 Task: Look for space in Banja Luka, Bosnia and Herzegovina from 8th June, 2023 to 19th June, 2023 for 1 adult in price range Rs.5000 to Rs.12000. Place can be shared room with 1  bedroom having 1 bed and 1 bathroom. Property type can be hotel. Amenities needed are: heating, . Booking option can be shelf check-in. Required host language is English.
Action: Mouse moved to (515, 148)
Screenshot: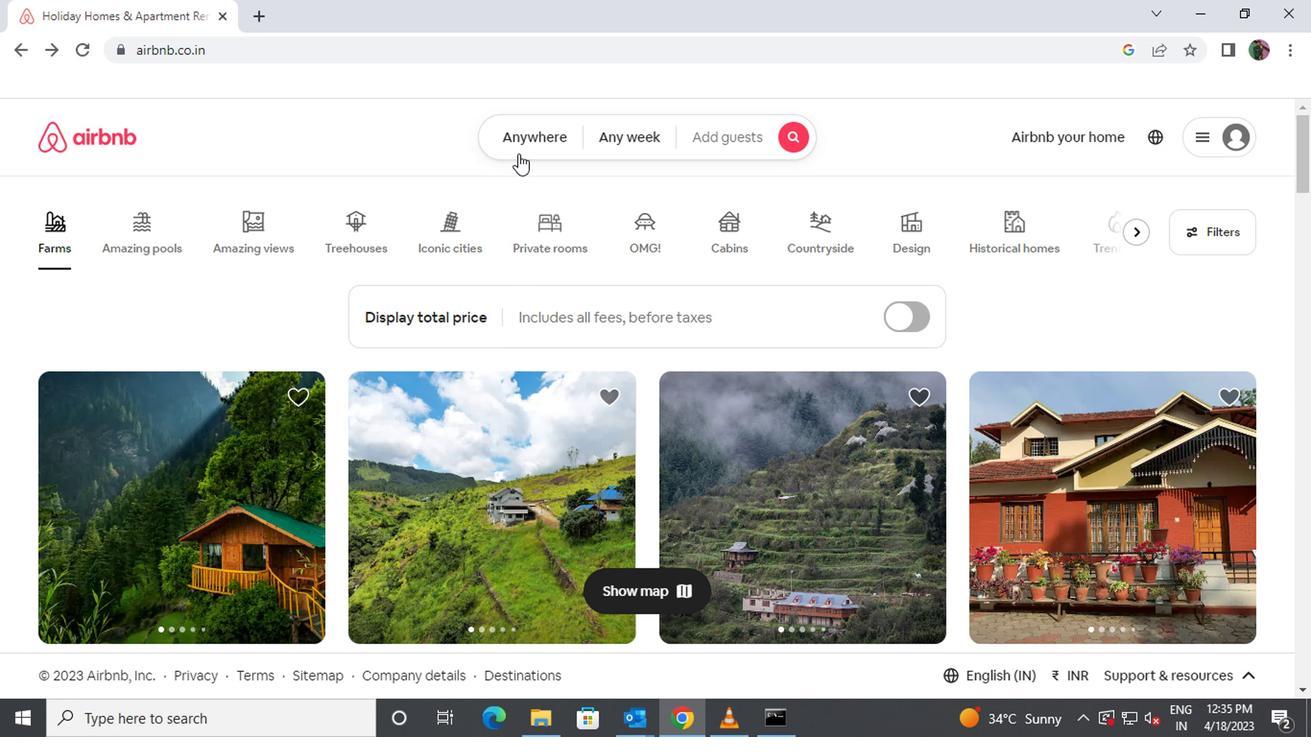 
Action: Mouse pressed left at (515, 148)
Screenshot: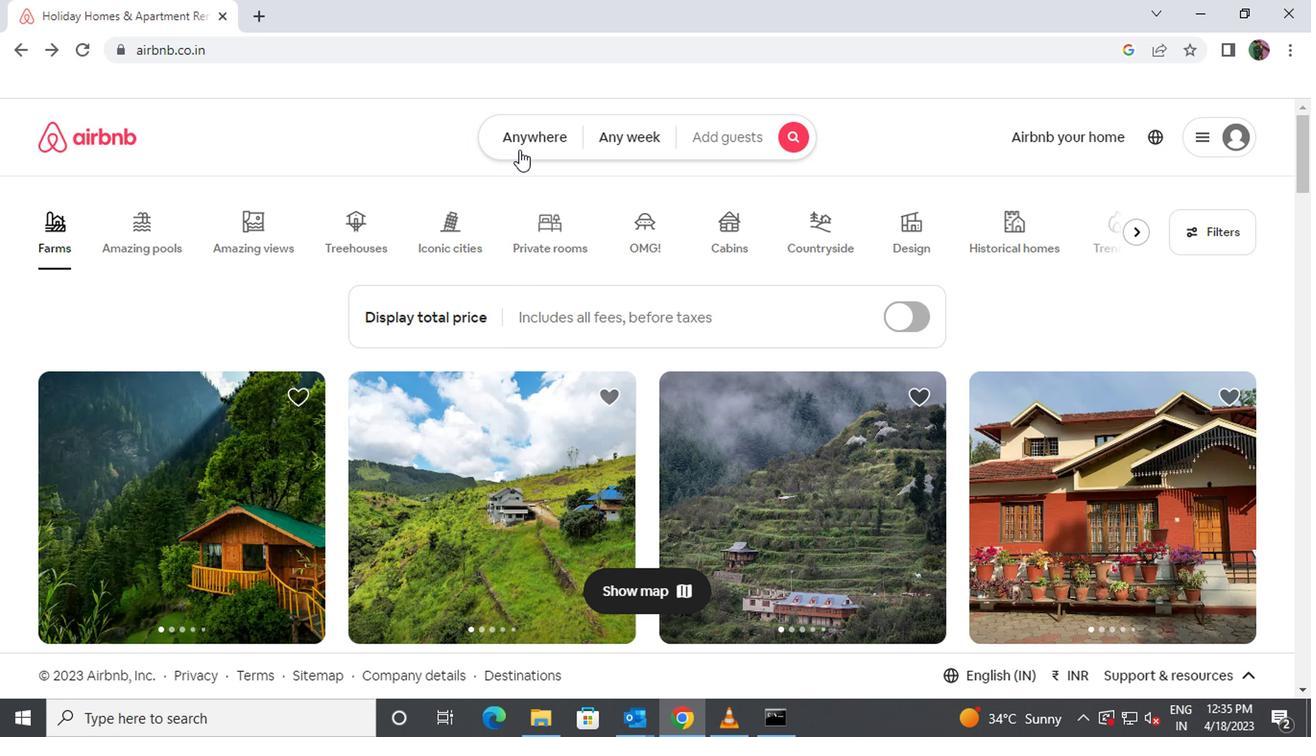 
Action: Mouse moved to (392, 214)
Screenshot: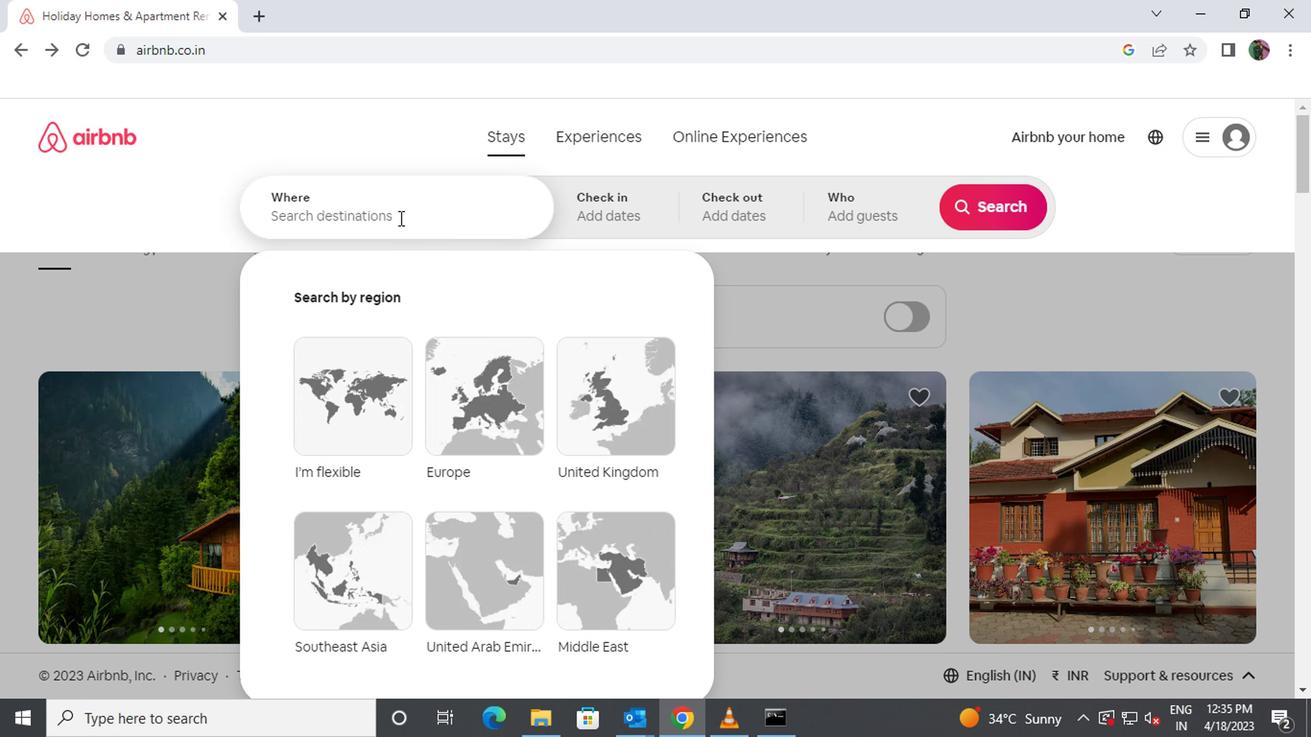 
Action: Mouse pressed left at (392, 214)
Screenshot: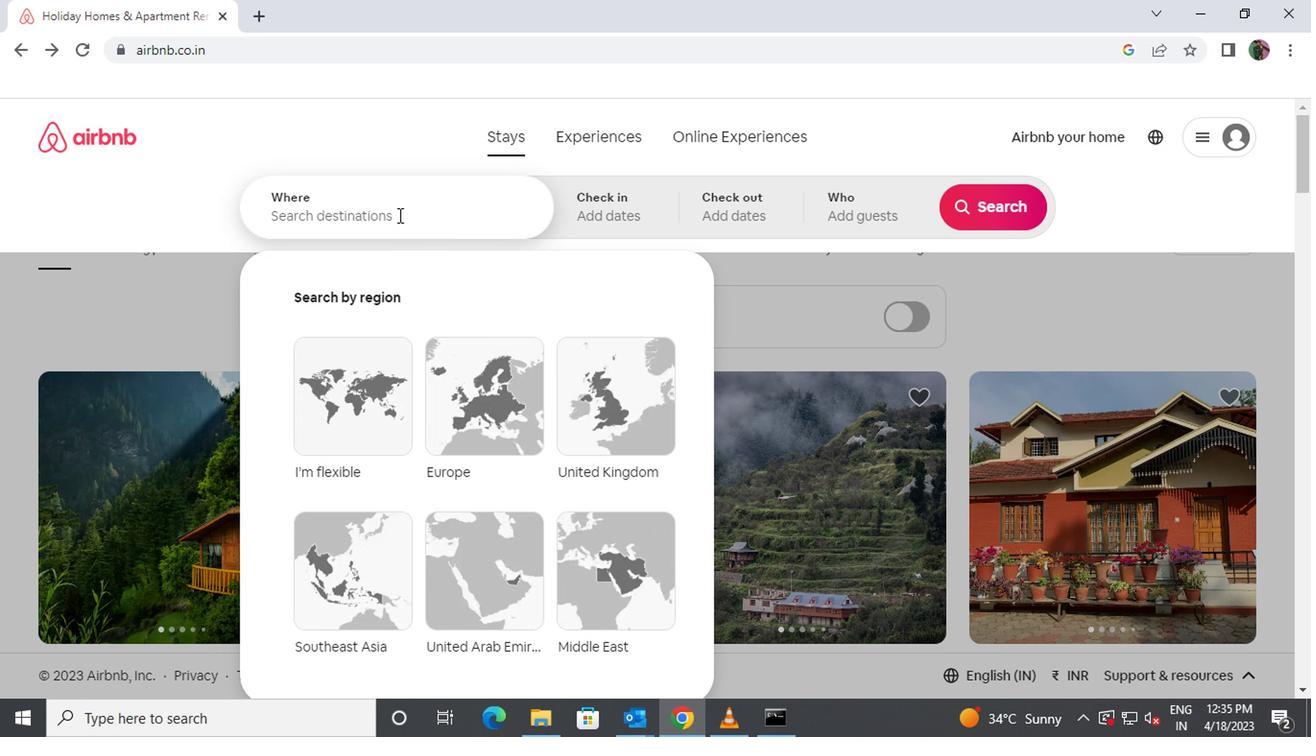 
Action: Key pressed banja<Key.space>luka
Screenshot: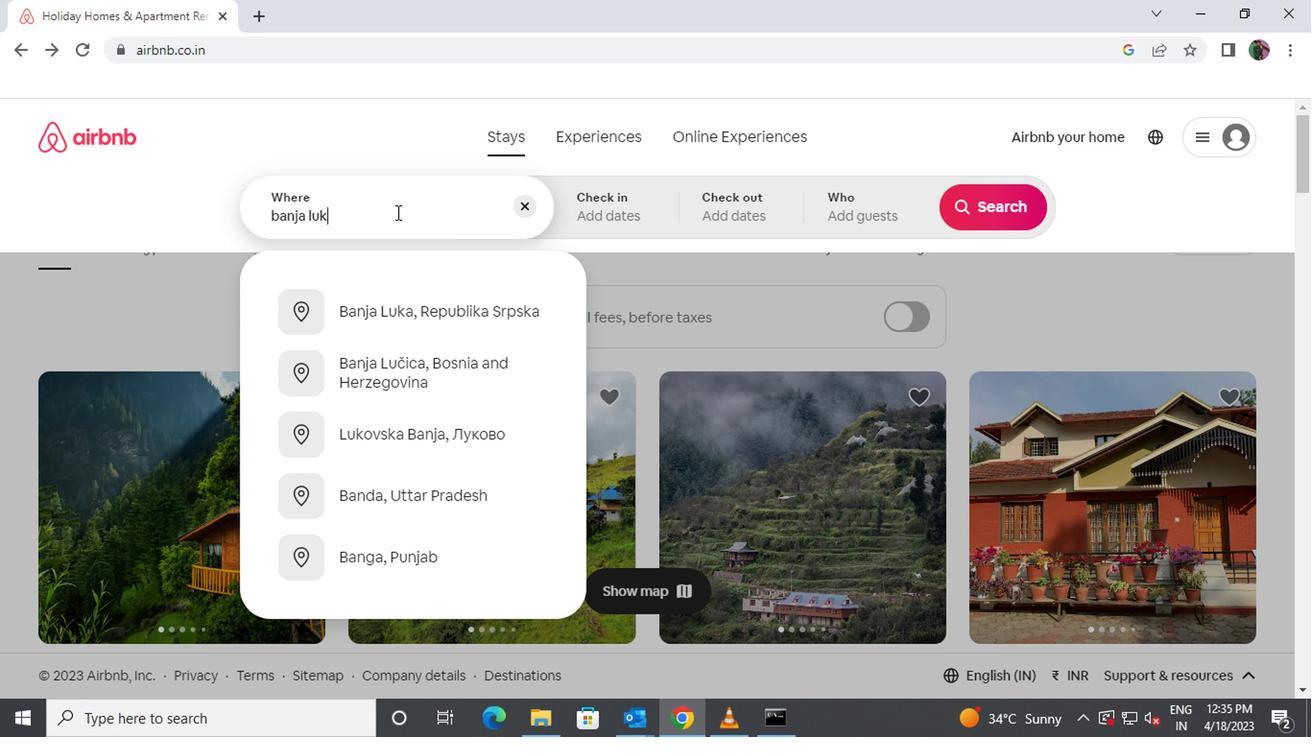 
Action: Mouse moved to (377, 314)
Screenshot: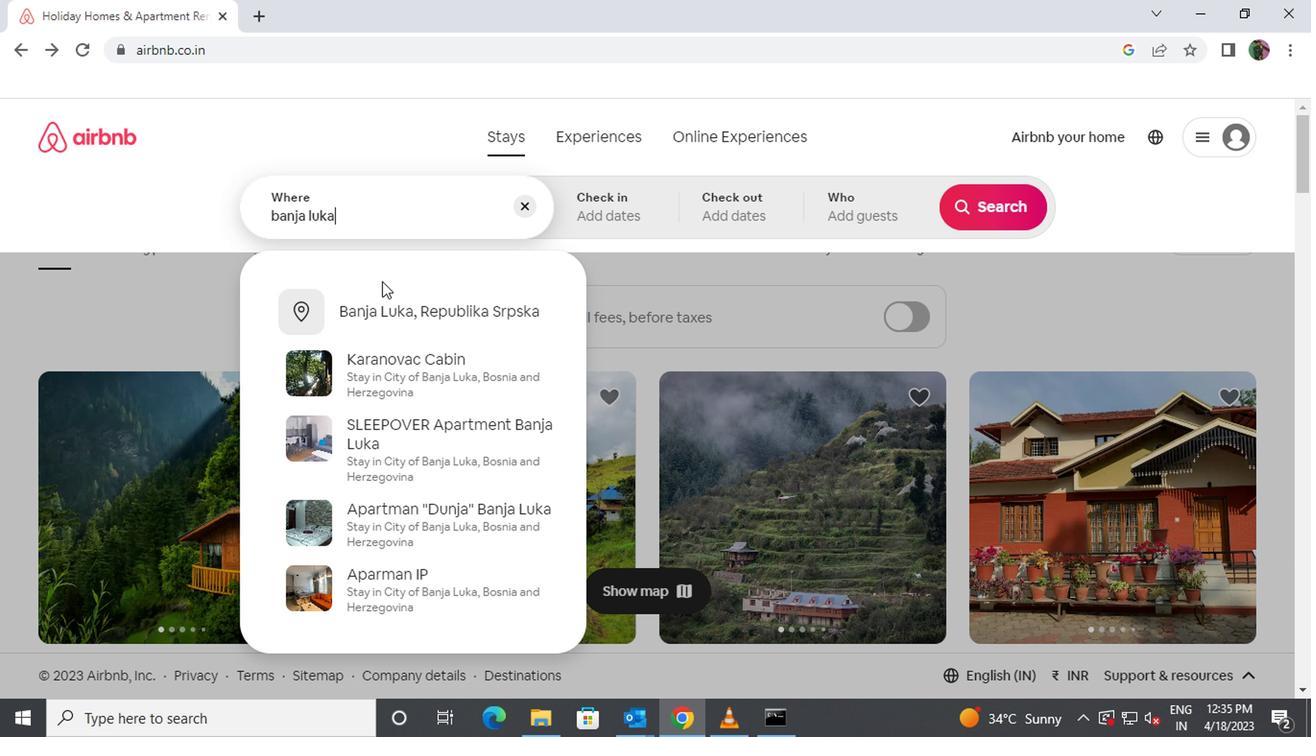 
Action: Mouse pressed left at (377, 314)
Screenshot: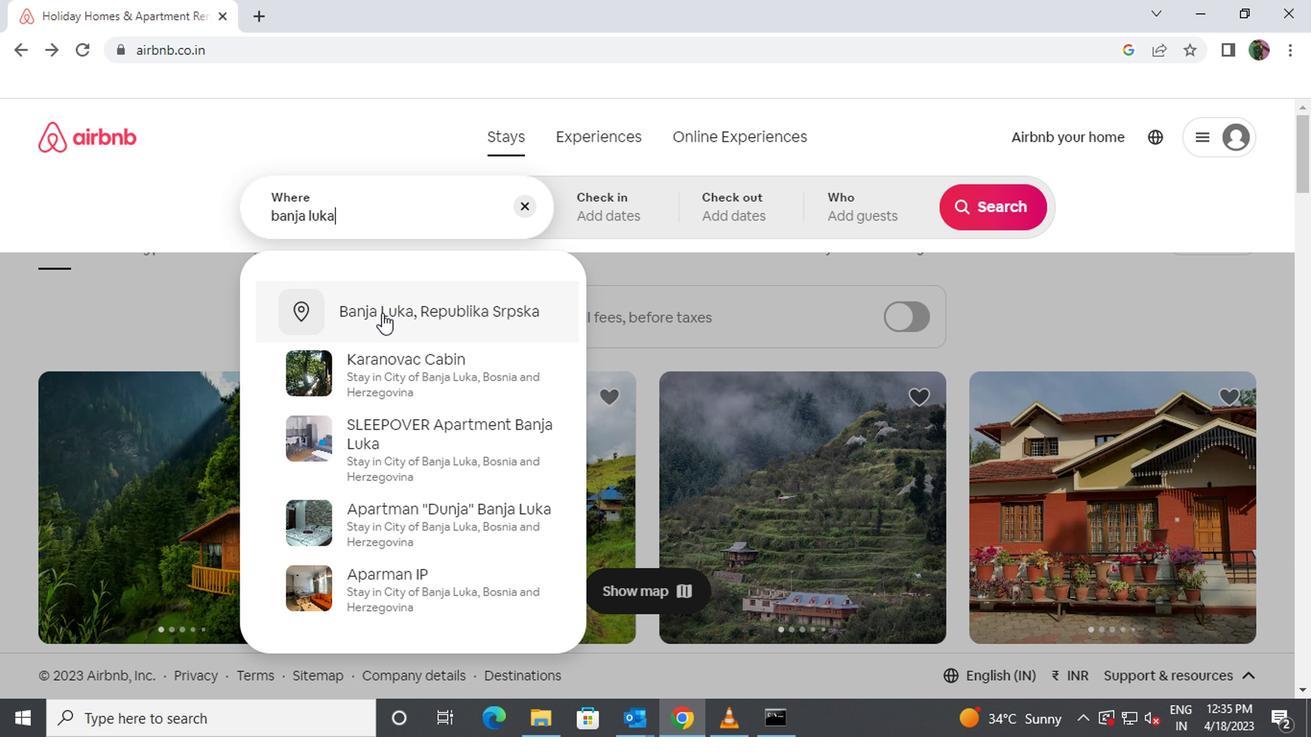 
Action: Mouse moved to (970, 362)
Screenshot: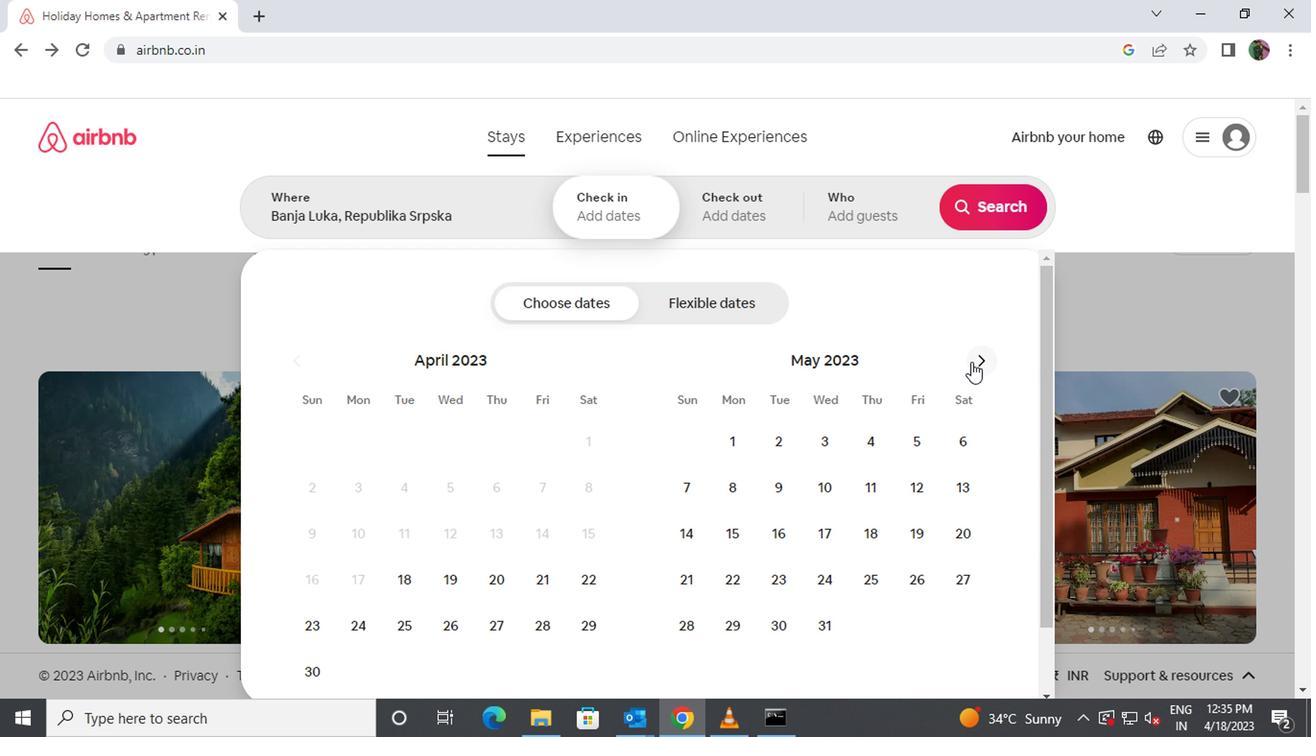 
Action: Mouse pressed left at (970, 362)
Screenshot: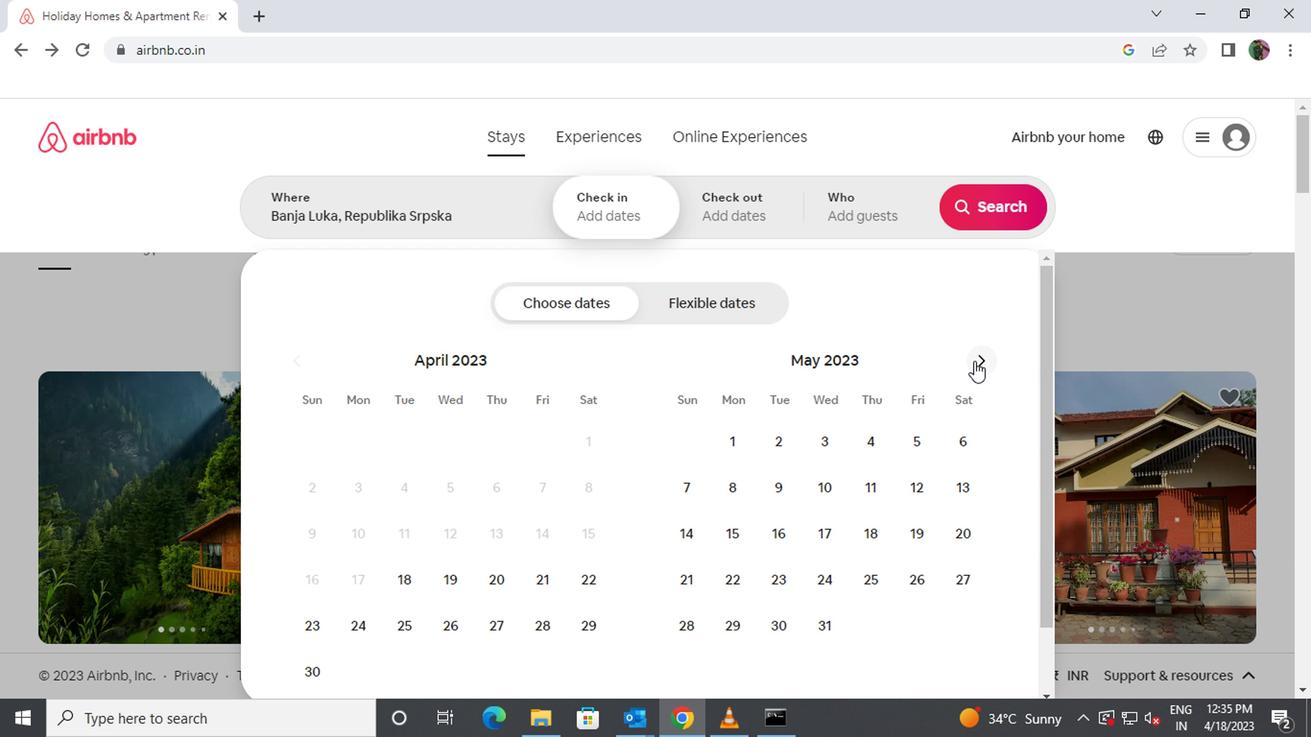 
Action: Mouse moved to (872, 482)
Screenshot: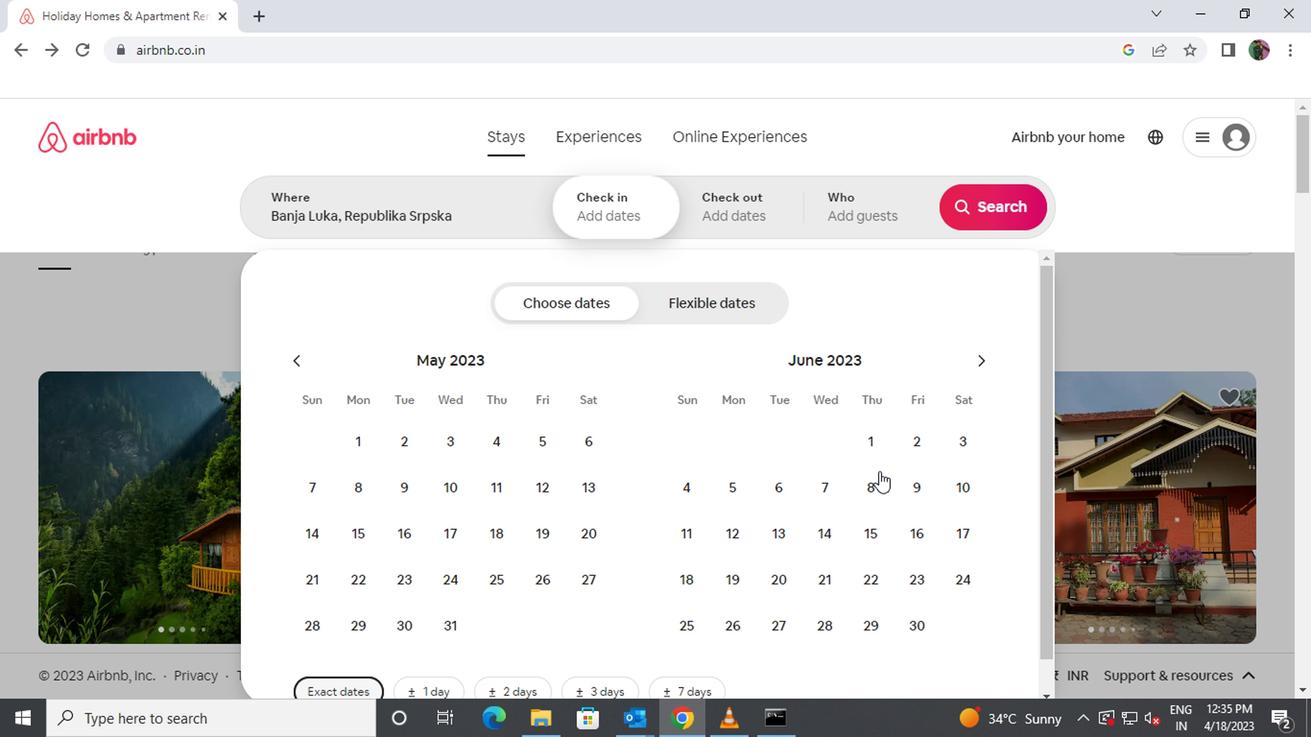 
Action: Mouse pressed left at (872, 482)
Screenshot: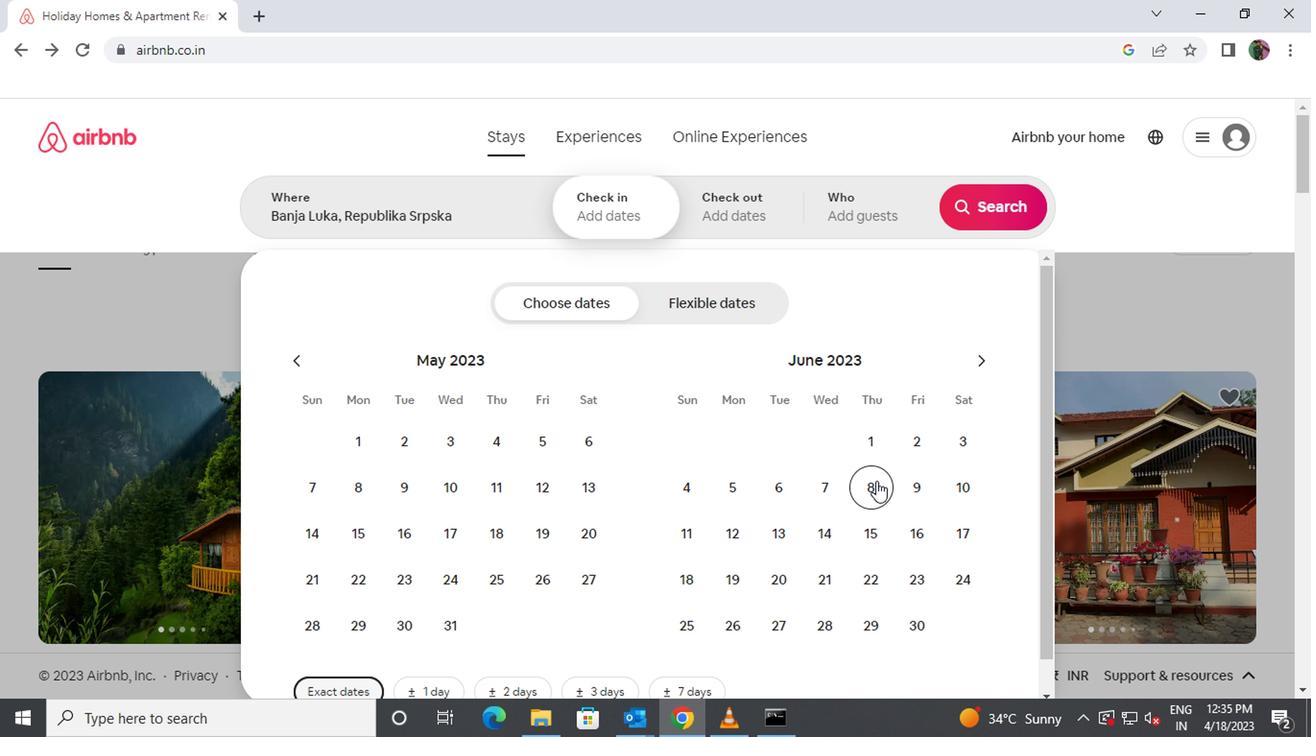 
Action: Mouse moved to (724, 573)
Screenshot: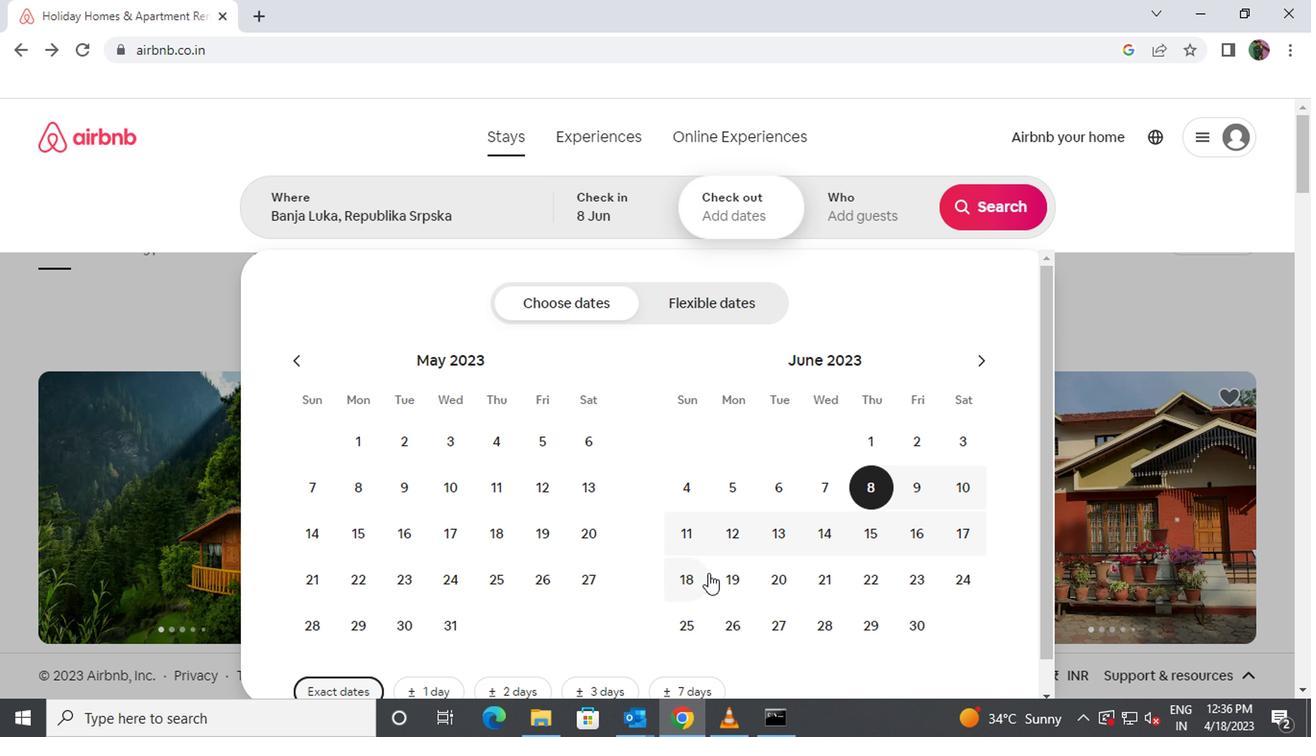 
Action: Mouse pressed left at (724, 573)
Screenshot: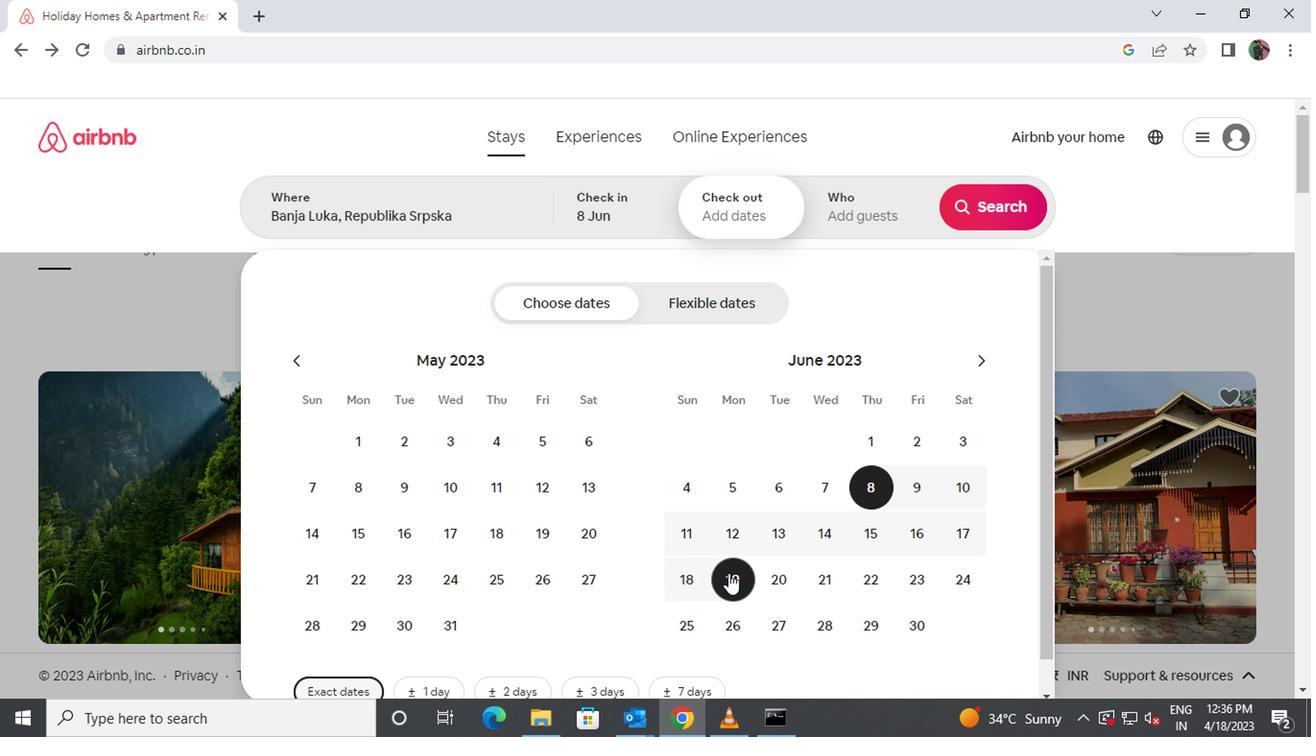 
Action: Mouse moved to (836, 209)
Screenshot: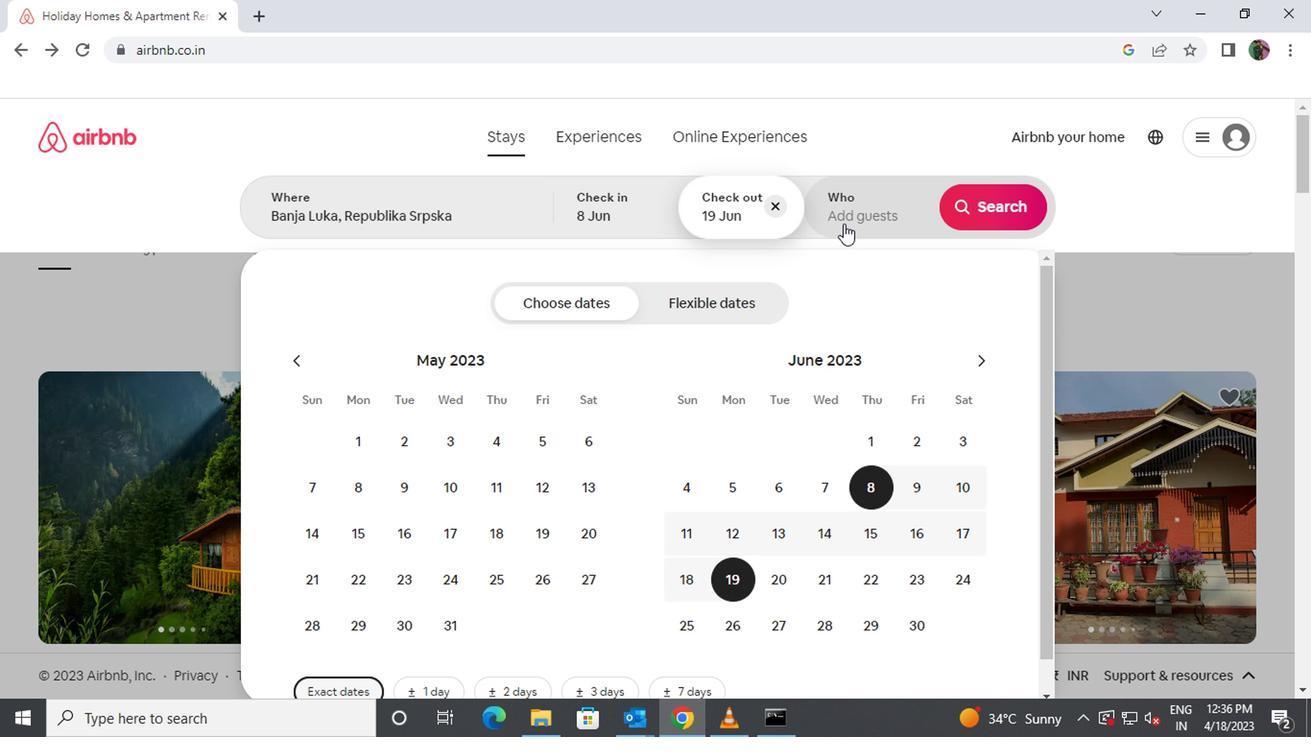 
Action: Mouse pressed left at (836, 209)
Screenshot: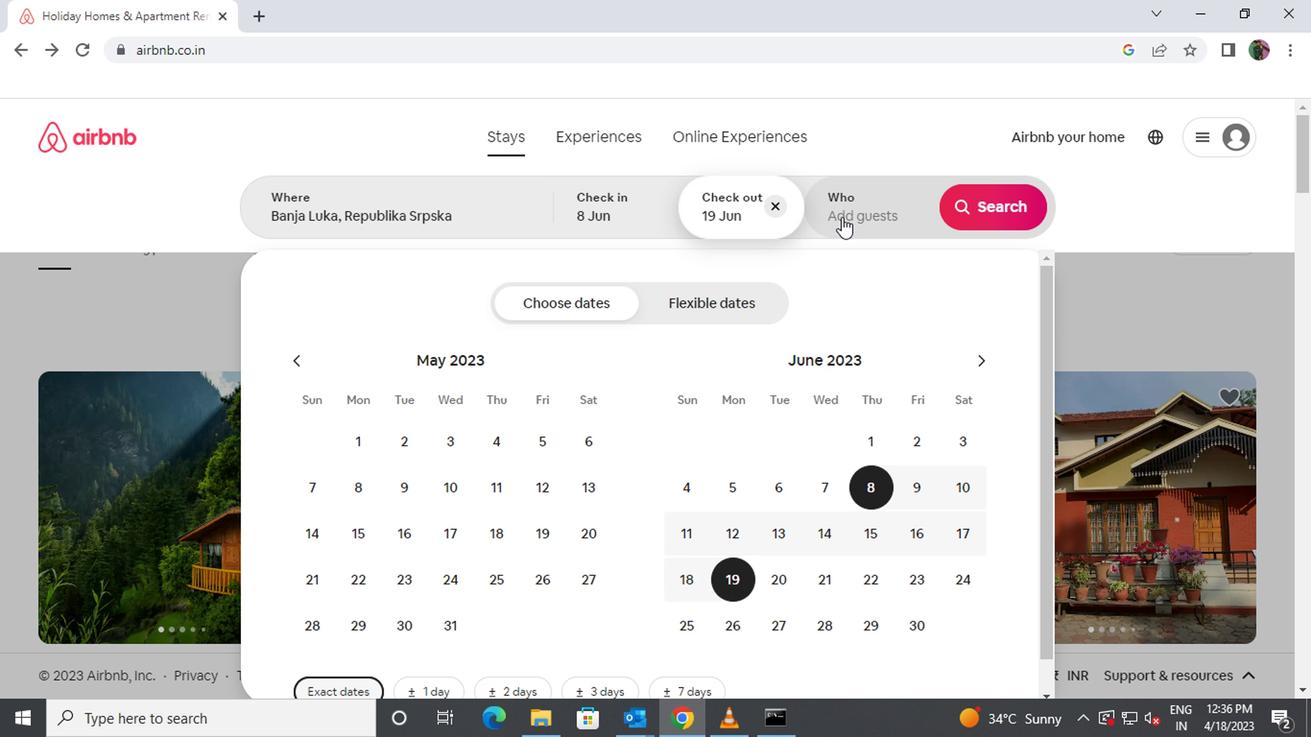 
Action: Mouse moved to (991, 312)
Screenshot: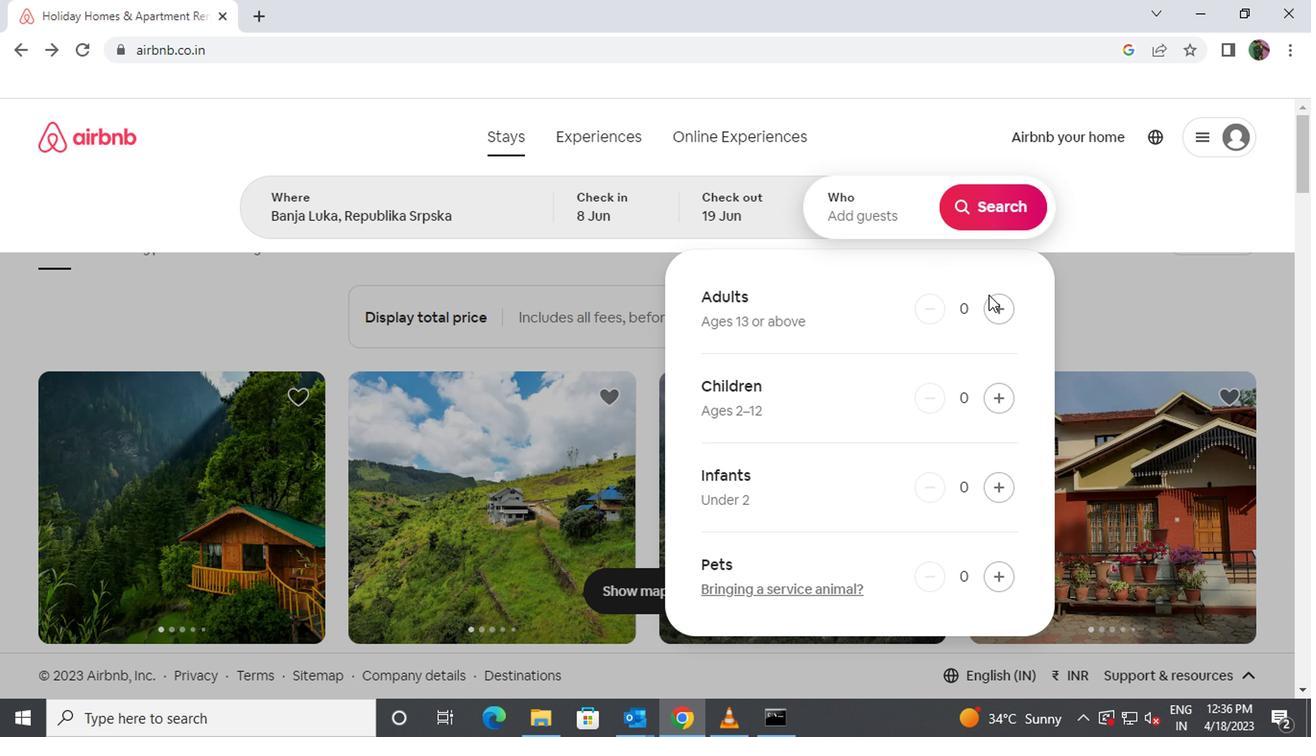 
Action: Mouse pressed left at (991, 312)
Screenshot: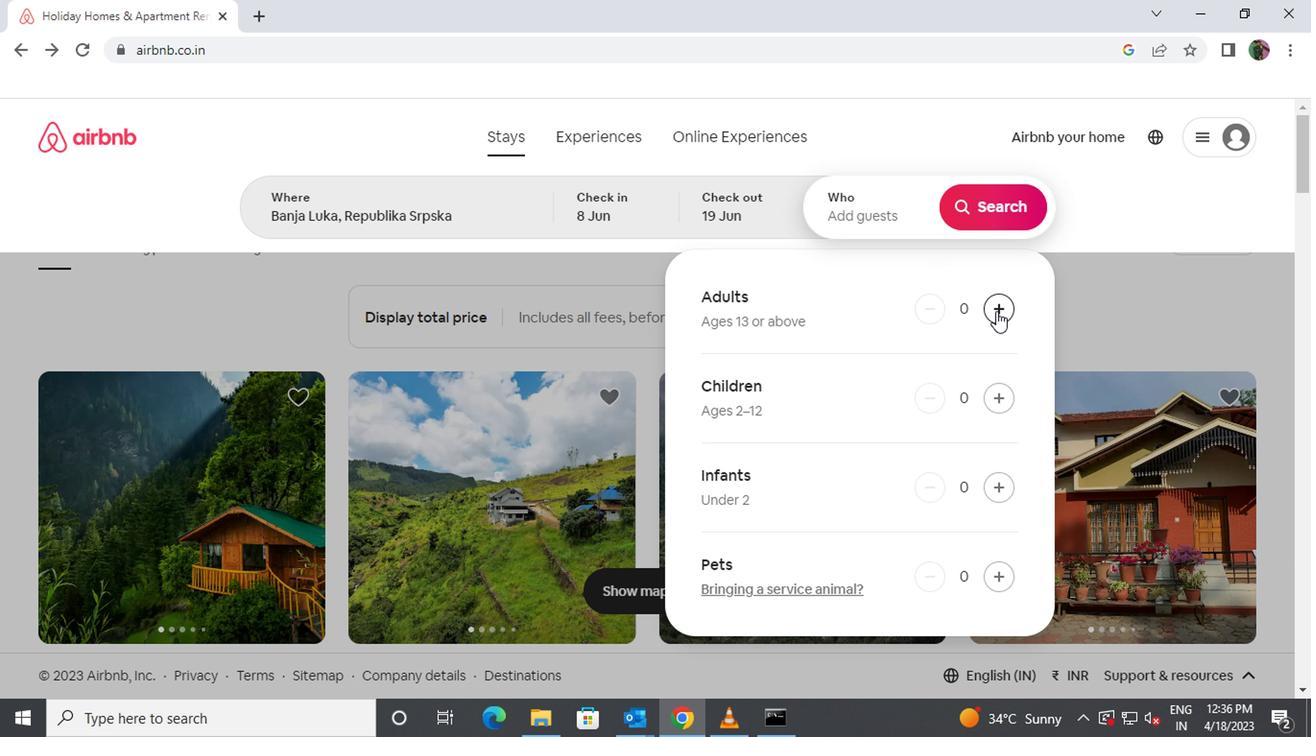 
Action: Mouse moved to (976, 217)
Screenshot: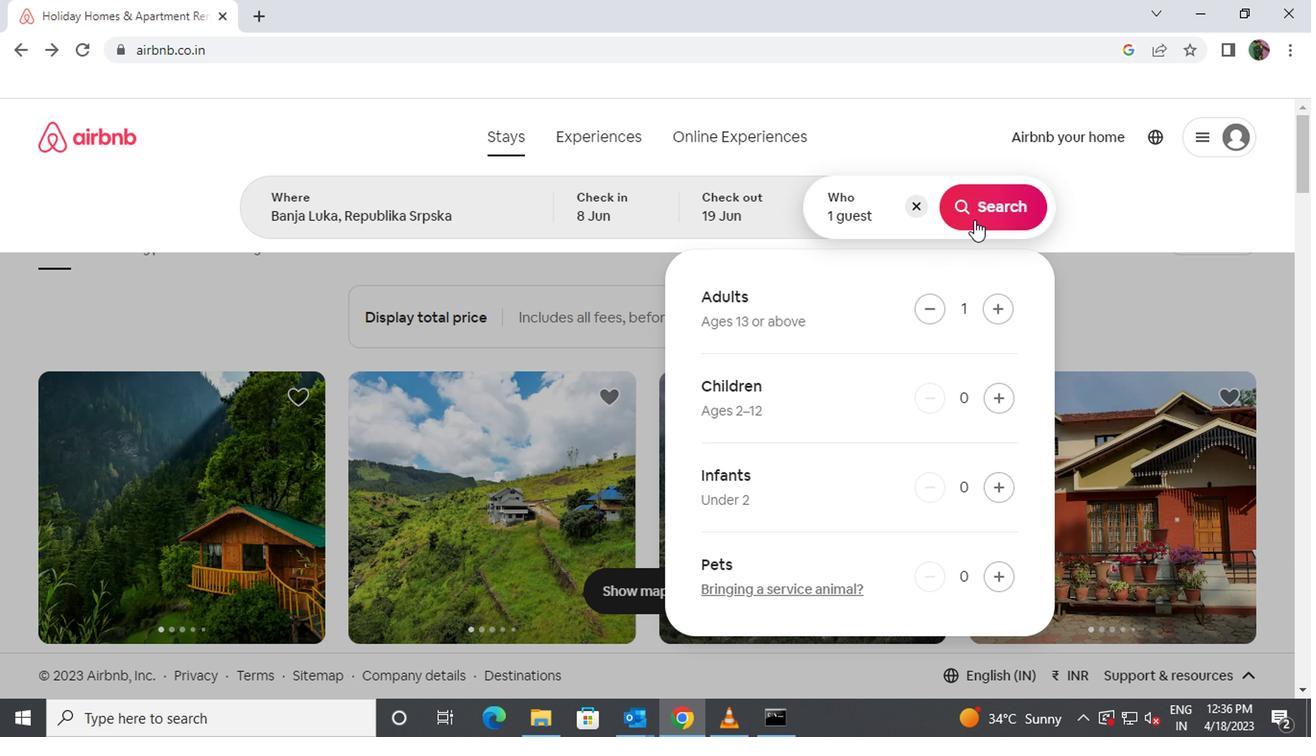 
Action: Mouse pressed left at (976, 217)
Screenshot: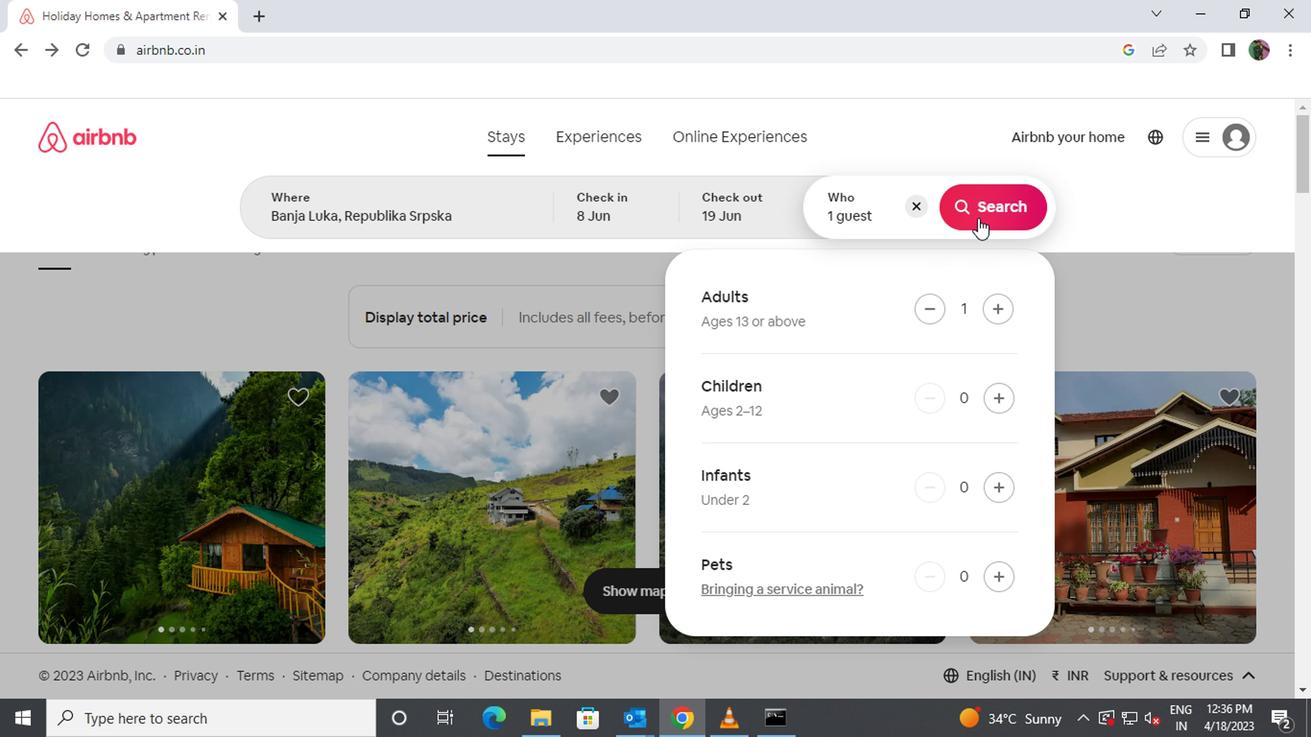 
Action: Mouse moved to (1202, 213)
Screenshot: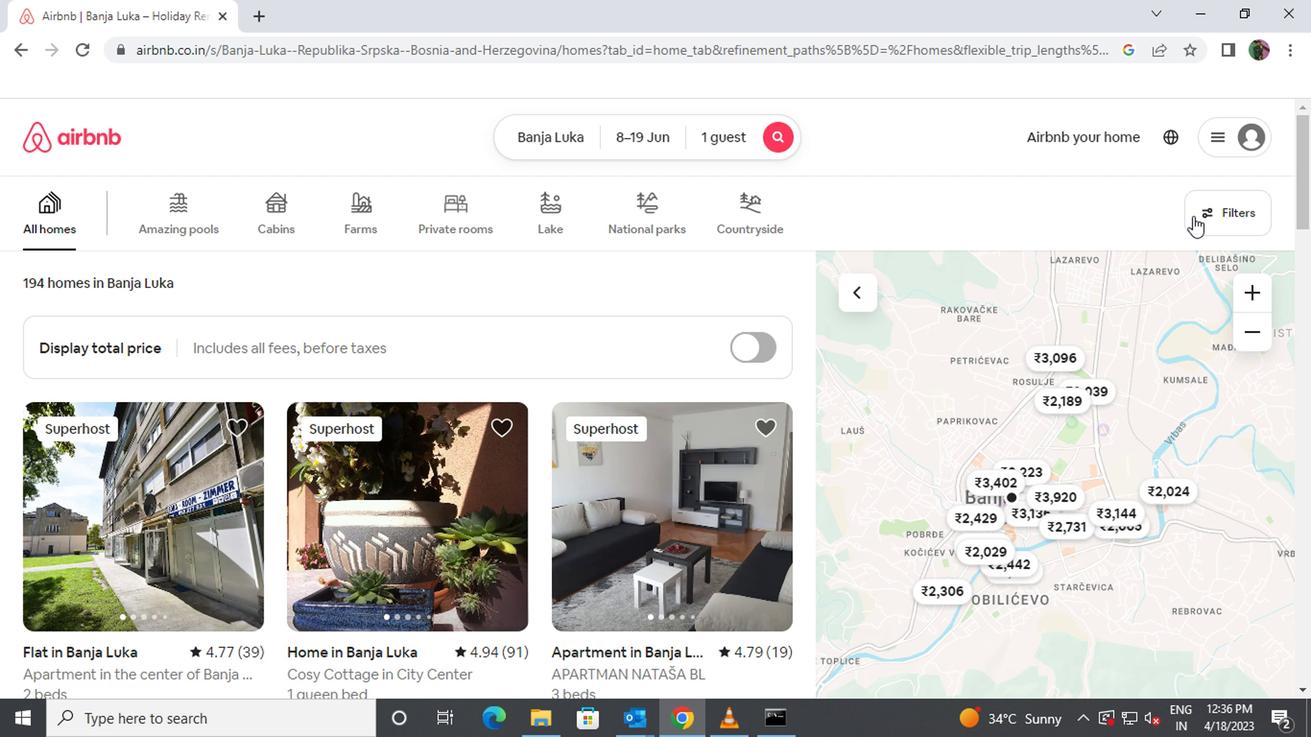 
Action: Mouse pressed left at (1202, 213)
Screenshot: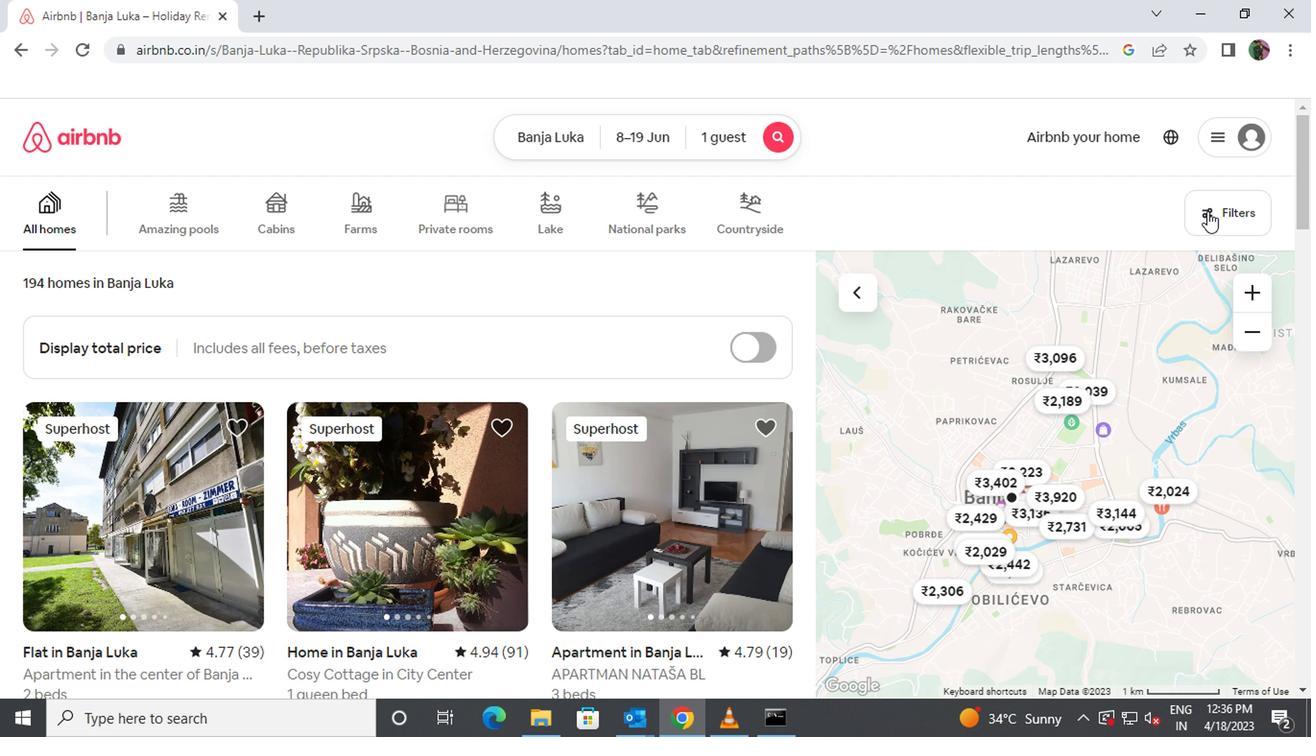 
Action: Mouse moved to (429, 463)
Screenshot: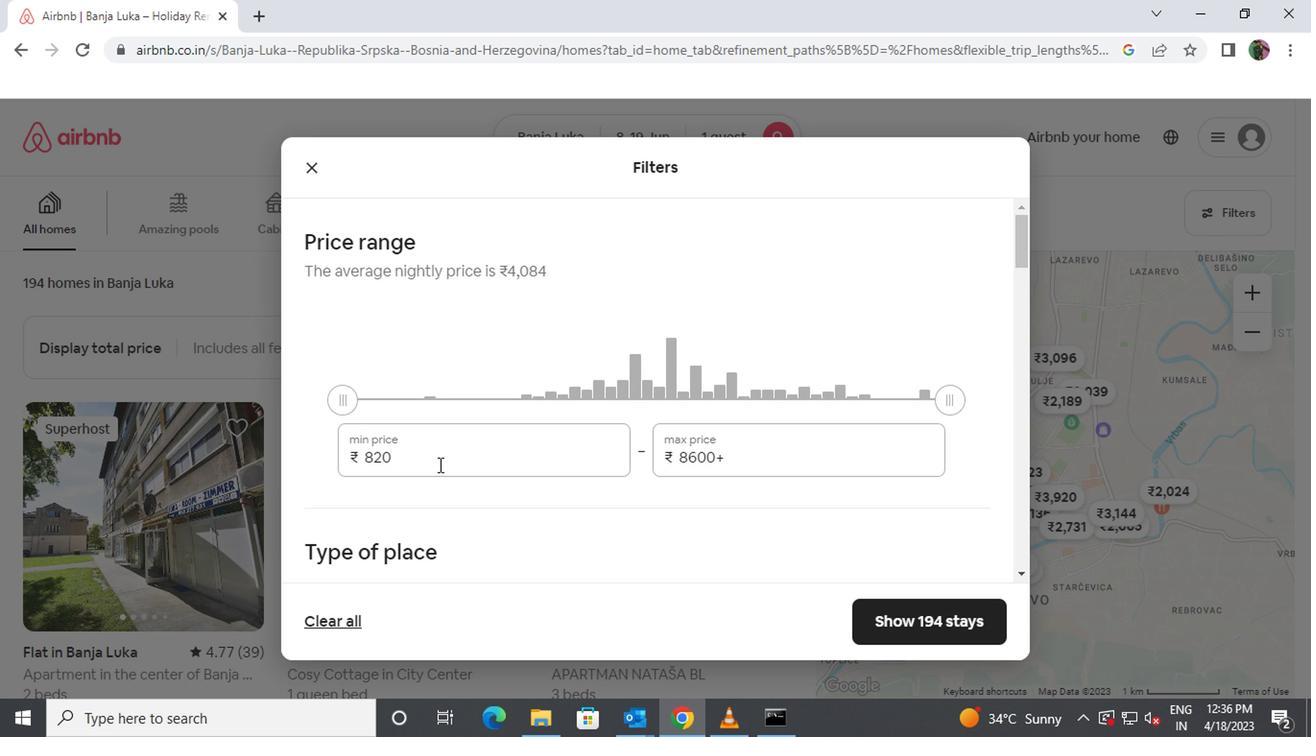 
Action: Mouse pressed left at (429, 463)
Screenshot: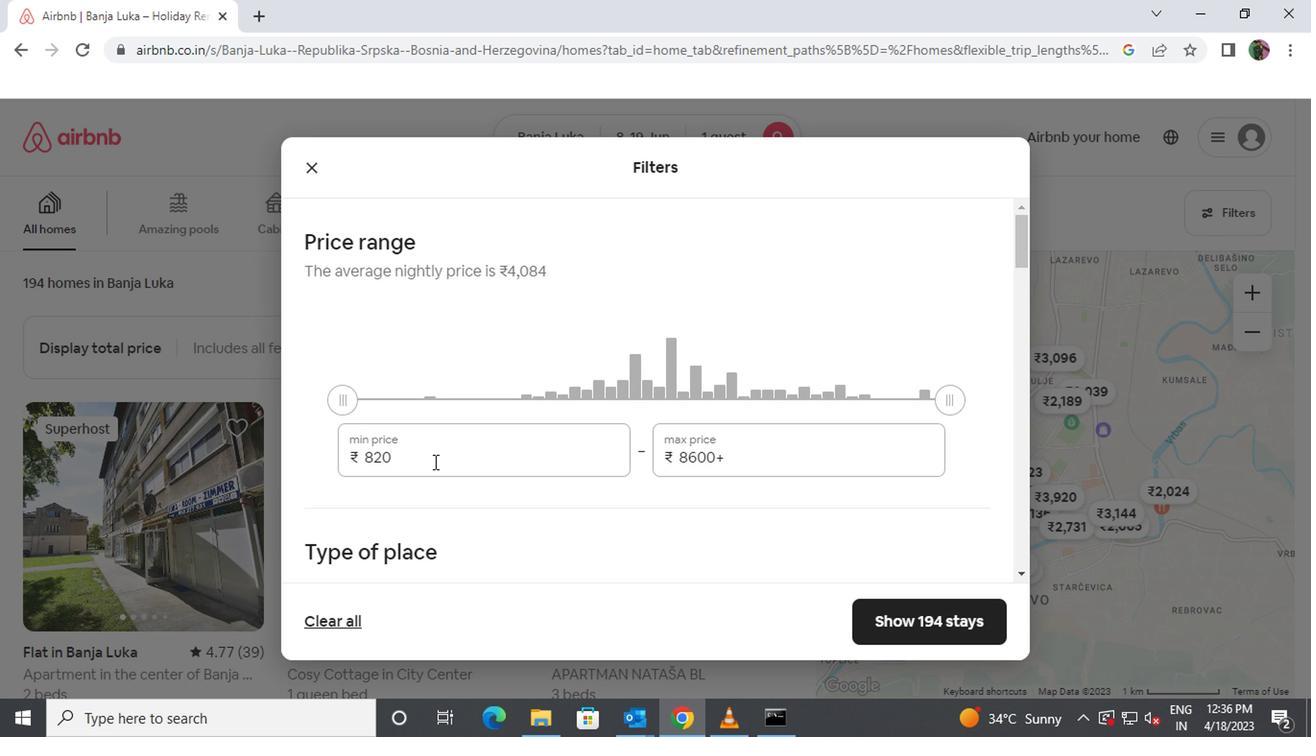 
Action: Mouse moved to (357, 467)
Screenshot: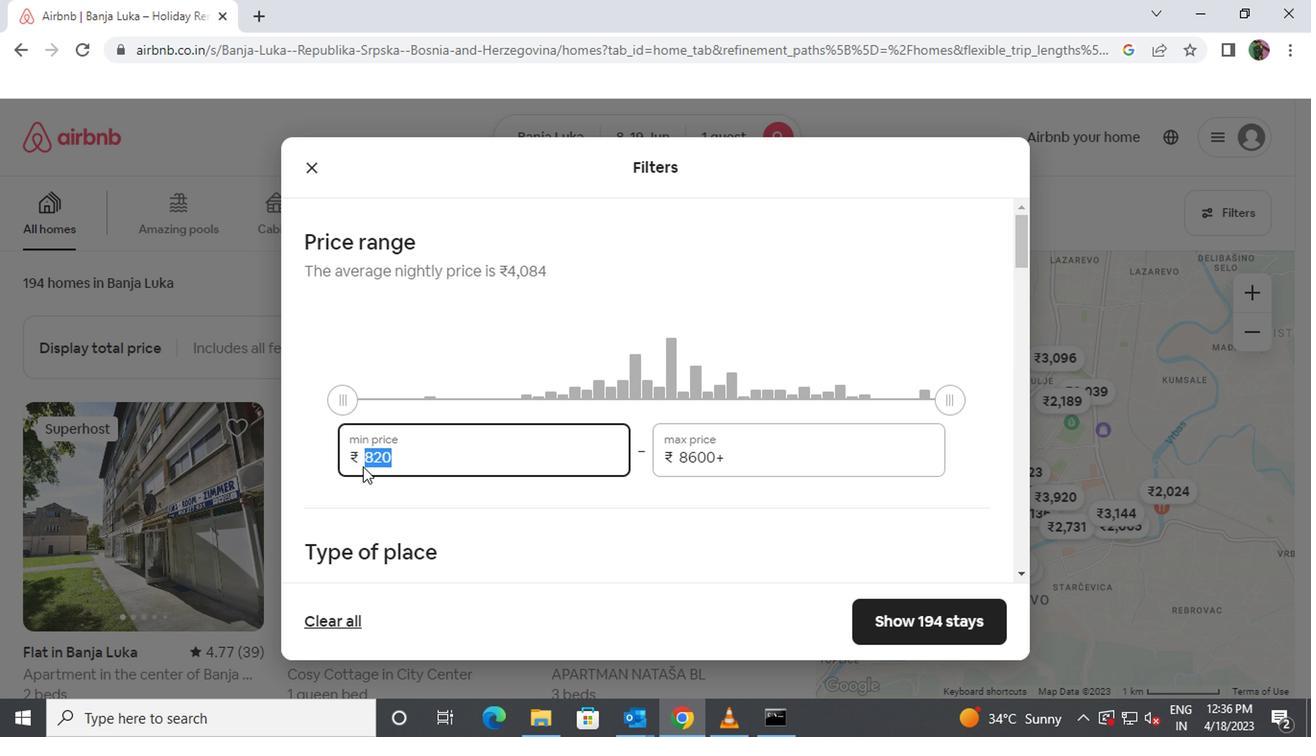 
Action: Key pressed 5000
Screenshot: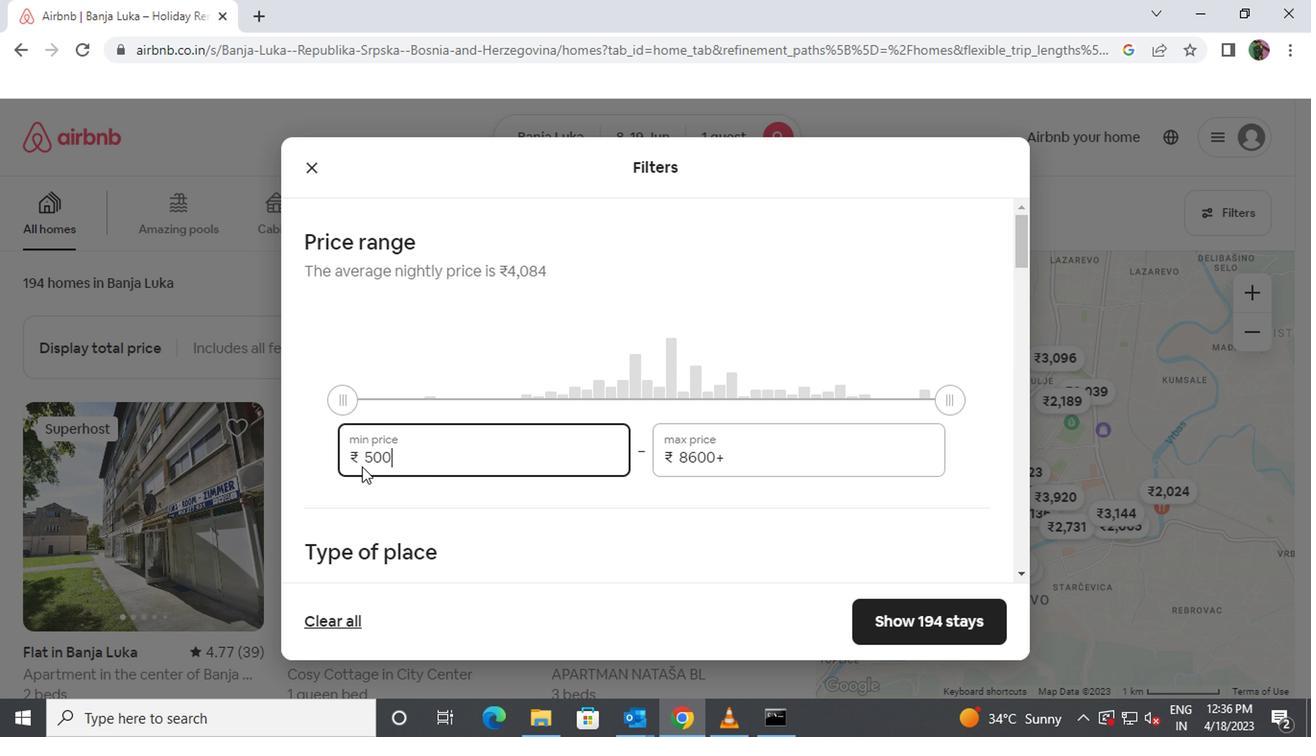 
Action: Mouse moved to (730, 463)
Screenshot: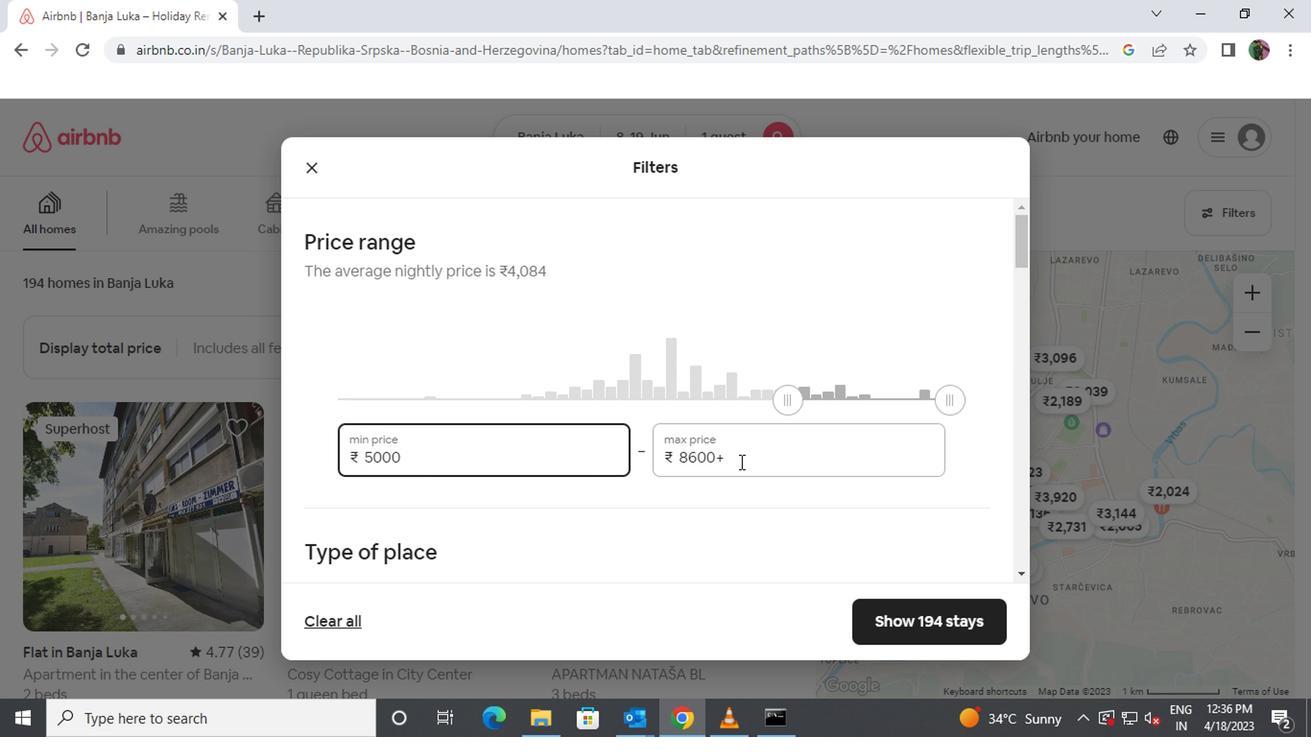 
Action: Mouse pressed left at (730, 463)
Screenshot: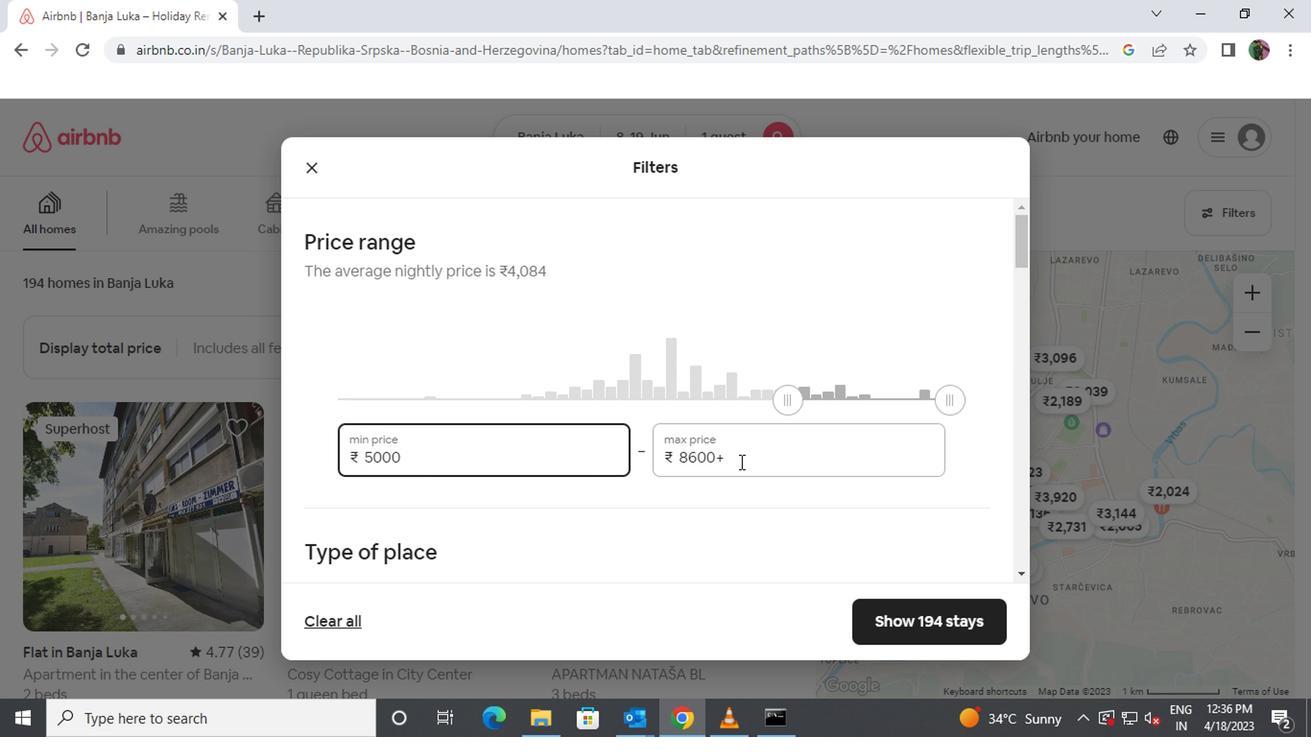 
Action: Mouse moved to (676, 473)
Screenshot: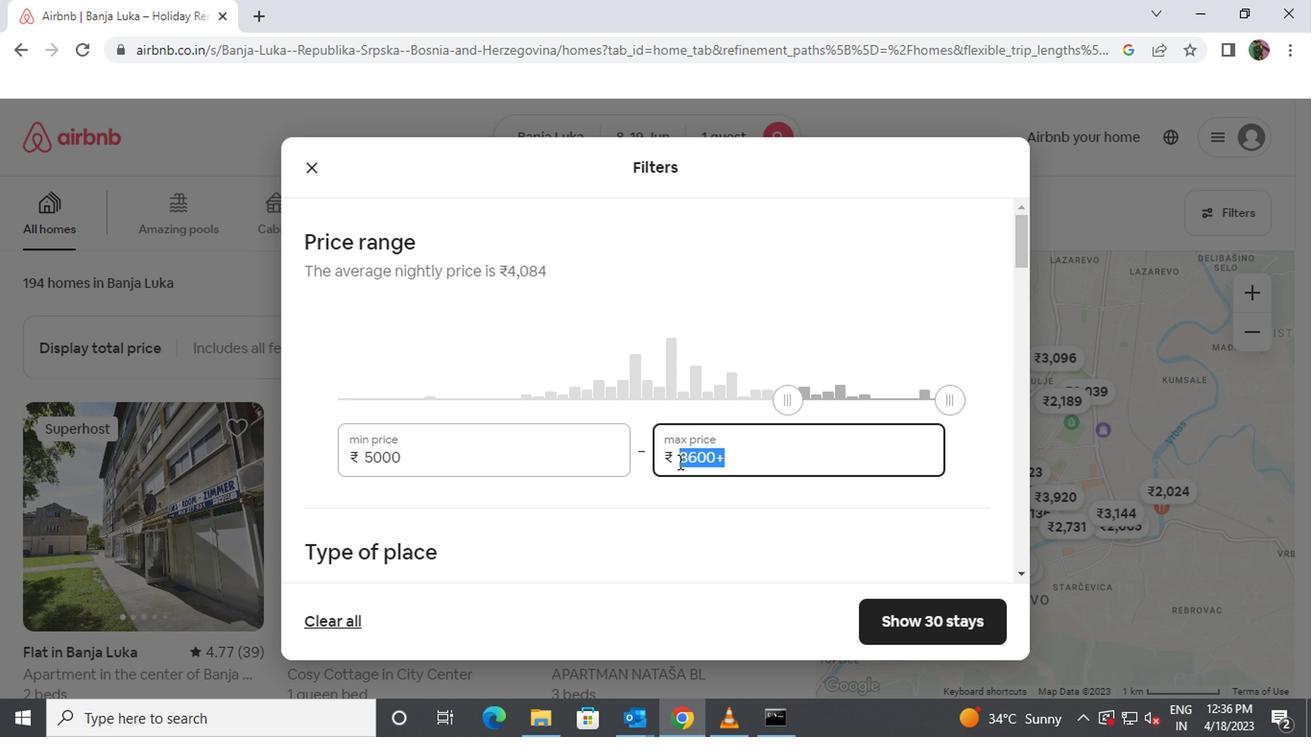 
Action: Key pressed 12000
Screenshot: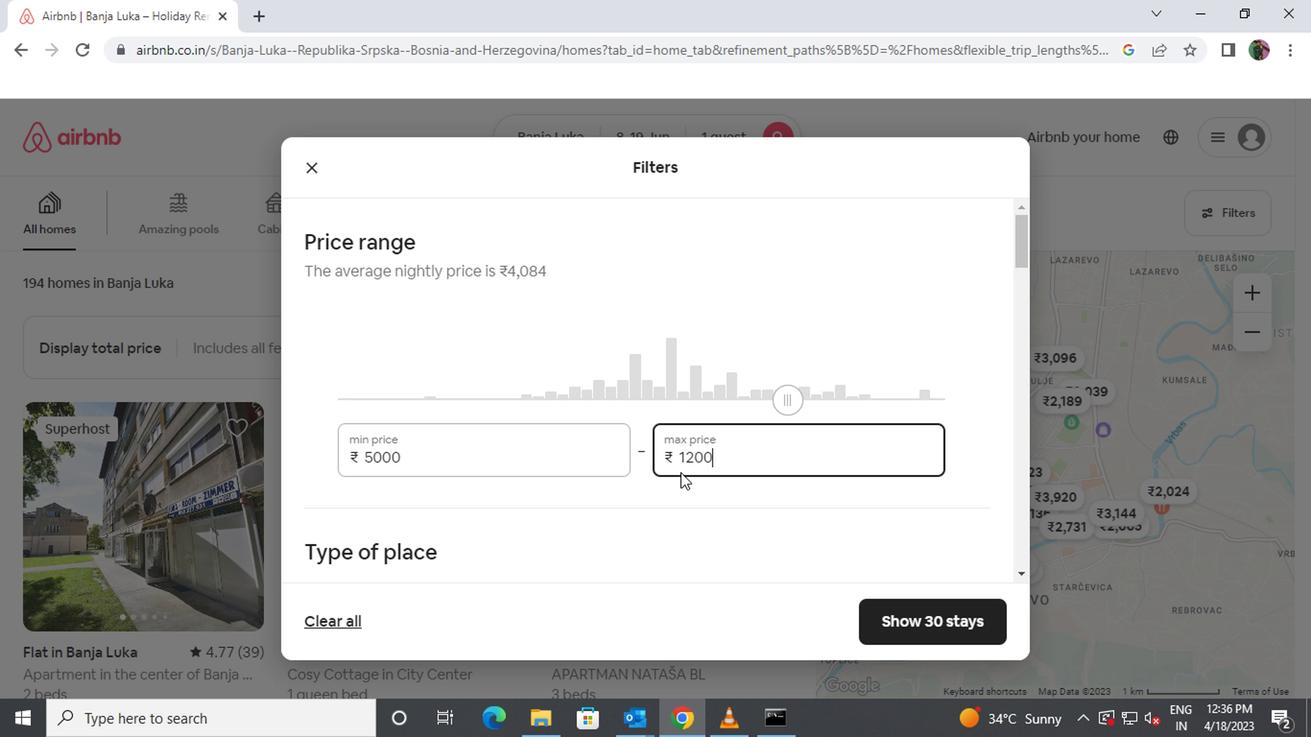 
Action: Mouse moved to (675, 474)
Screenshot: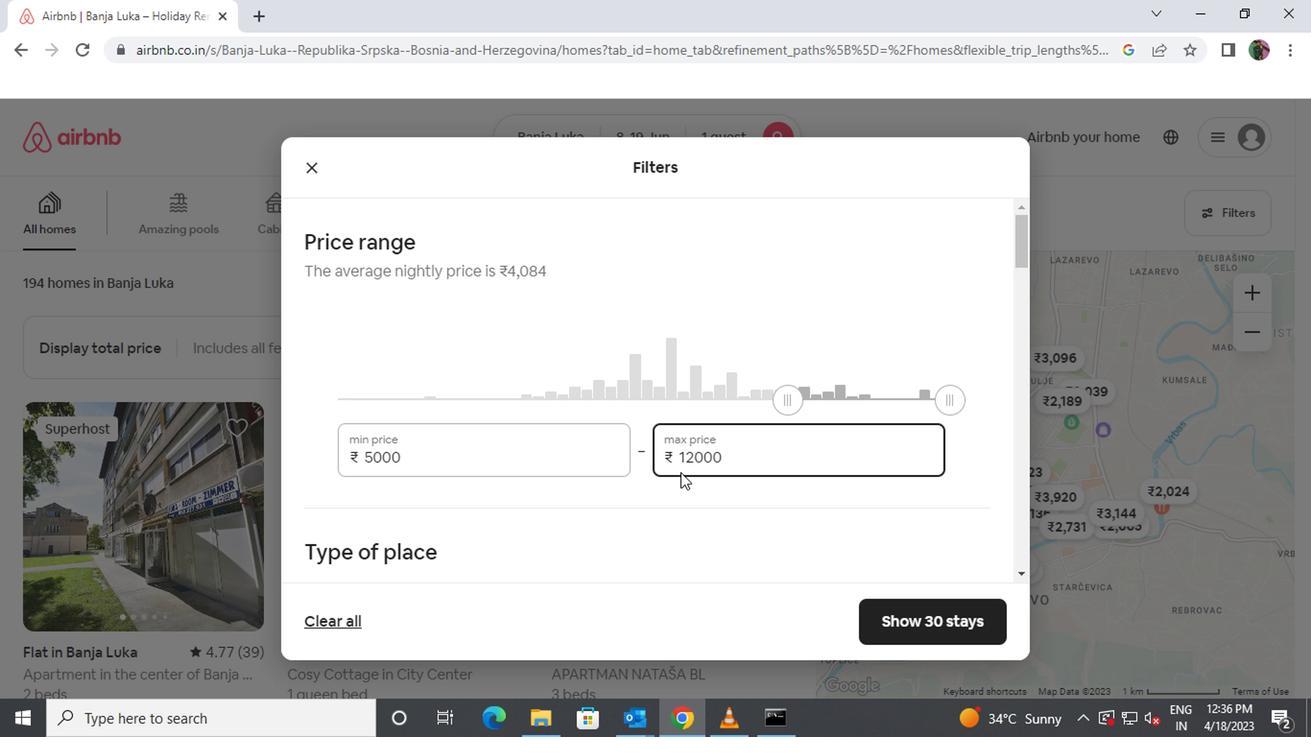 
Action: Mouse scrolled (675, 473) with delta (0, -1)
Screenshot: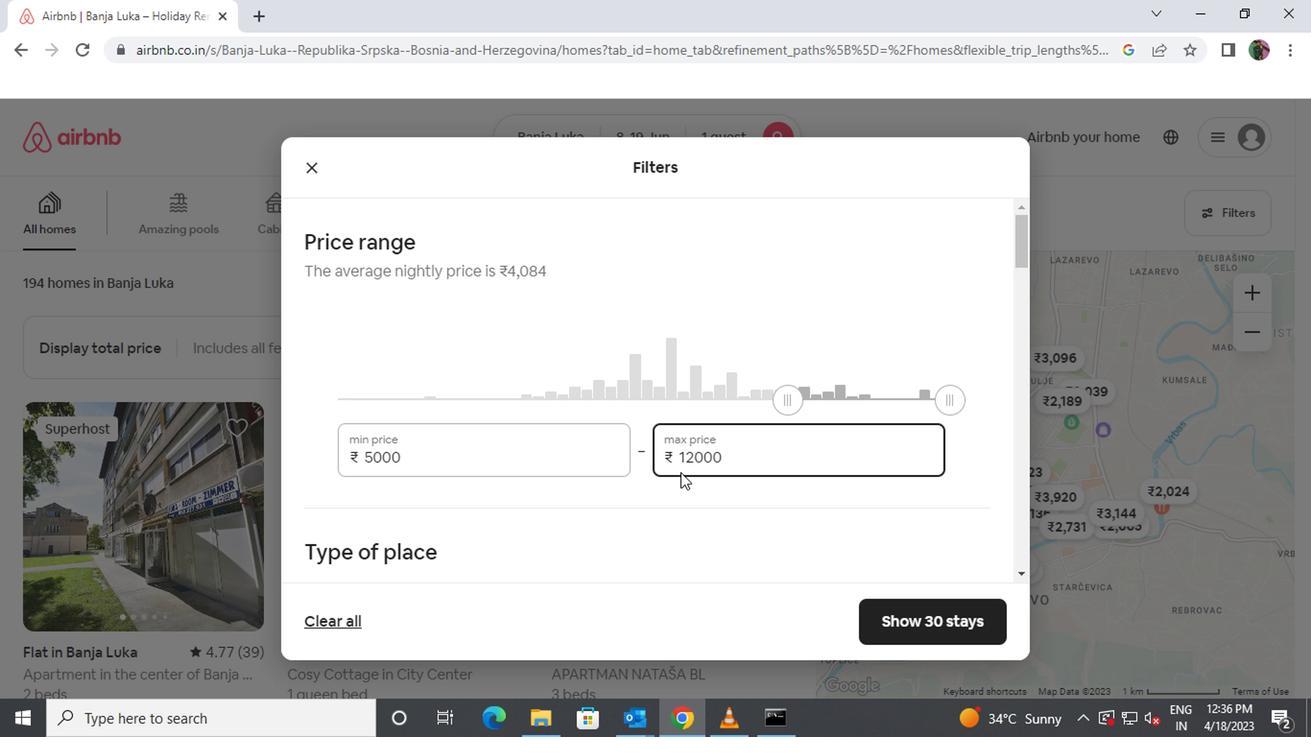 
Action: Mouse moved to (675, 474)
Screenshot: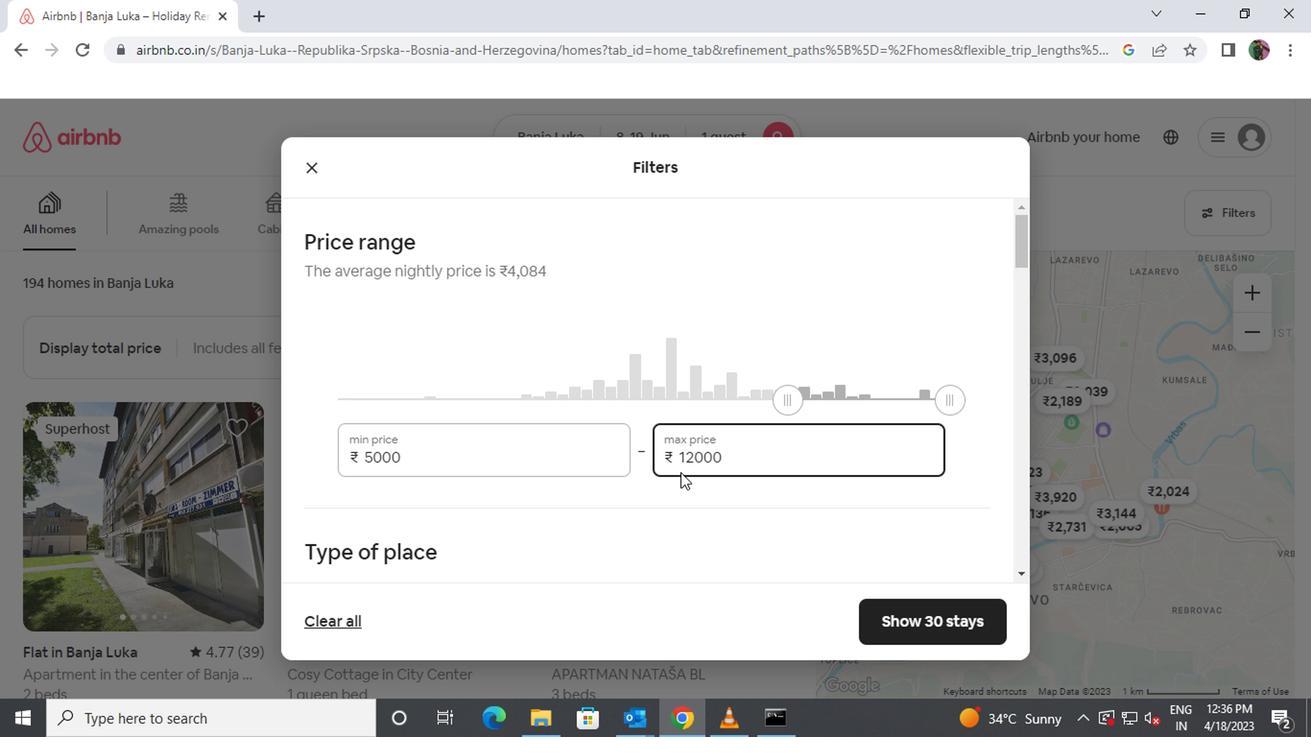 
Action: Mouse scrolled (675, 473) with delta (0, -1)
Screenshot: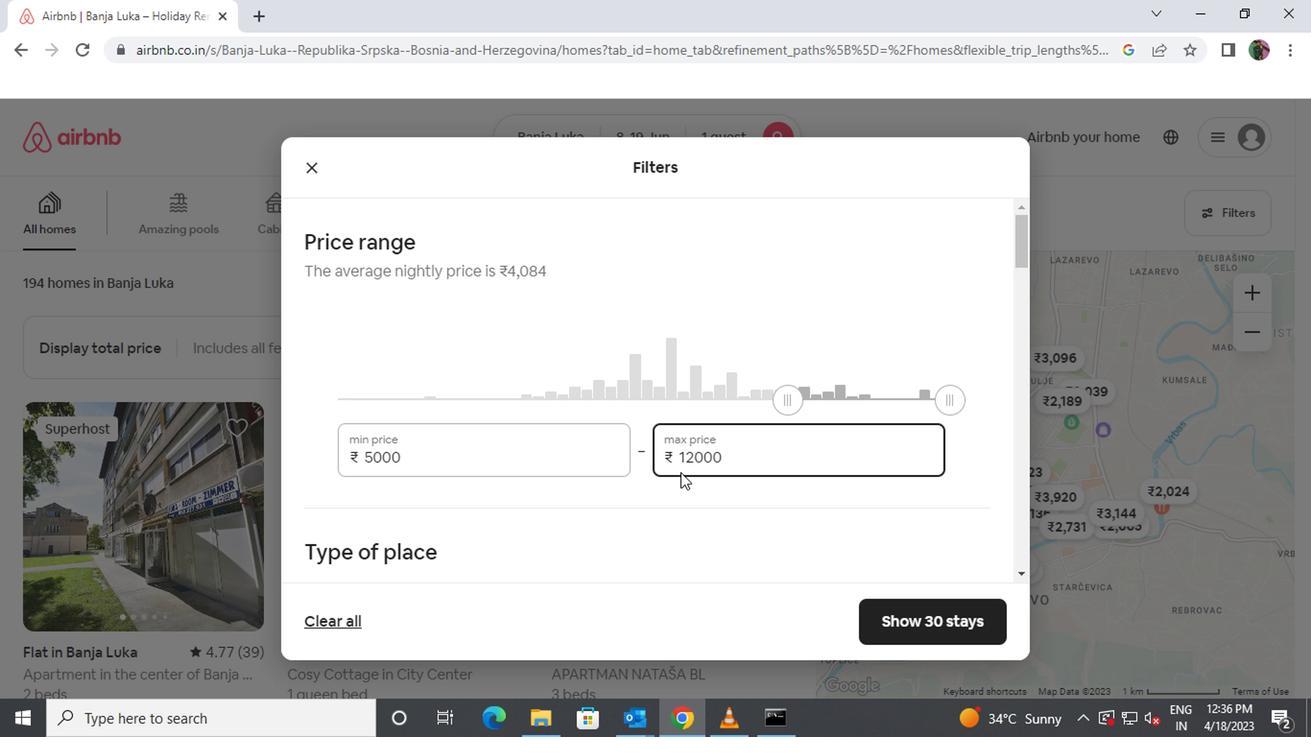 
Action: Mouse moved to (317, 495)
Screenshot: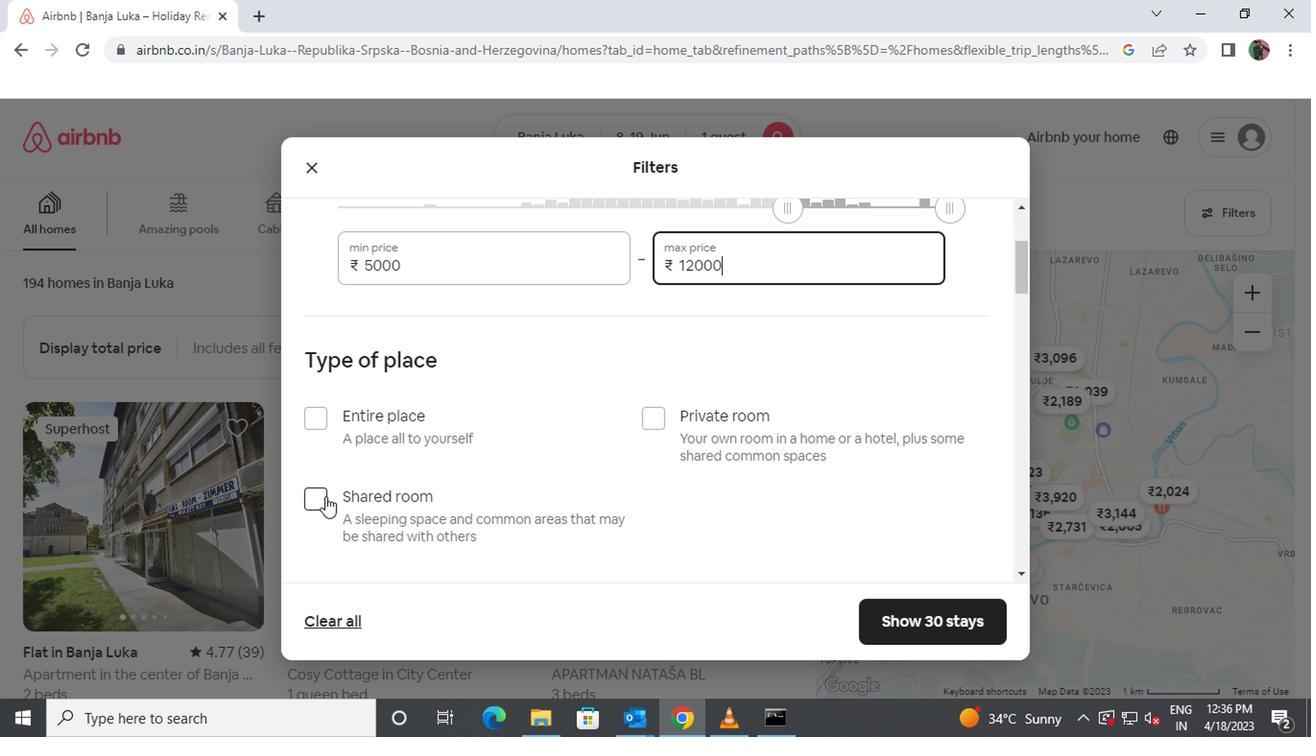 
Action: Mouse pressed left at (317, 495)
Screenshot: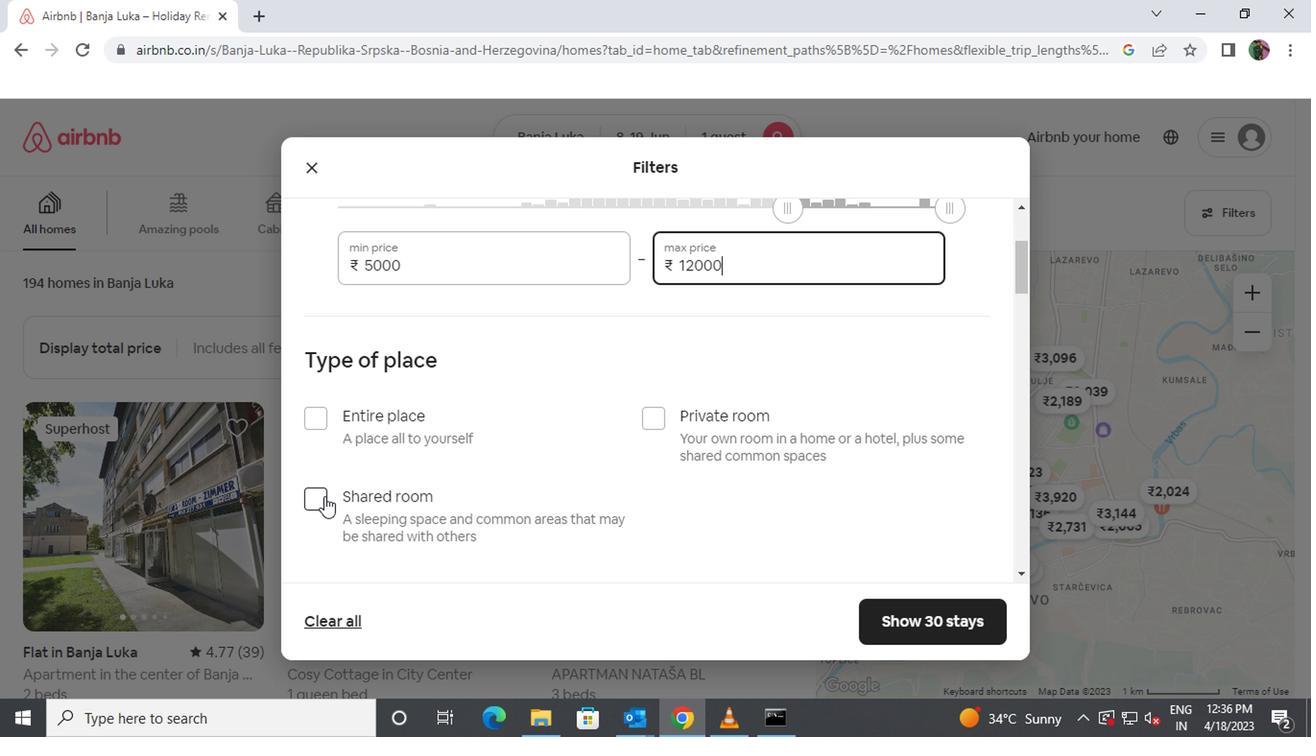 
Action: Mouse moved to (583, 491)
Screenshot: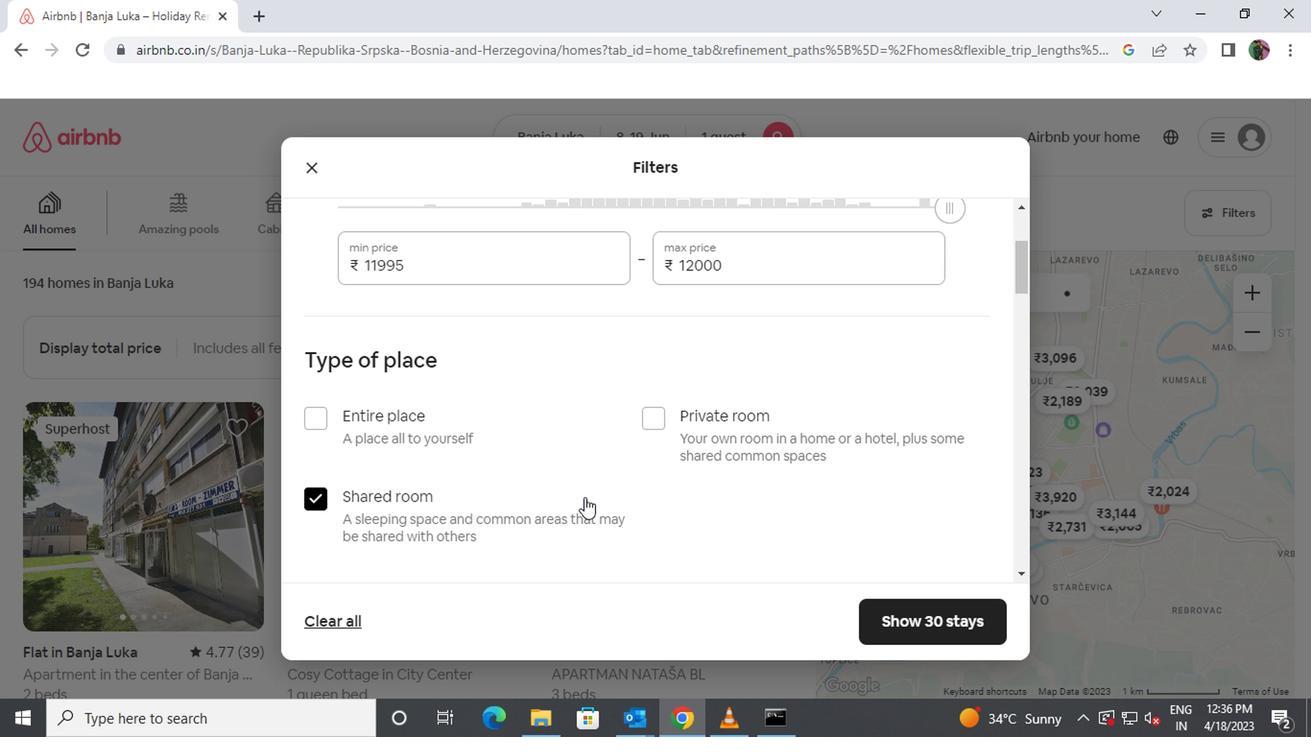 
Action: Mouse scrolled (583, 491) with delta (0, 0)
Screenshot: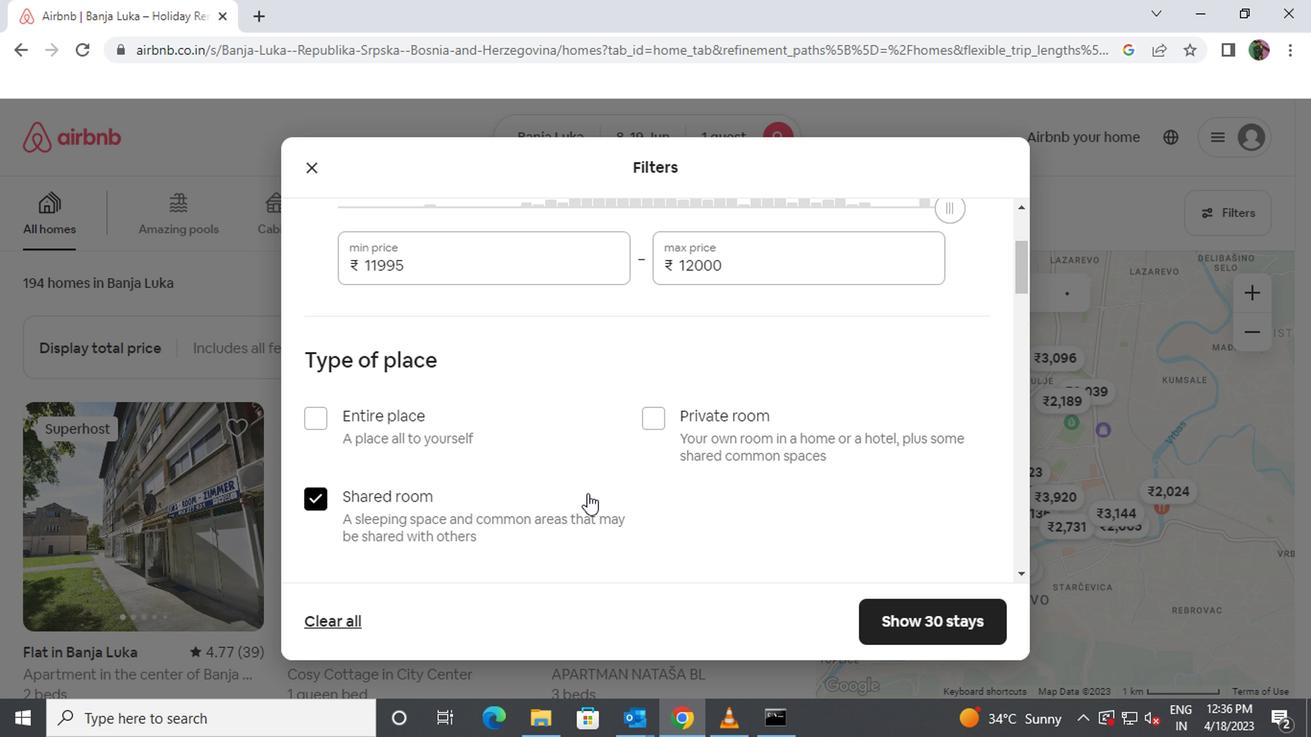 
Action: Mouse scrolled (583, 491) with delta (0, 0)
Screenshot: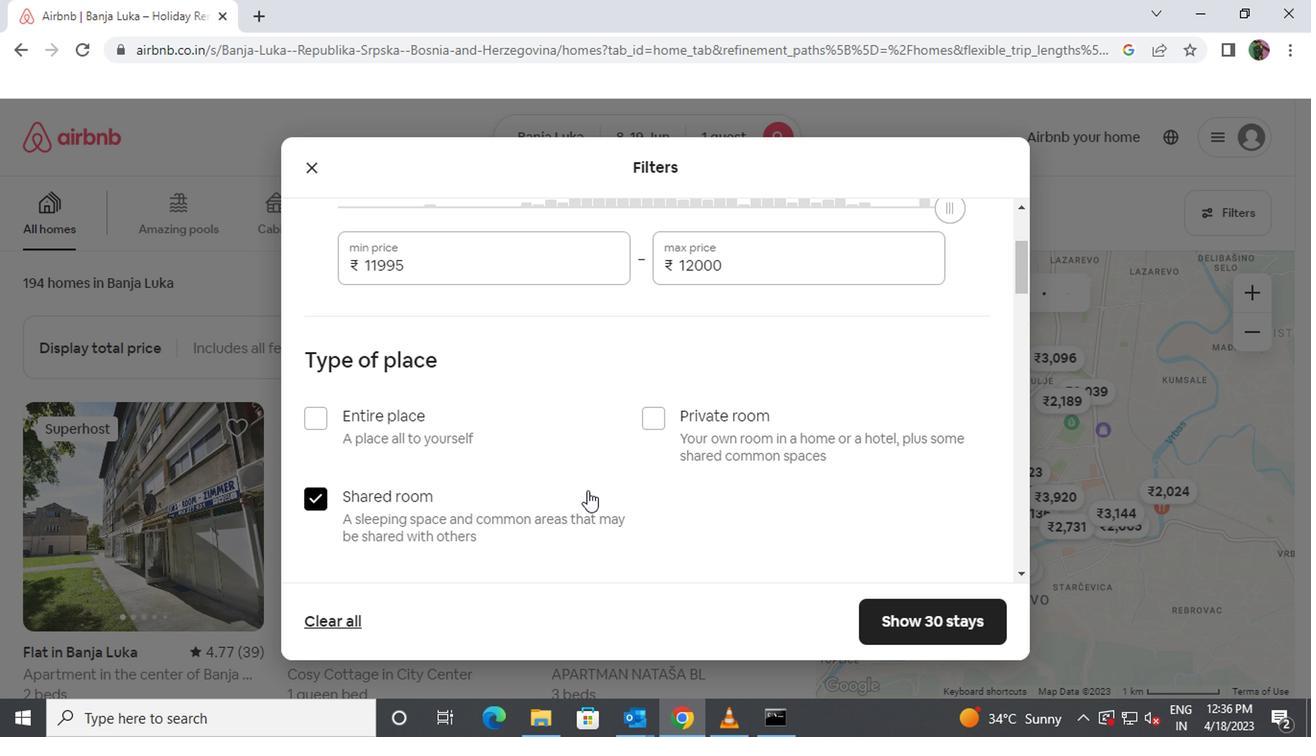 
Action: Mouse moved to (583, 480)
Screenshot: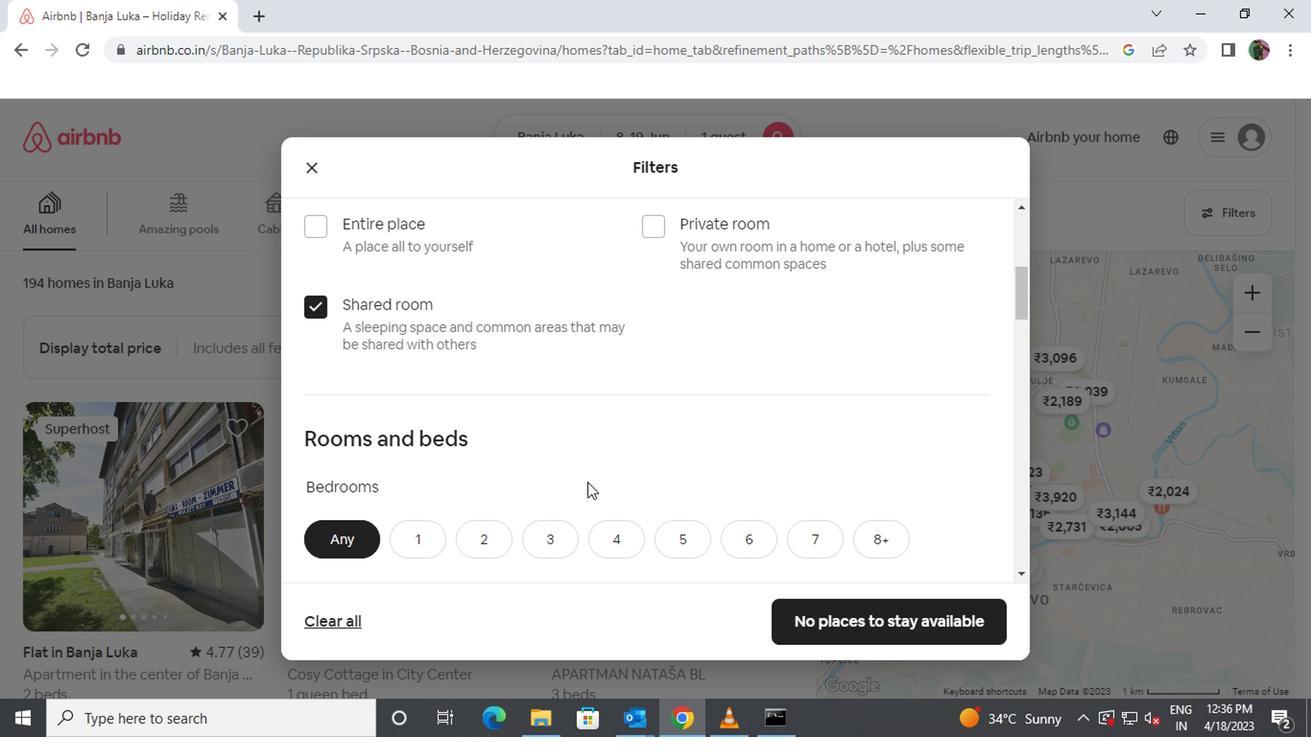 
Action: Mouse scrolled (583, 479) with delta (0, 0)
Screenshot: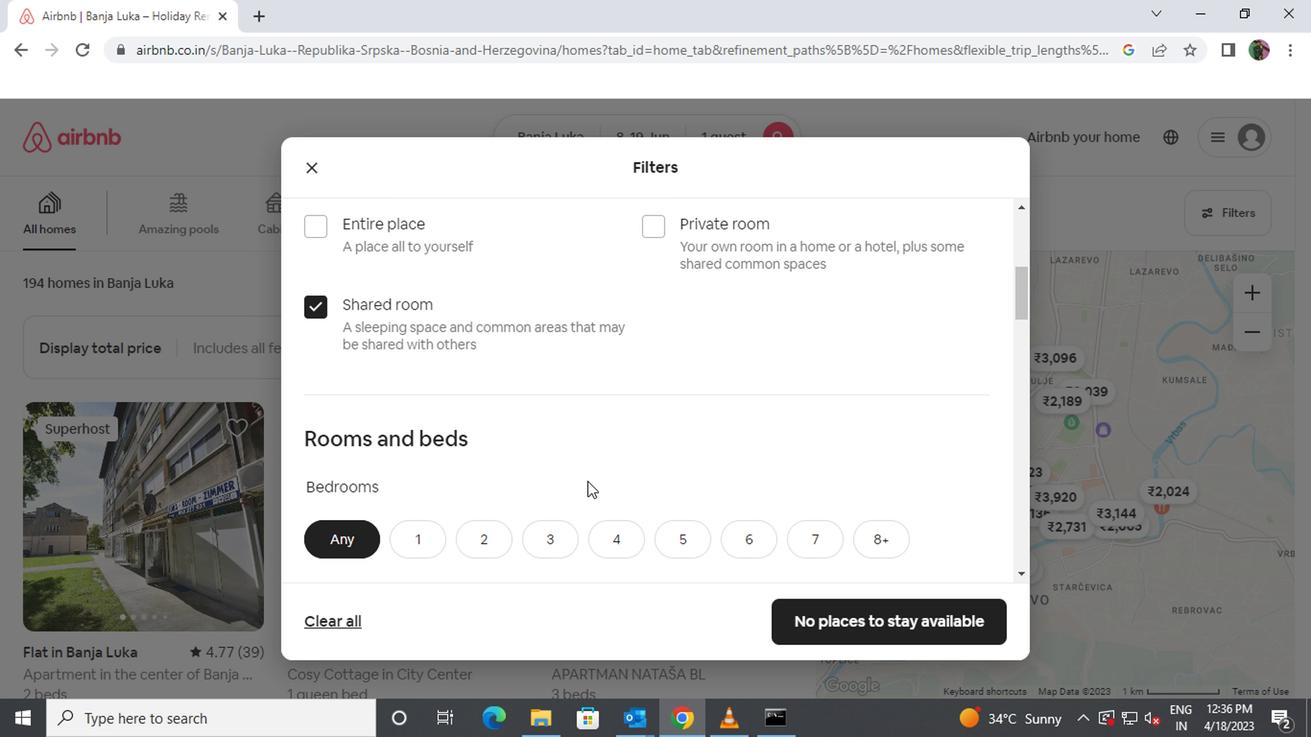
Action: Mouse scrolled (583, 479) with delta (0, 0)
Screenshot: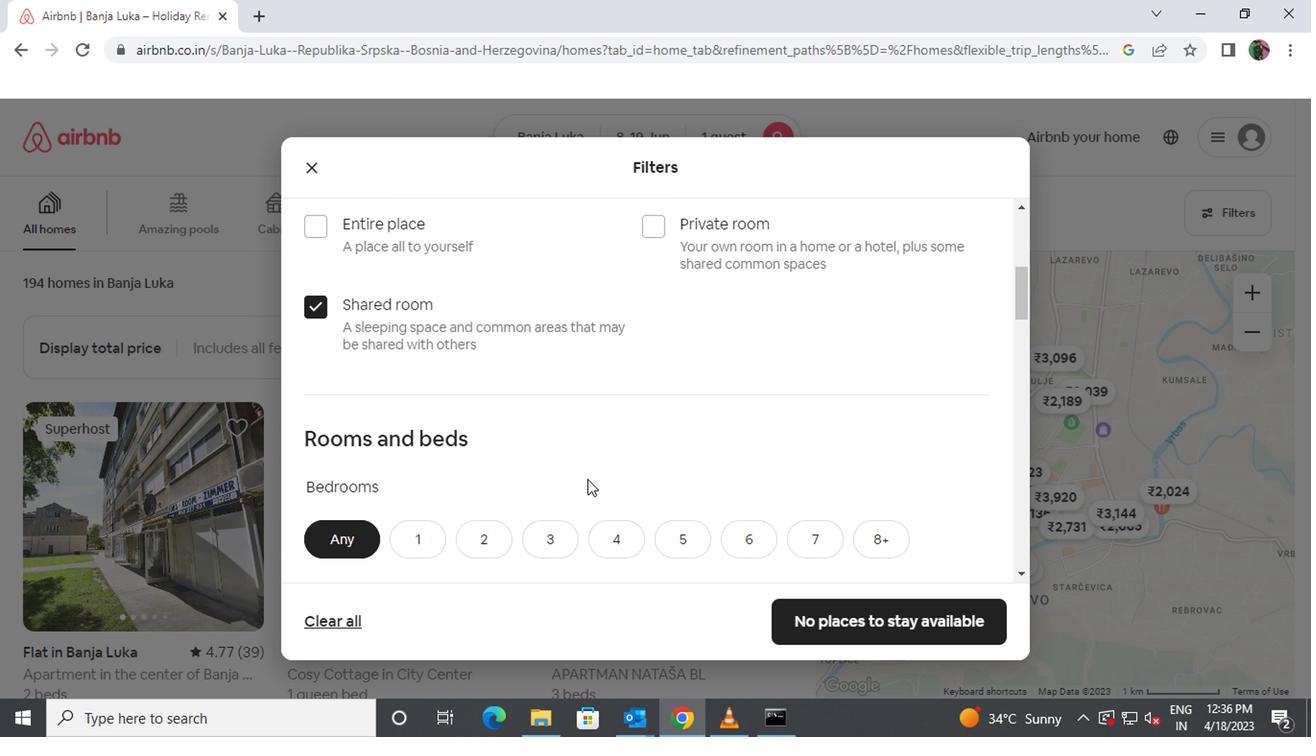 
Action: Mouse moved to (420, 347)
Screenshot: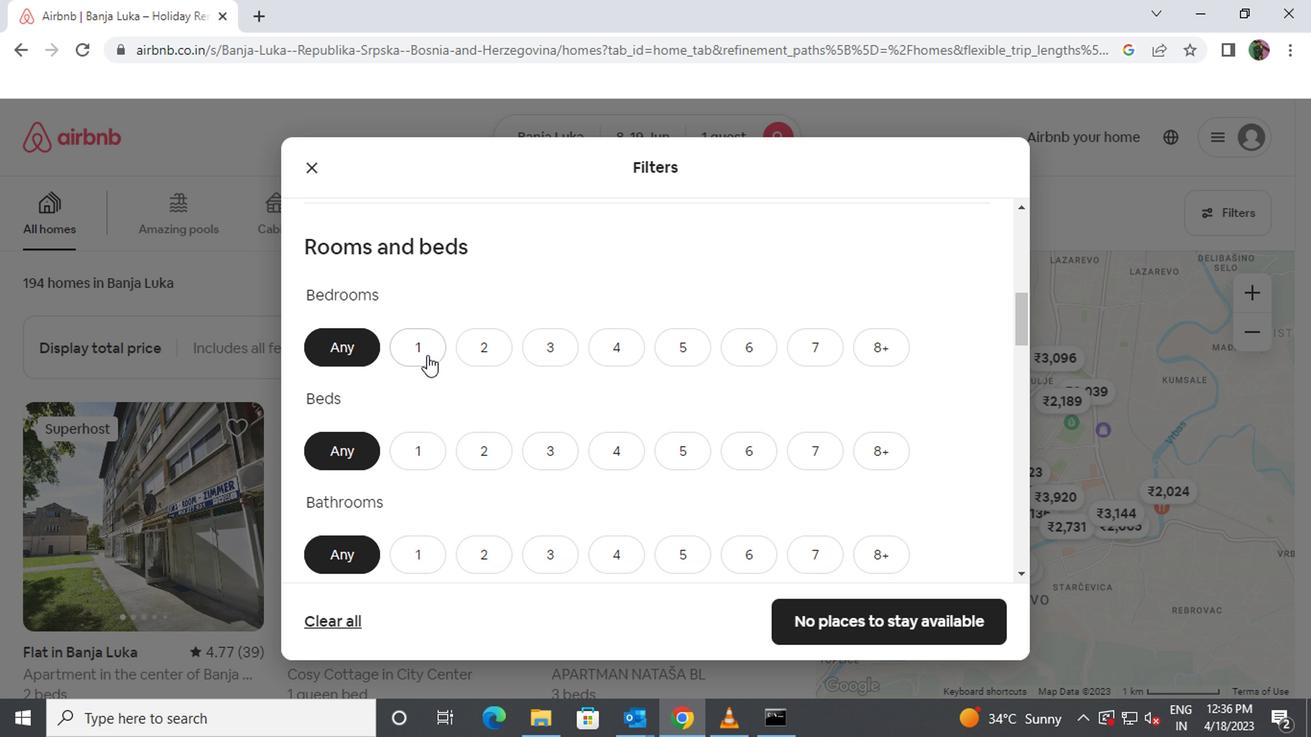
Action: Mouse pressed left at (420, 347)
Screenshot: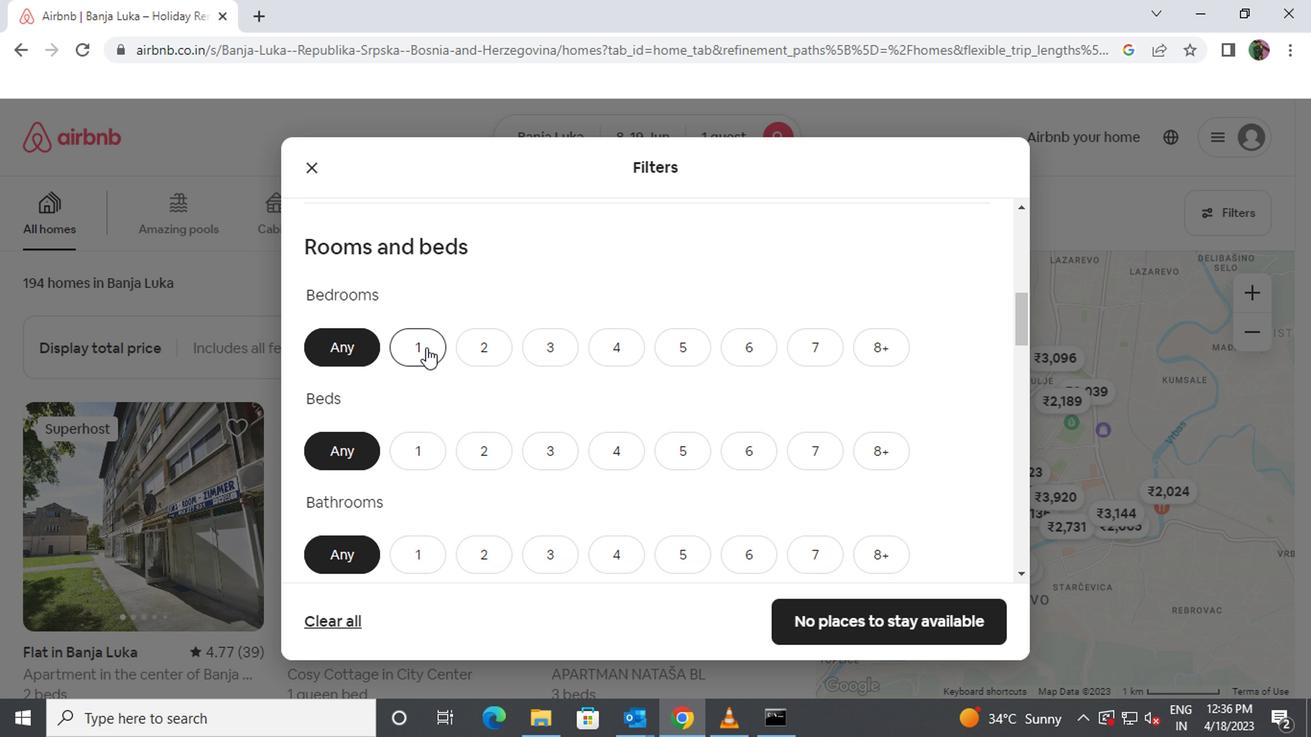 
Action: Mouse moved to (424, 456)
Screenshot: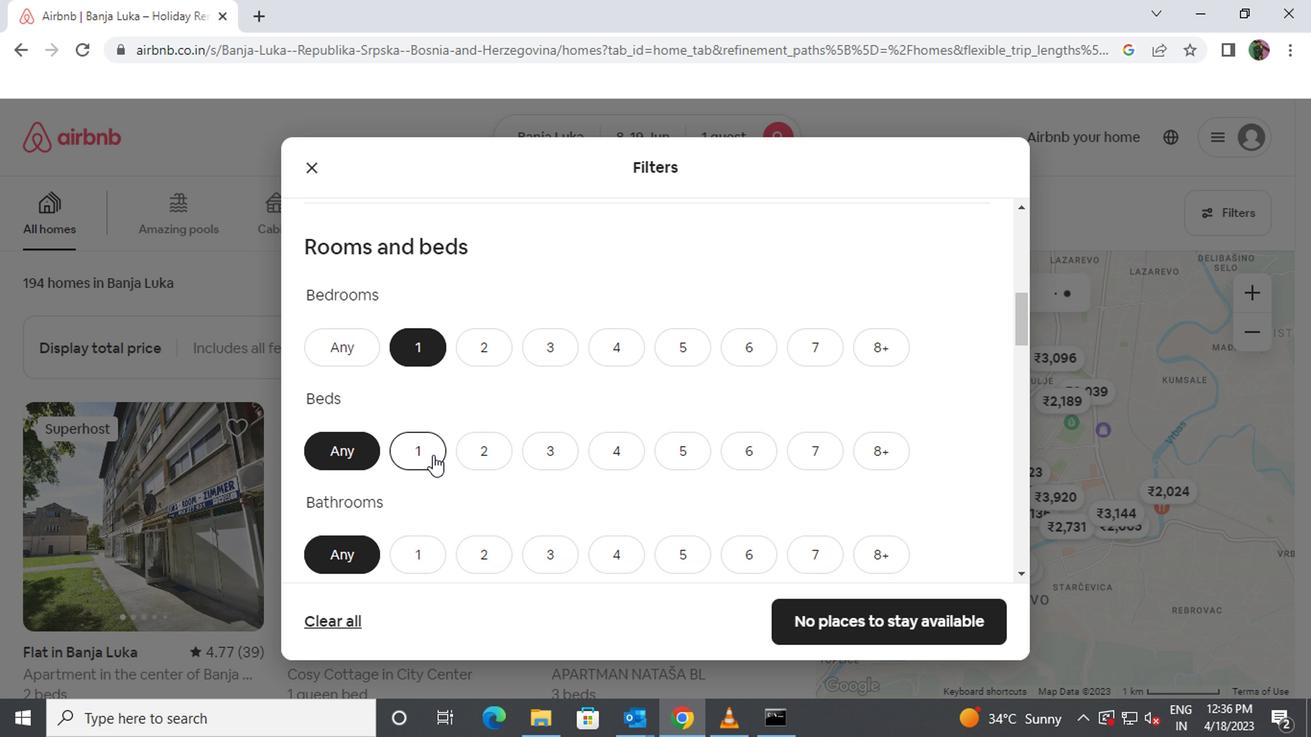 
Action: Mouse pressed left at (424, 456)
Screenshot: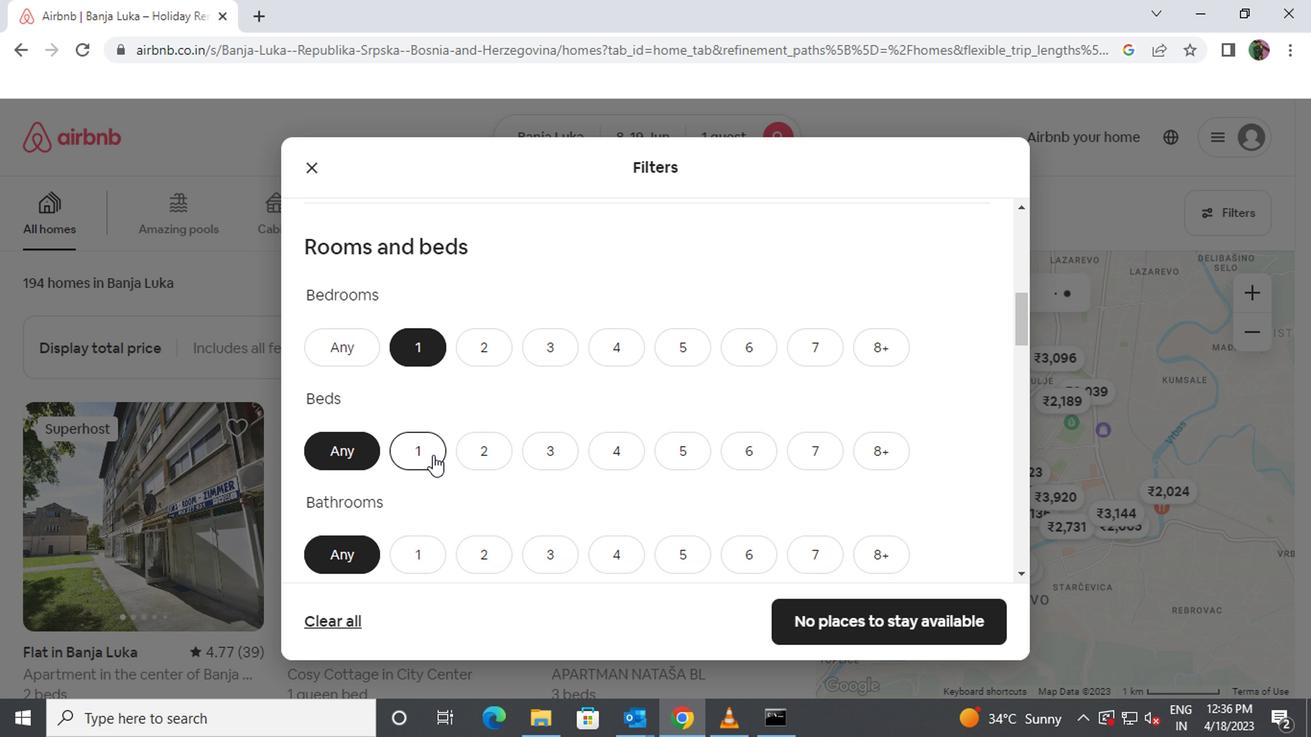 
Action: Mouse moved to (421, 561)
Screenshot: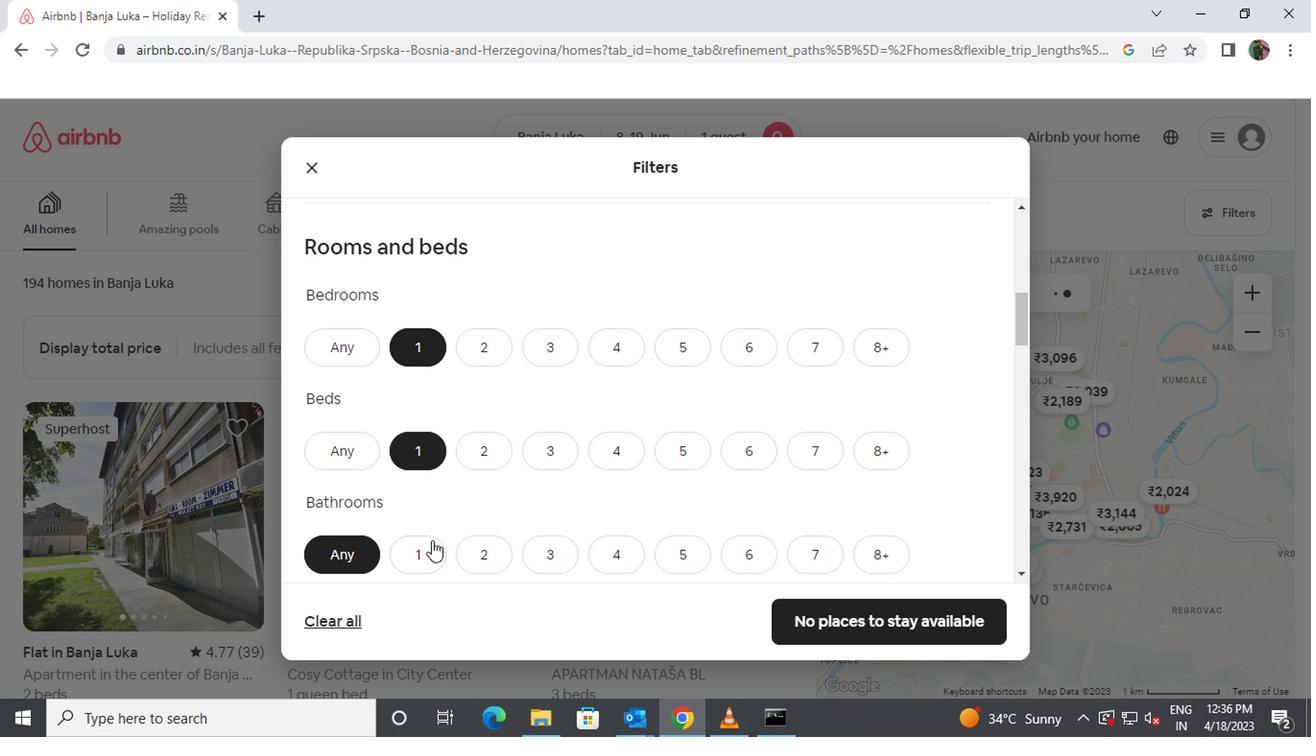 
Action: Mouse pressed left at (421, 561)
Screenshot: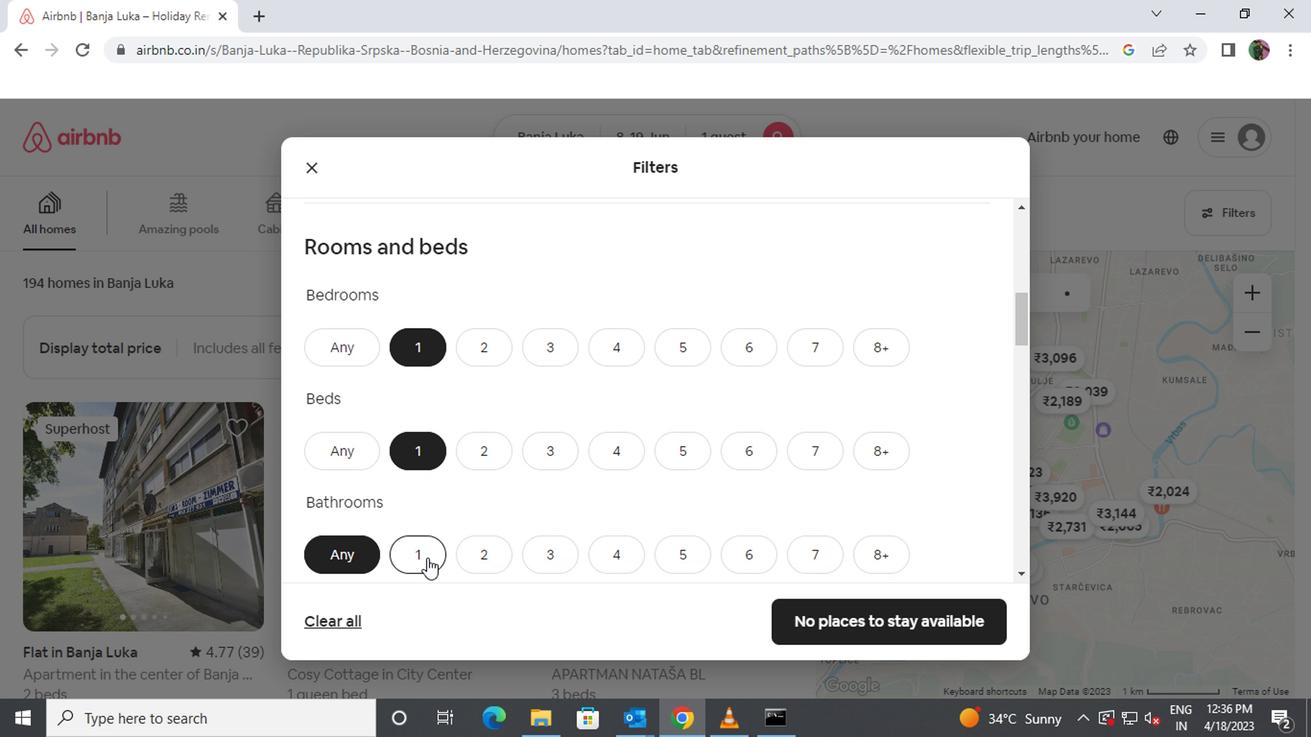 
Action: Mouse moved to (424, 556)
Screenshot: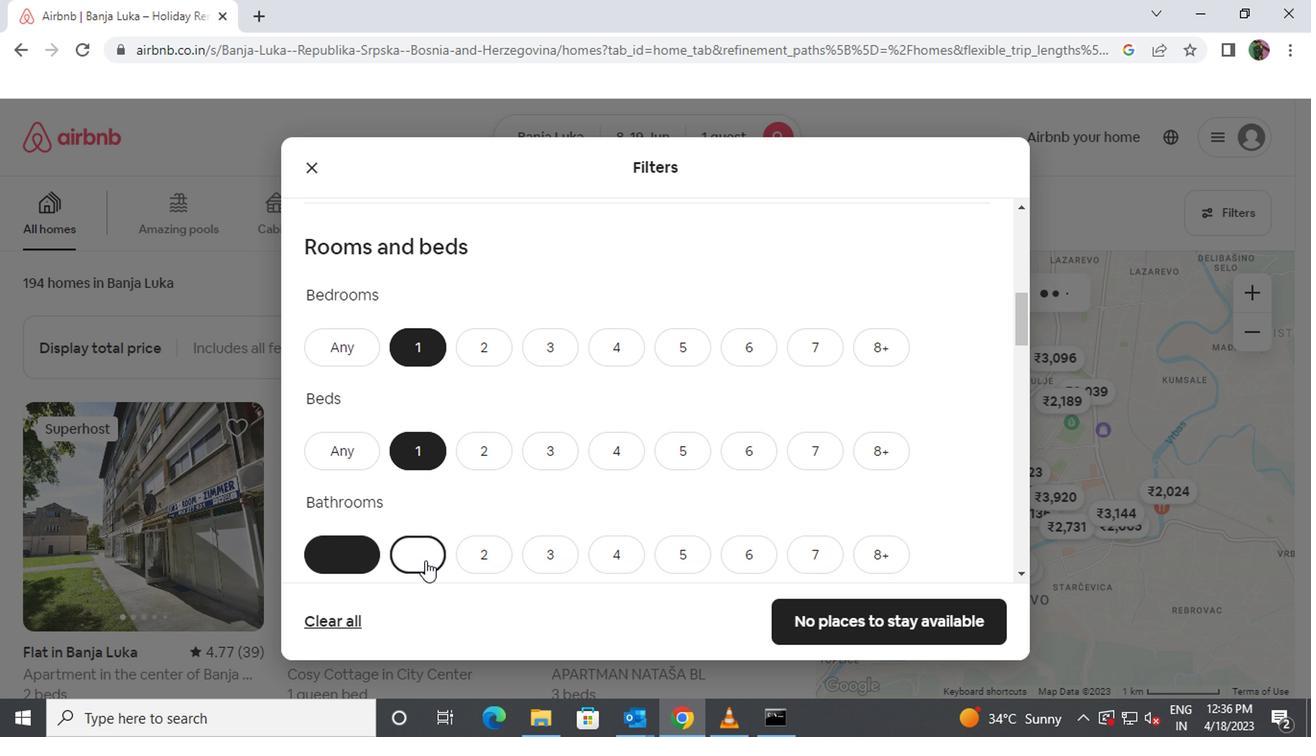 
Action: Mouse scrolled (424, 556) with delta (0, 0)
Screenshot: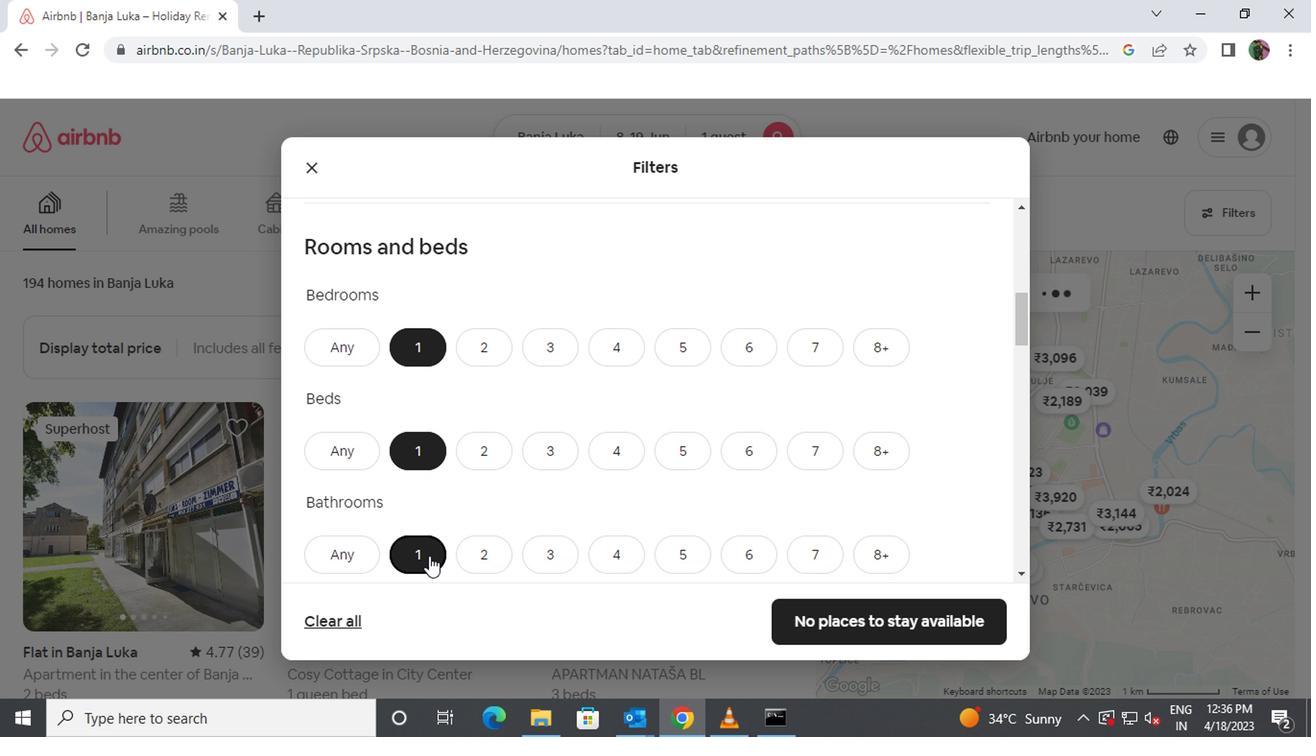 
Action: Mouse scrolled (424, 556) with delta (0, 0)
Screenshot: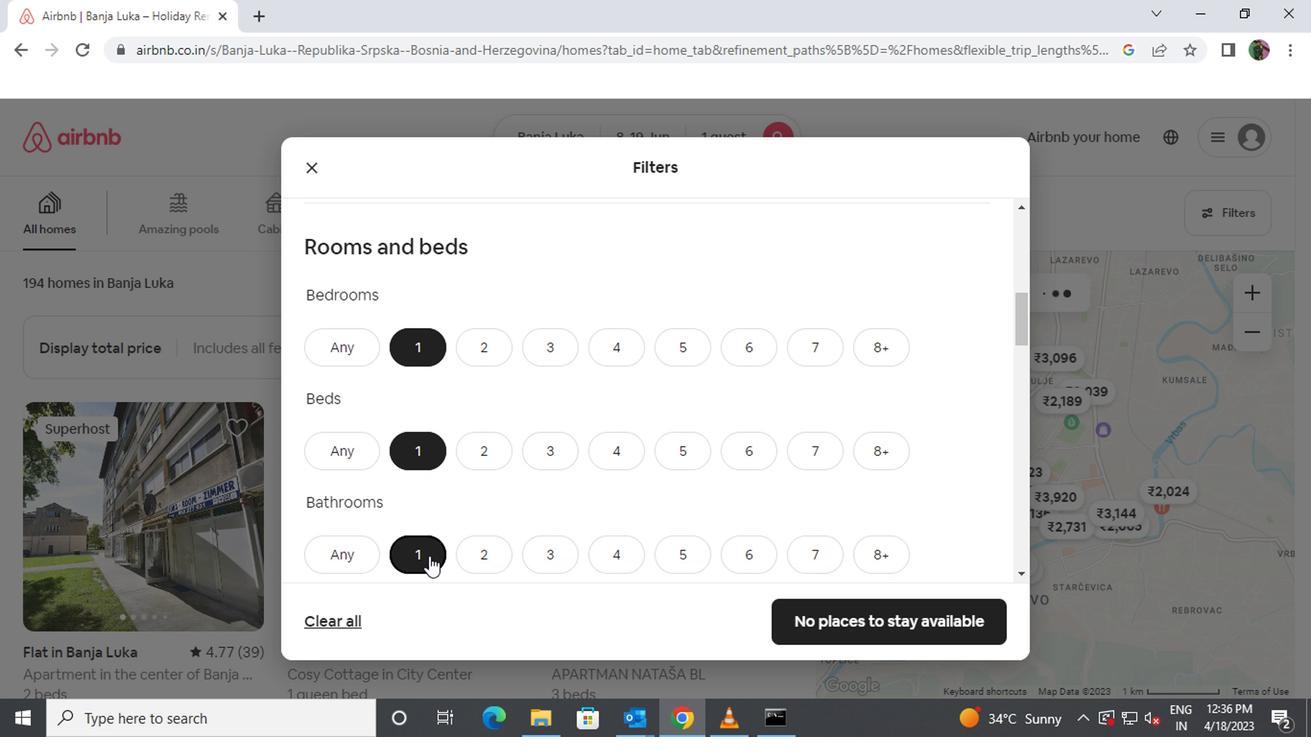 
Action: Mouse moved to (426, 556)
Screenshot: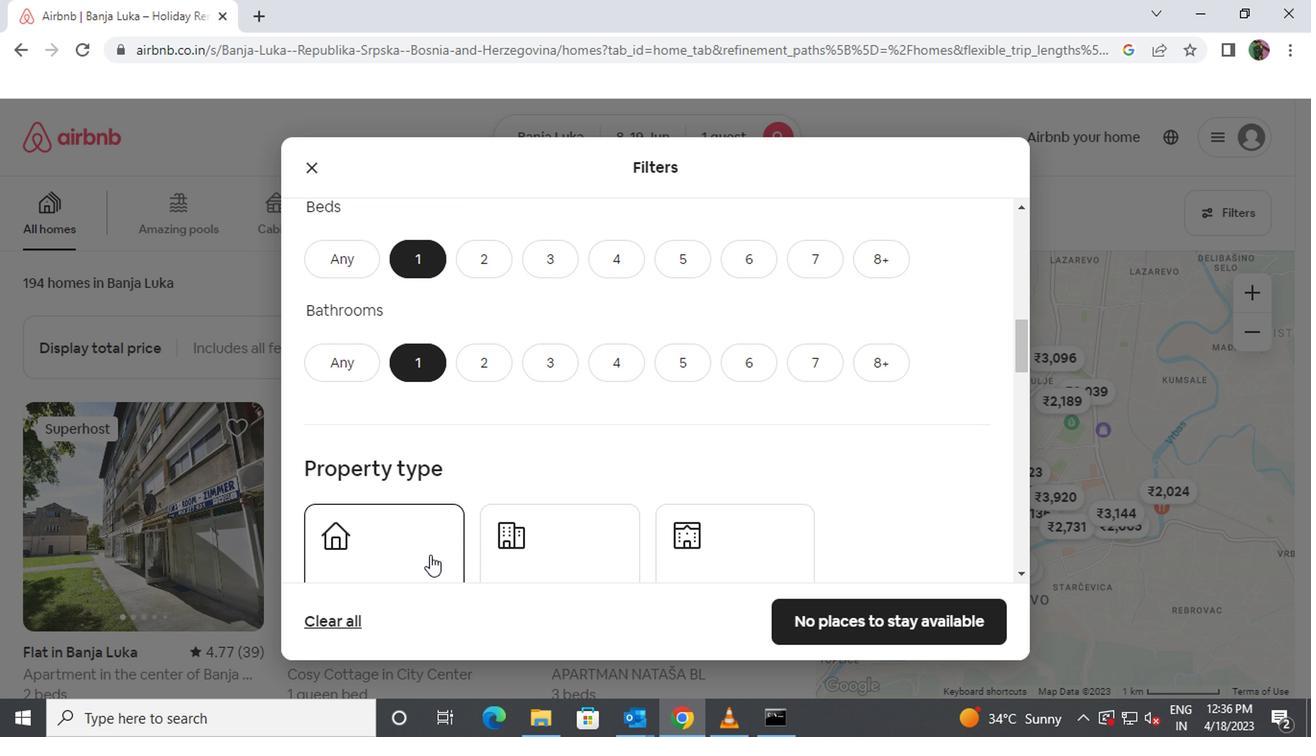 
Action: Mouse scrolled (426, 554) with delta (0, -1)
Screenshot: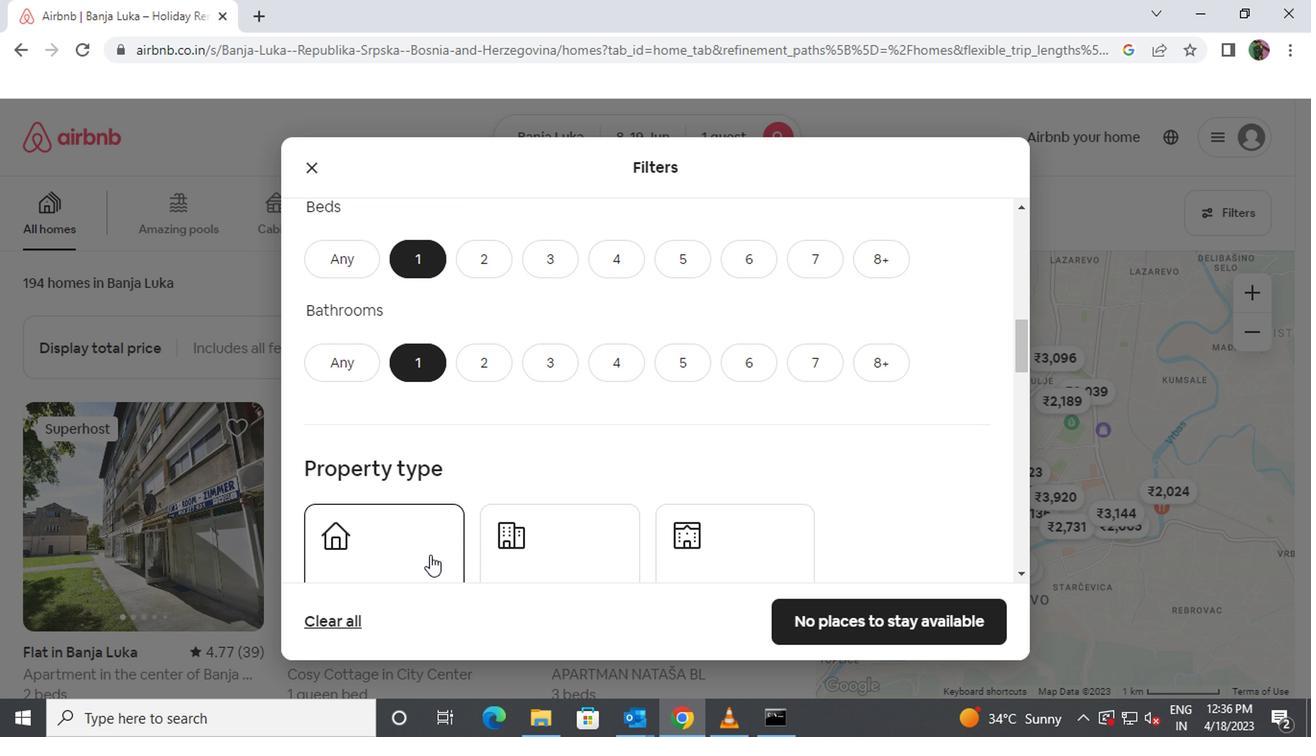
Action: Mouse moved to (666, 491)
Screenshot: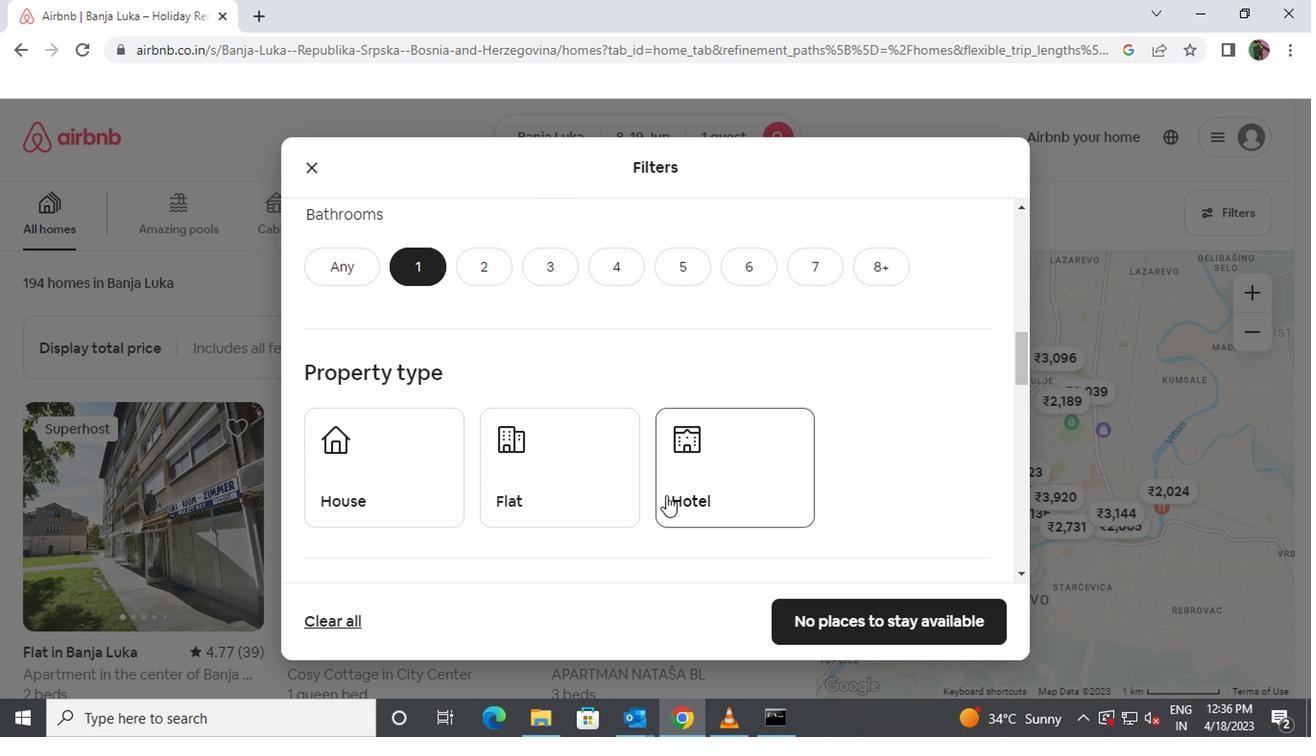 
Action: Mouse pressed left at (666, 491)
Screenshot: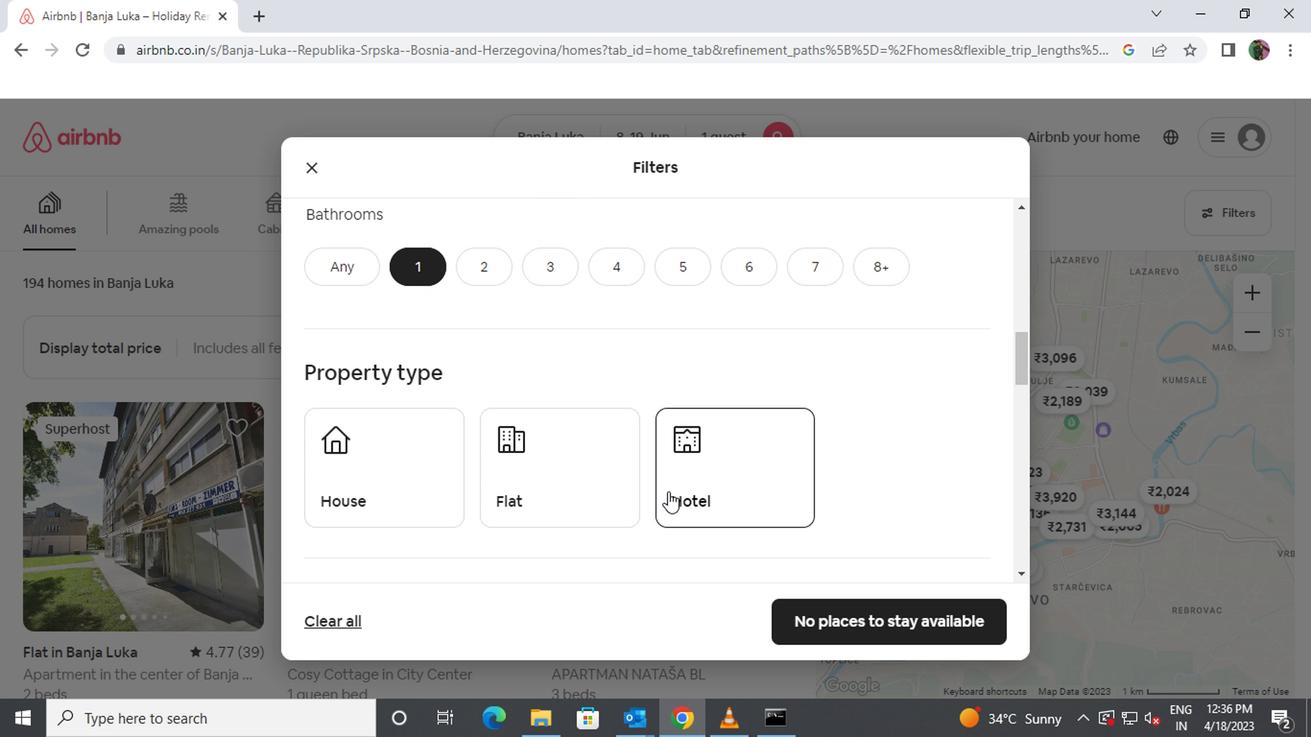 
Action: Mouse moved to (664, 491)
Screenshot: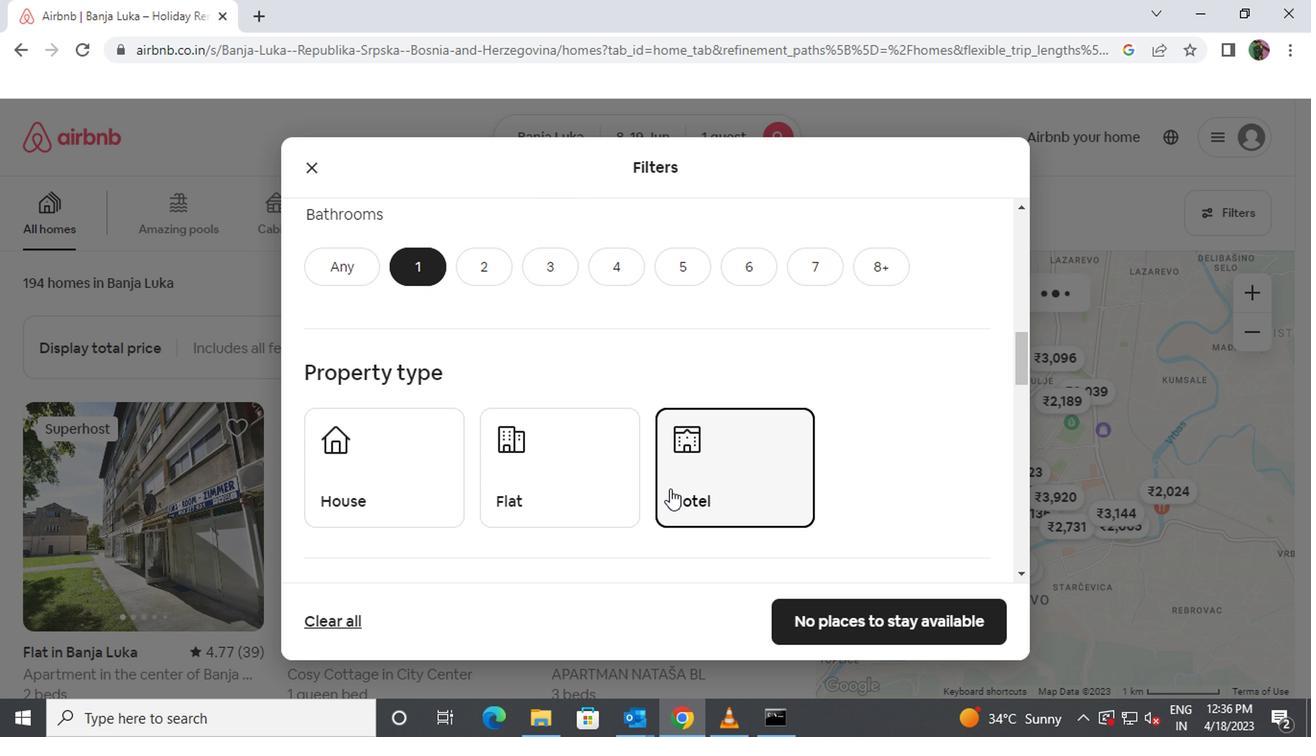 
Action: Mouse scrolled (664, 491) with delta (0, 0)
Screenshot: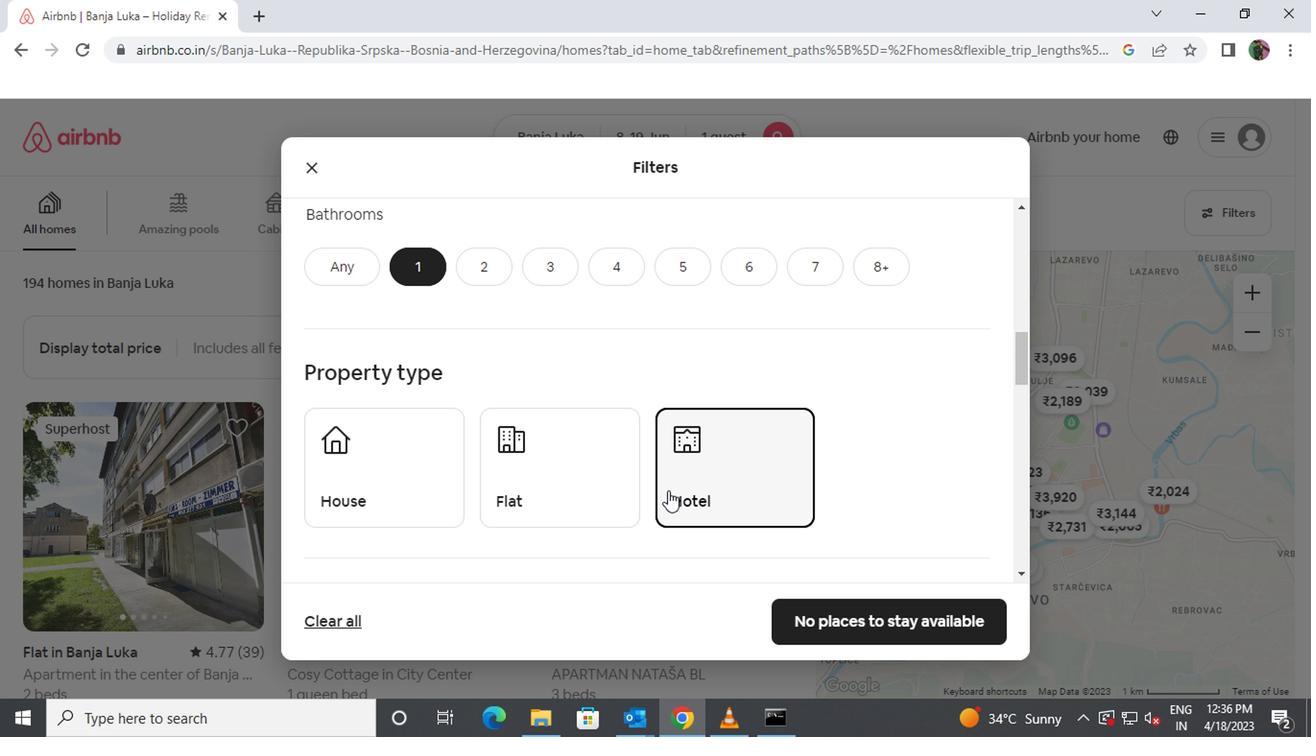 
Action: Mouse moved to (644, 487)
Screenshot: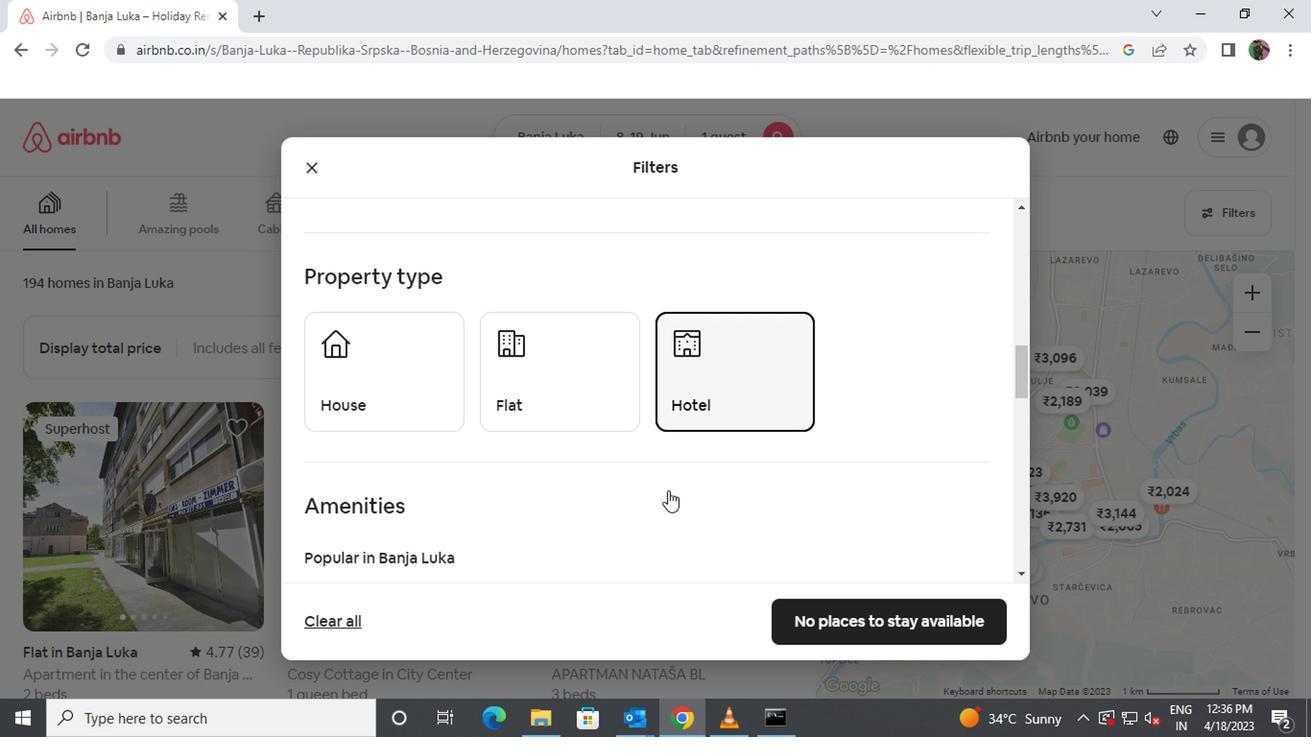 
Action: Mouse scrolled (644, 486) with delta (0, 0)
Screenshot: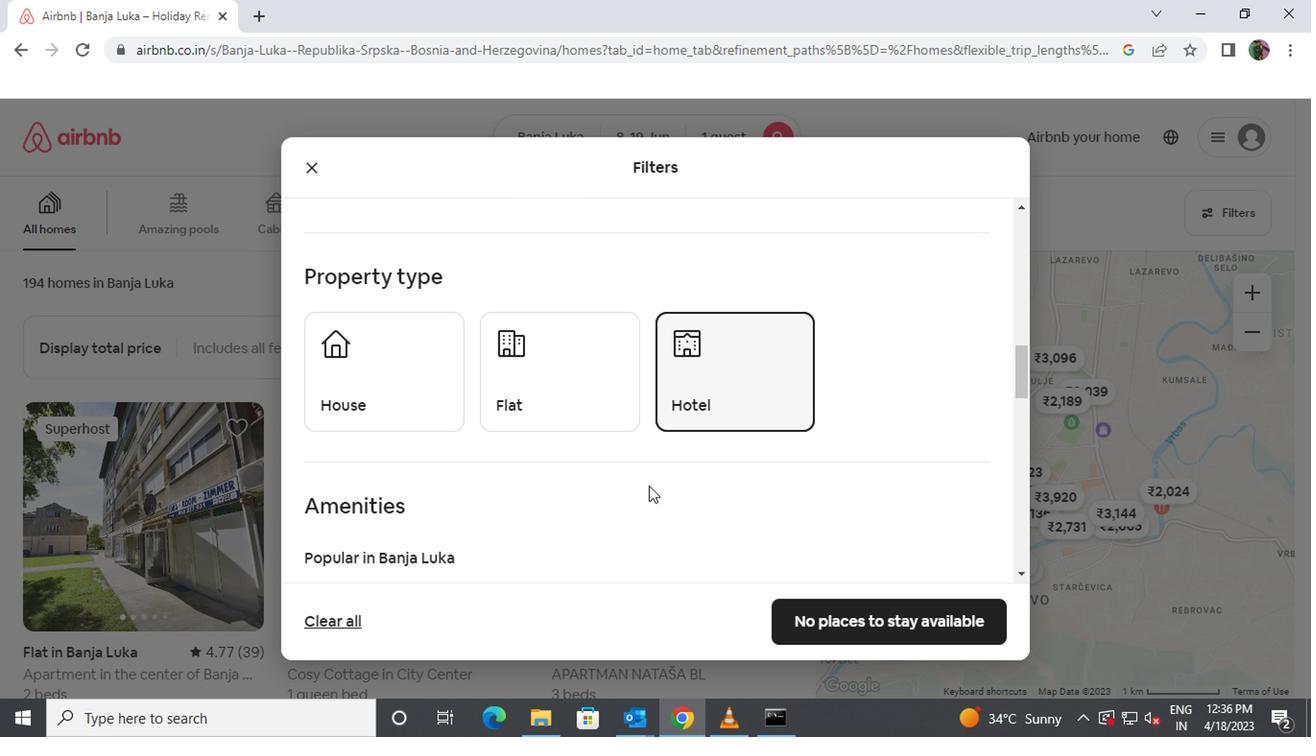 
Action: Mouse scrolled (644, 486) with delta (0, 0)
Screenshot: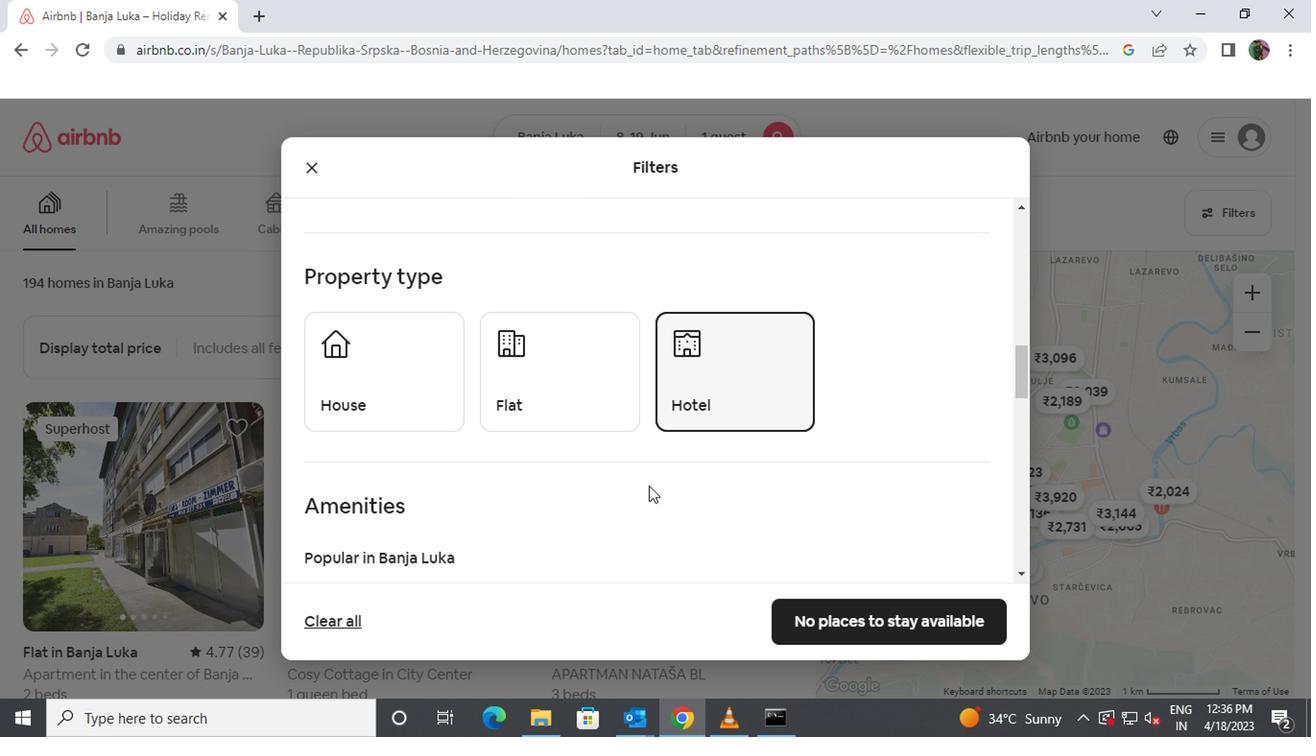 
Action: Mouse scrolled (644, 486) with delta (0, 0)
Screenshot: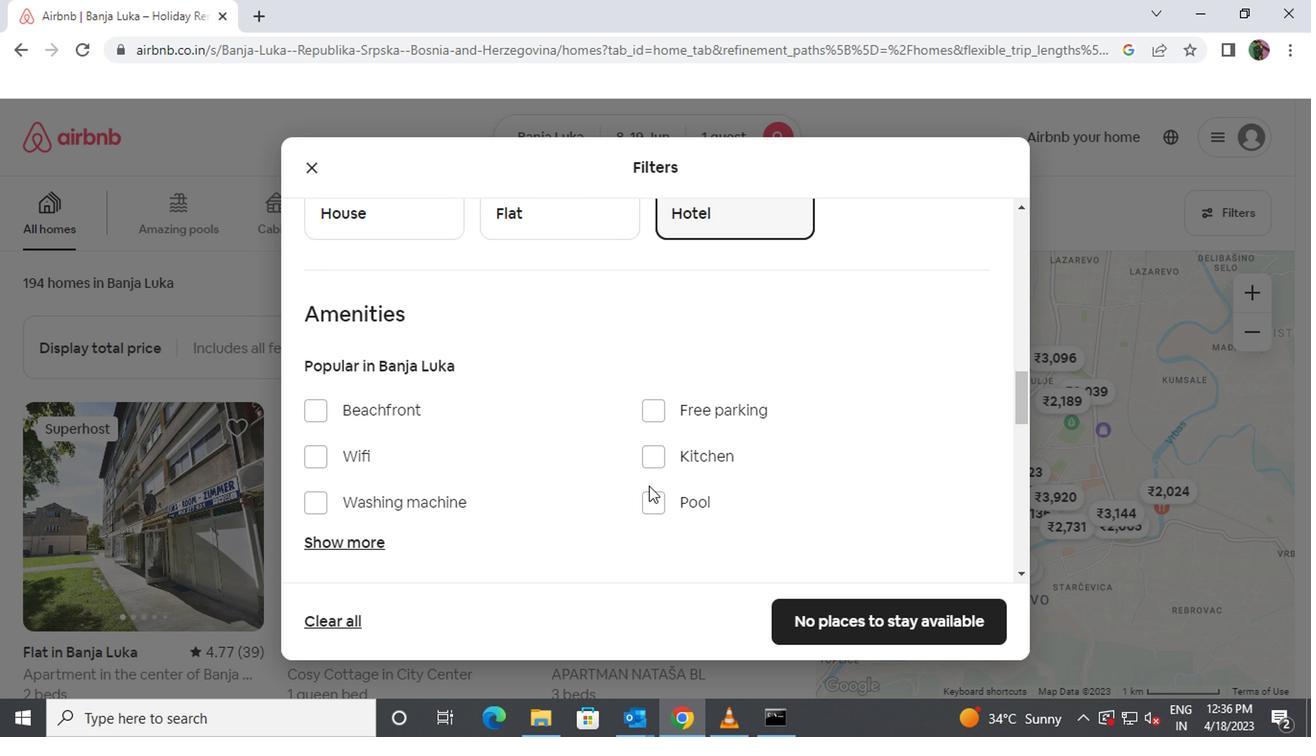 
Action: Mouse moved to (375, 448)
Screenshot: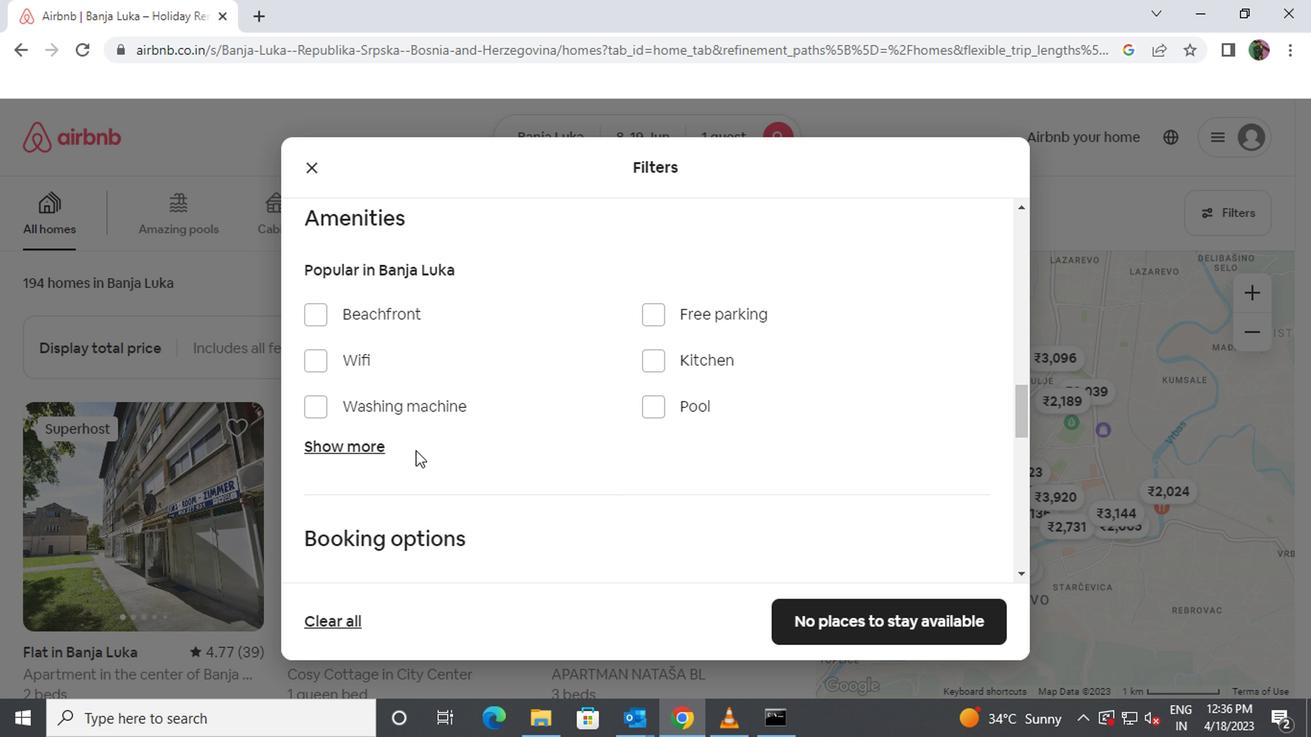 
Action: Mouse pressed left at (375, 448)
Screenshot: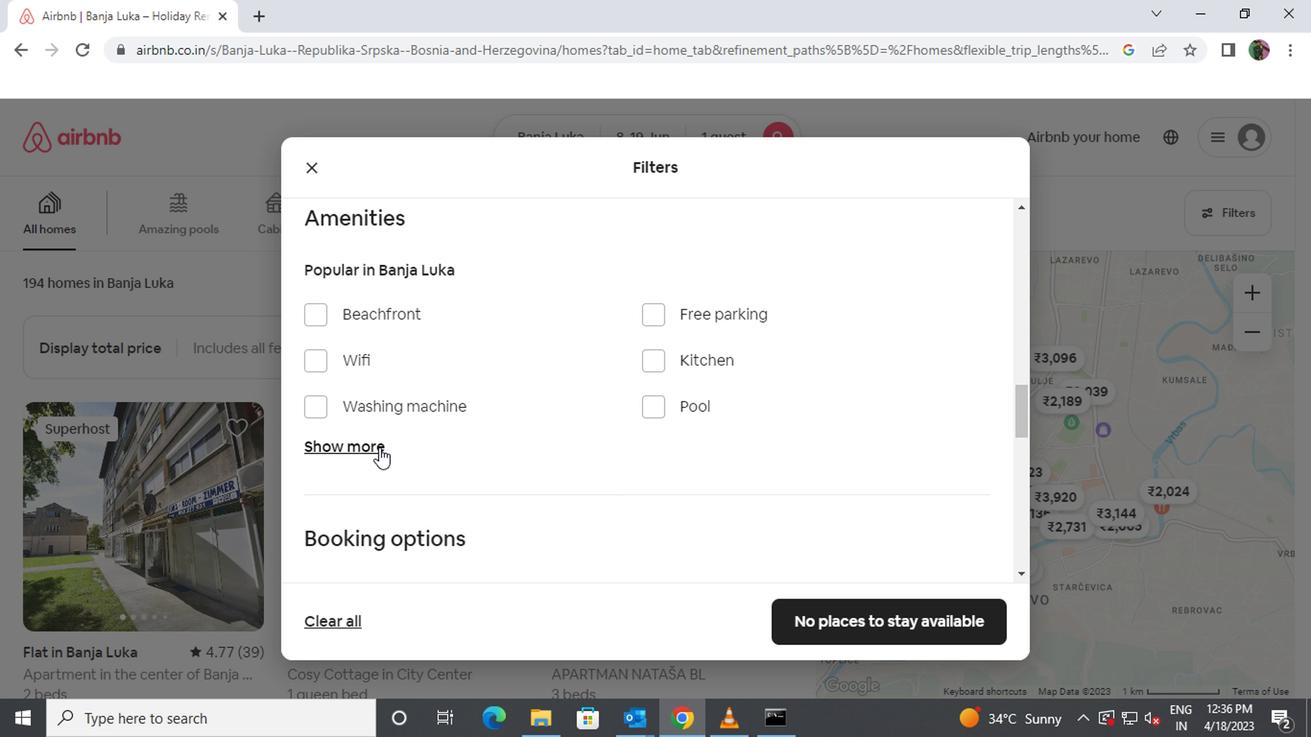 
Action: Mouse scrolled (375, 448) with delta (0, 0)
Screenshot: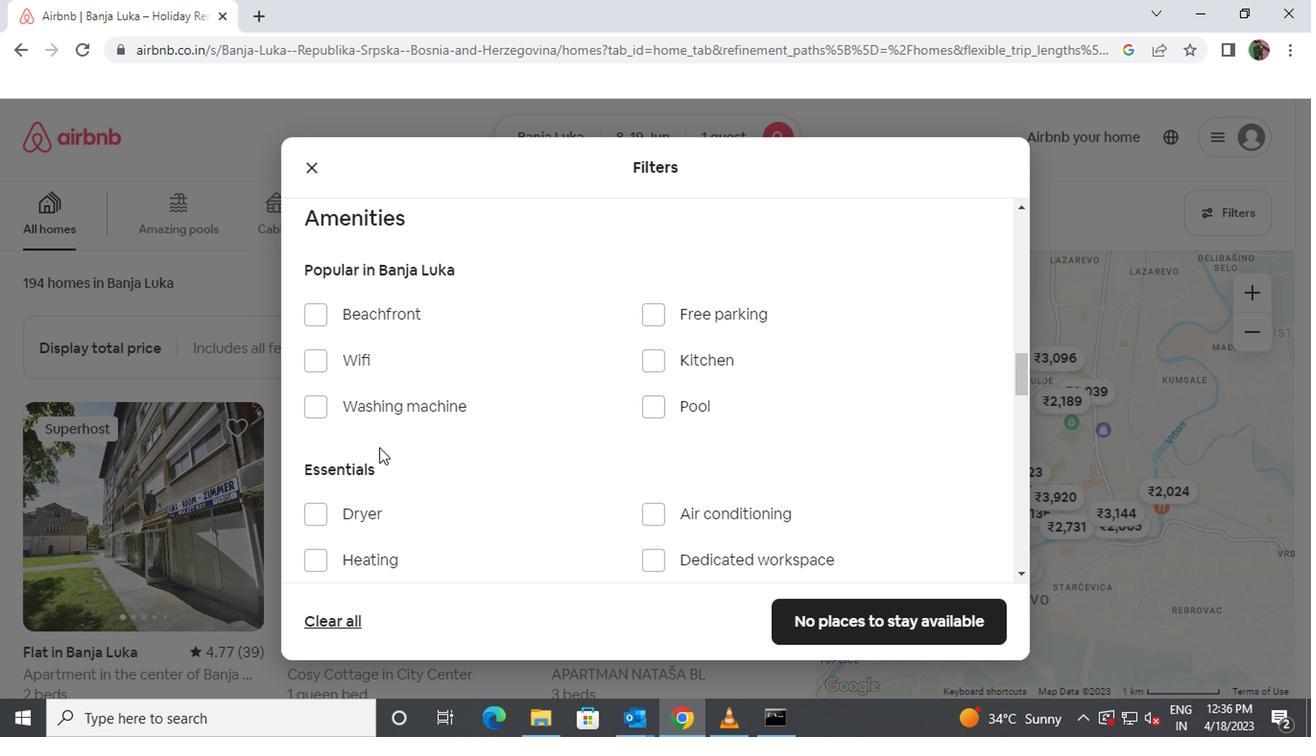 
Action: Mouse moved to (313, 469)
Screenshot: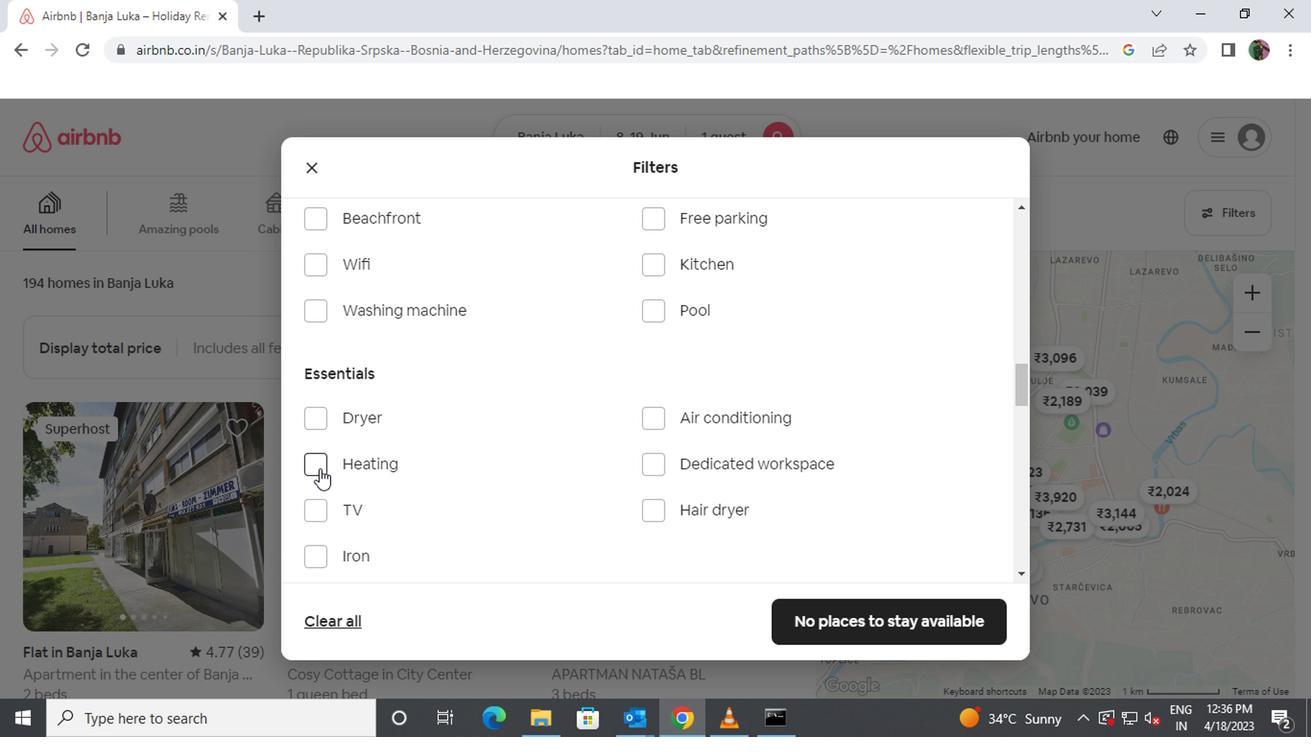 
Action: Mouse pressed left at (313, 469)
Screenshot: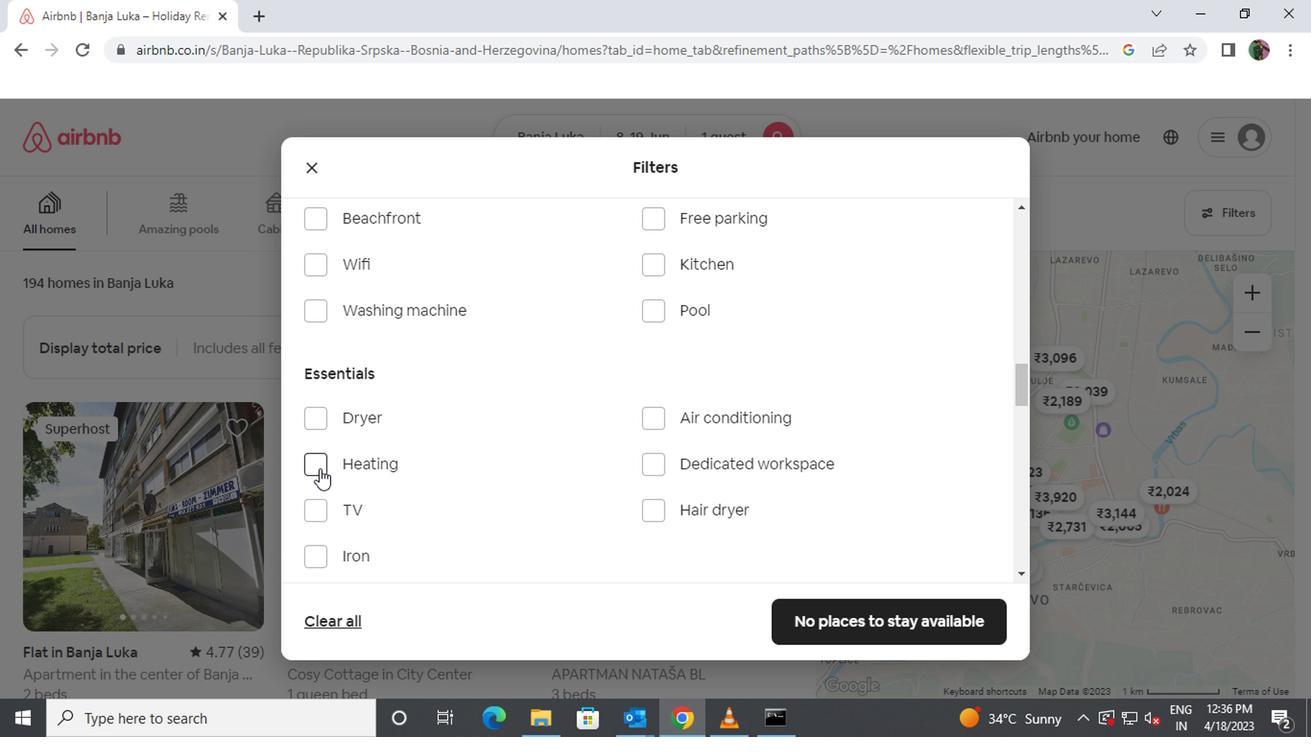 
Action: Mouse moved to (526, 494)
Screenshot: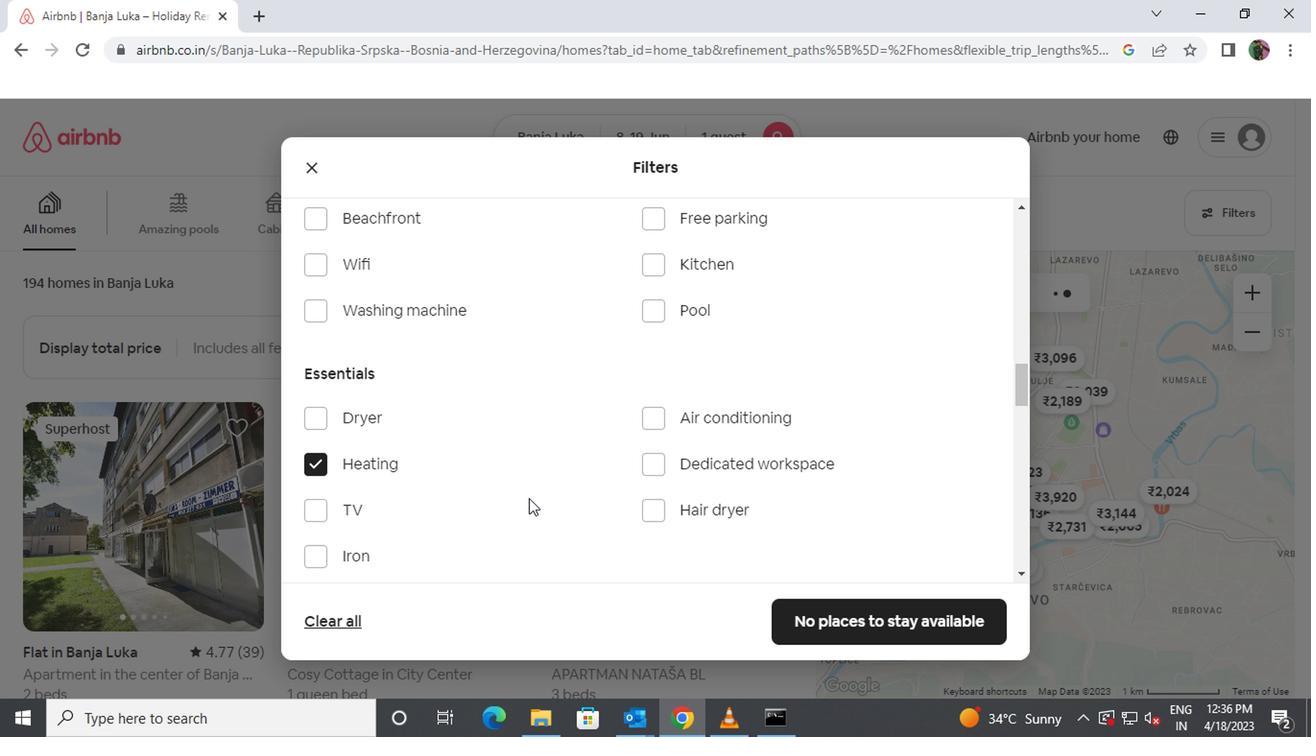 
Action: Mouse scrolled (526, 493) with delta (0, 0)
Screenshot: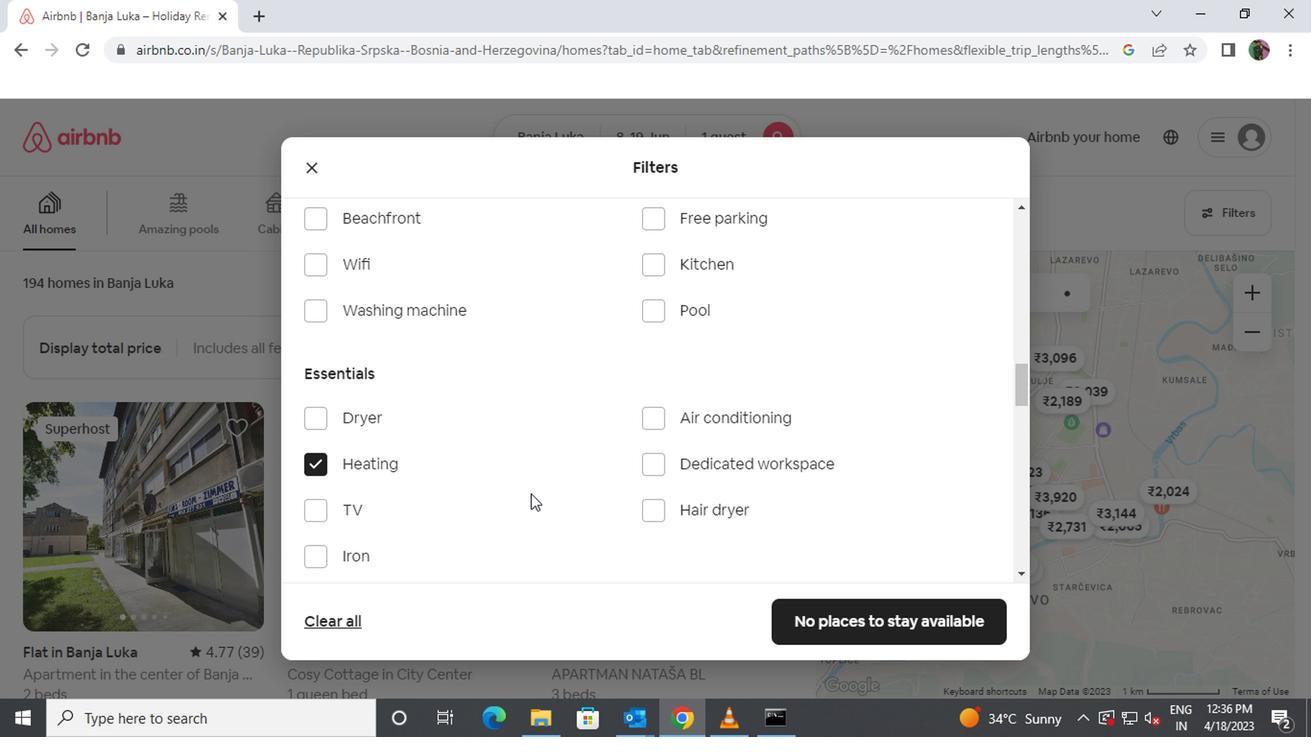 
Action: Mouse scrolled (526, 493) with delta (0, 0)
Screenshot: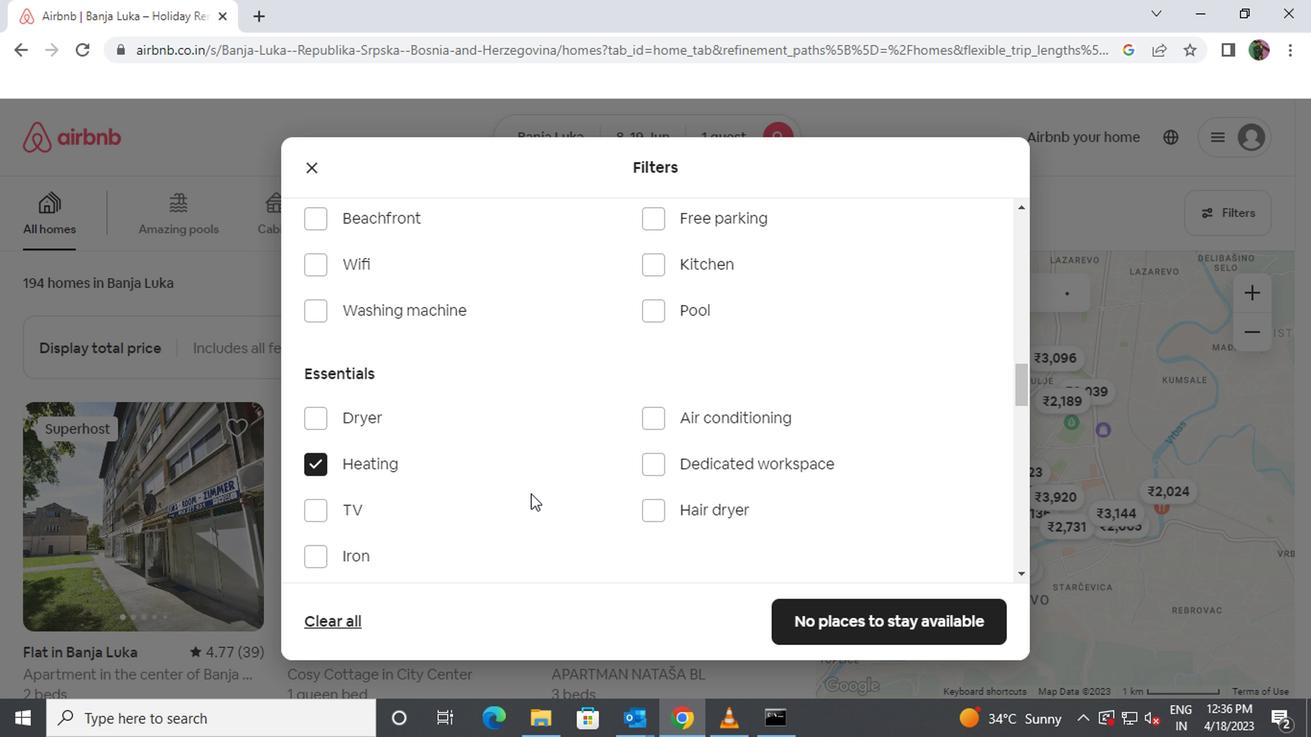 
Action: Mouse moved to (526, 487)
Screenshot: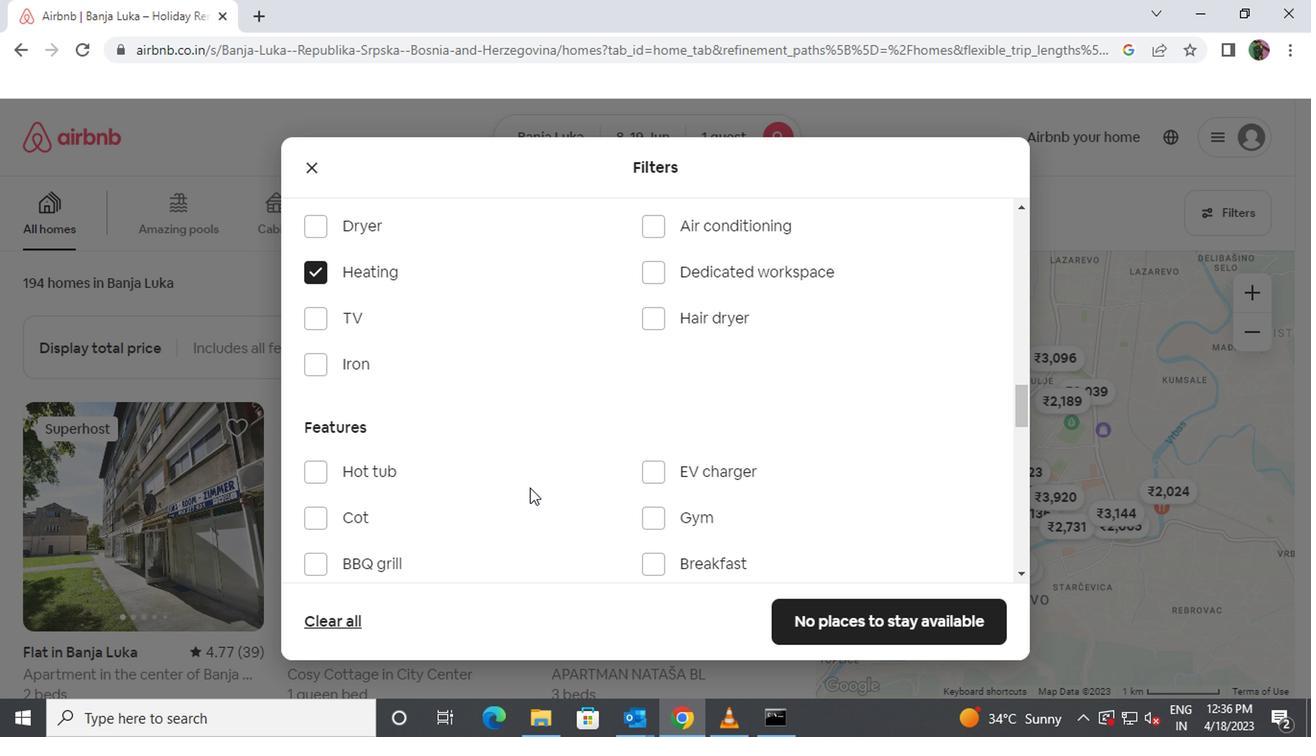 
Action: Mouse scrolled (526, 486) with delta (0, 0)
Screenshot: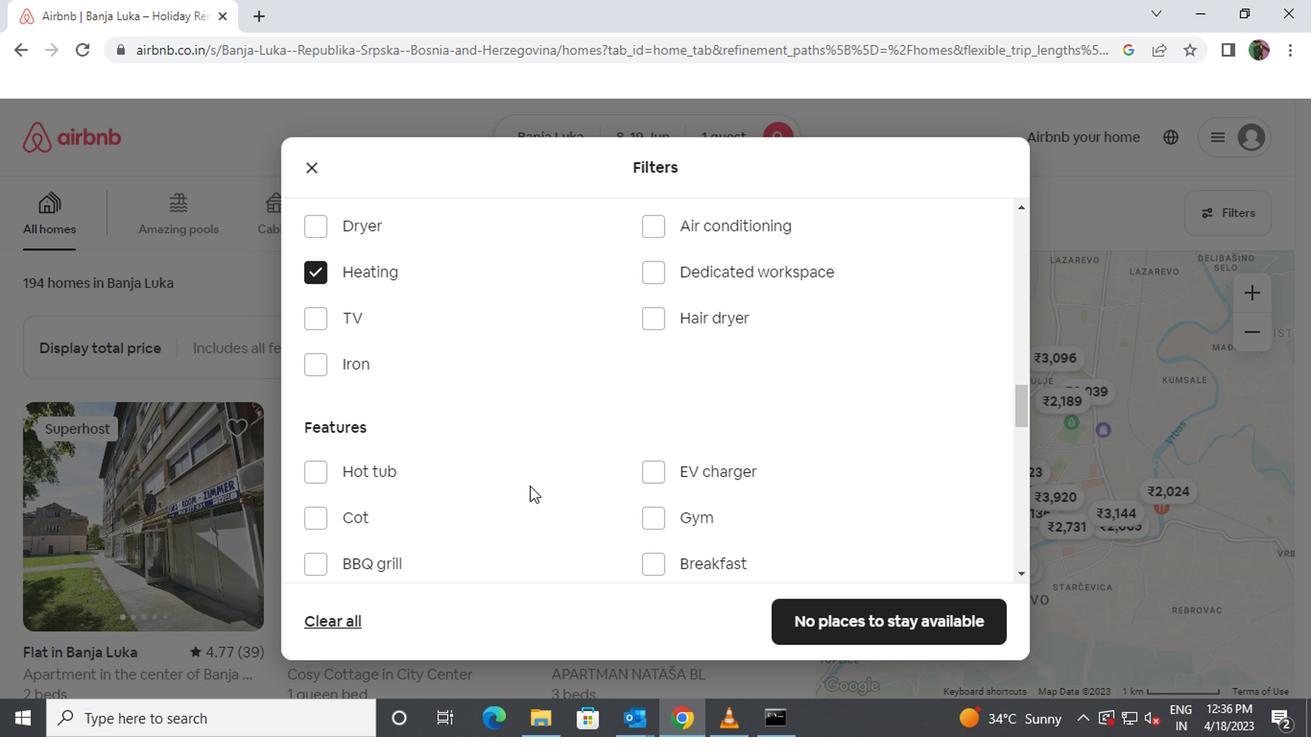 
Action: Mouse scrolled (526, 486) with delta (0, 0)
Screenshot: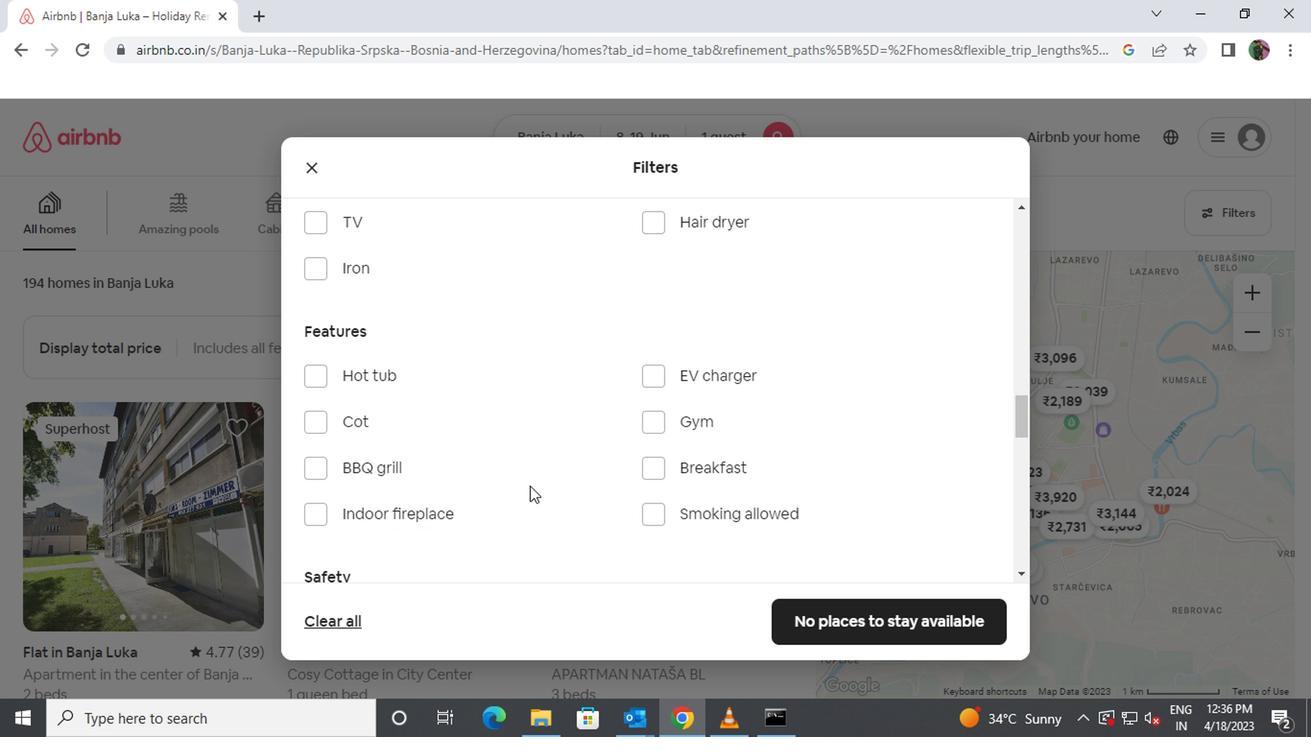 
Action: Mouse scrolled (526, 486) with delta (0, 0)
Screenshot: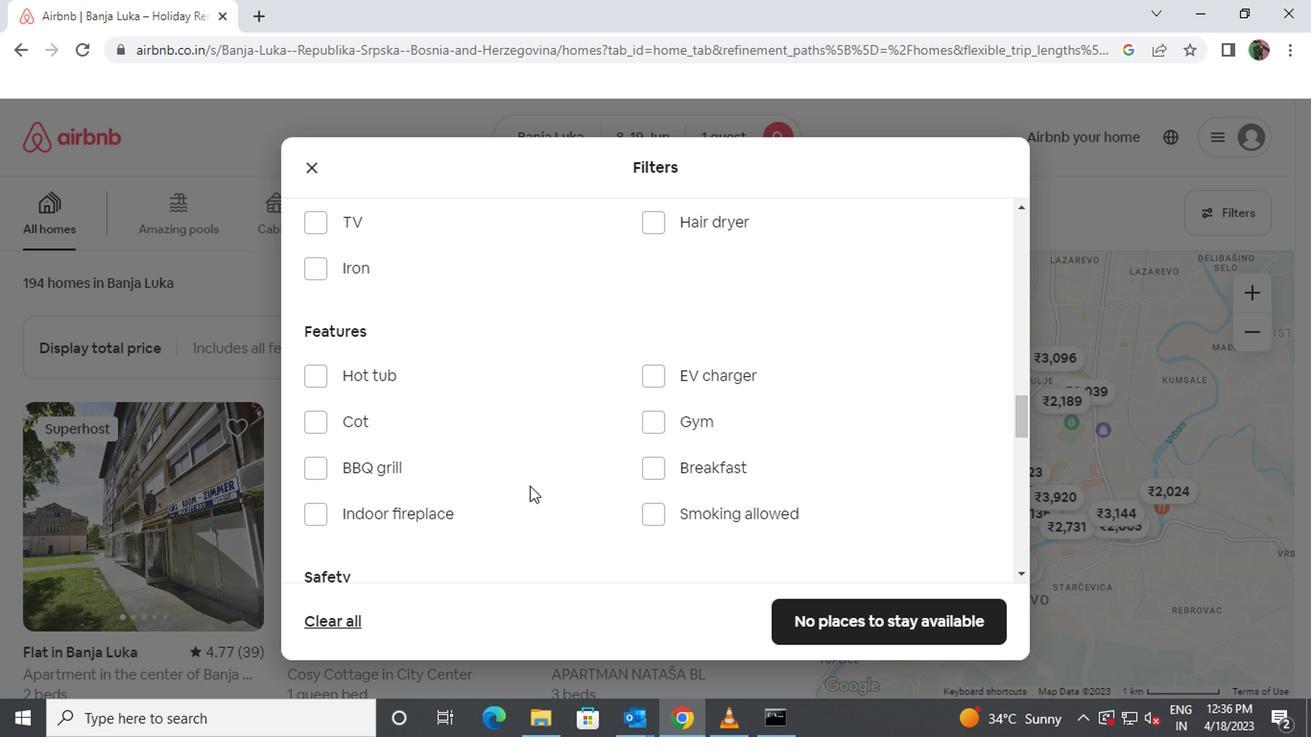 
Action: Mouse scrolled (526, 486) with delta (0, 0)
Screenshot: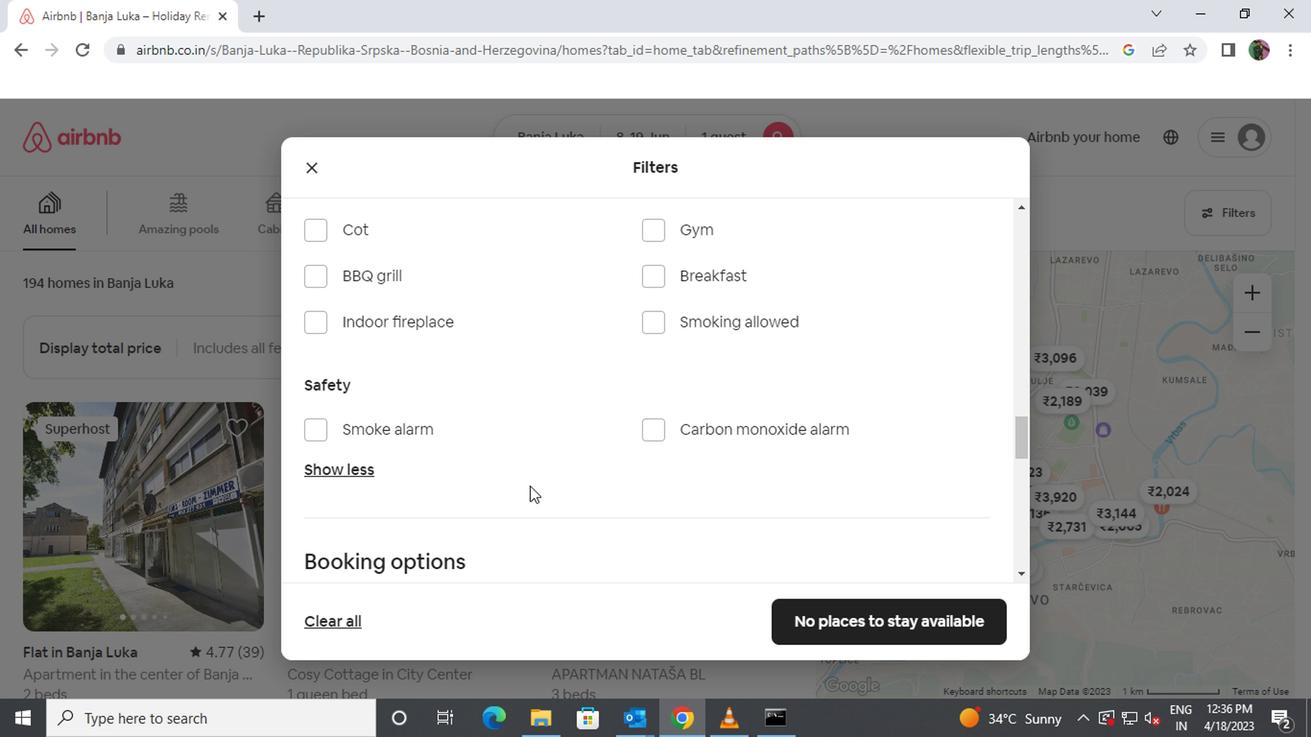 
Action: Mouse scrolled (526, 486) with delta (0, 0)
Screenshot: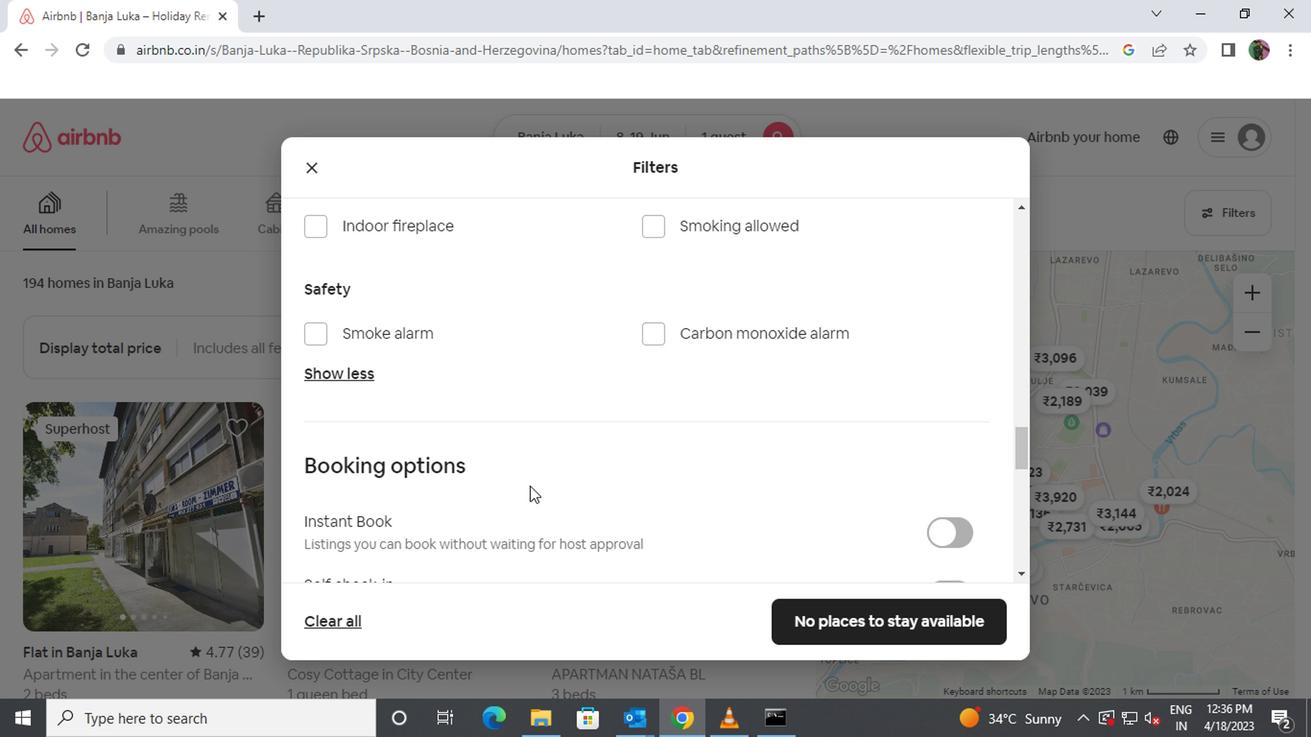 
Action: Mouse scrolled (526, 486) with delta (0, 0)
Screenshot: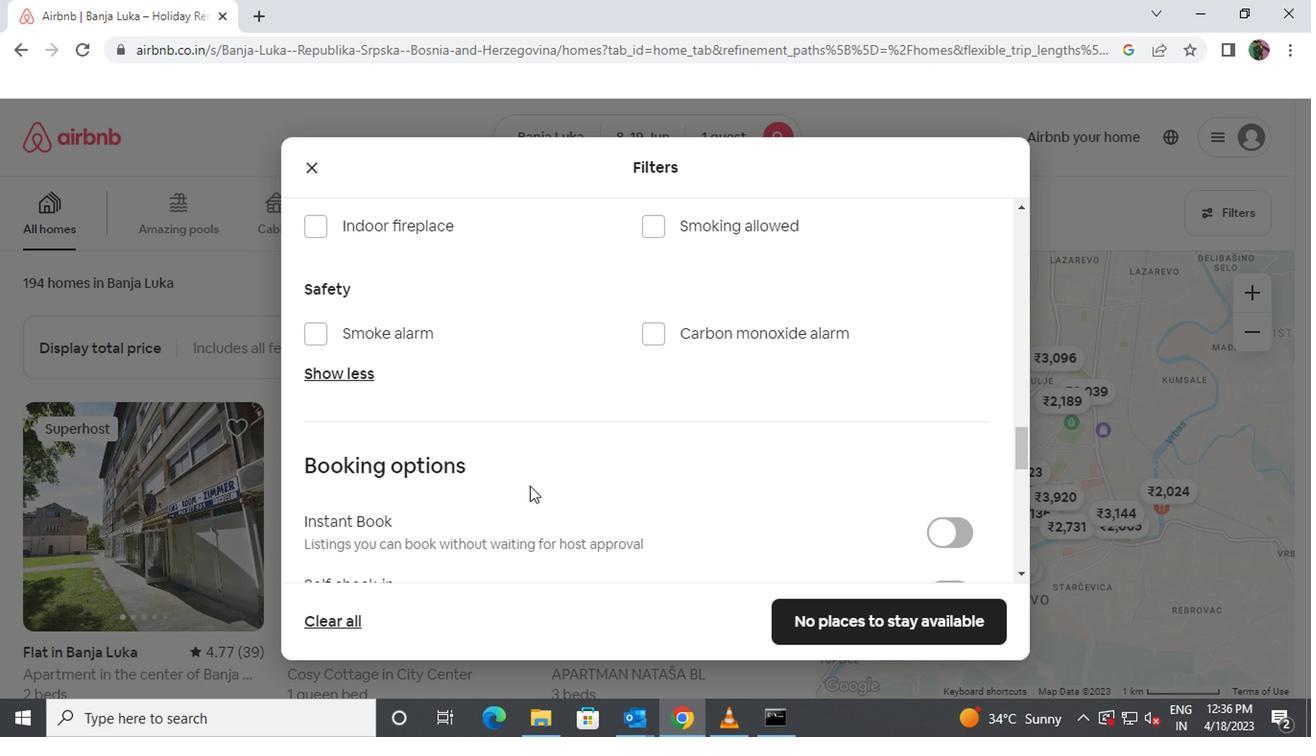 
Action: Mouse moved to (924, 403)
Screenshot: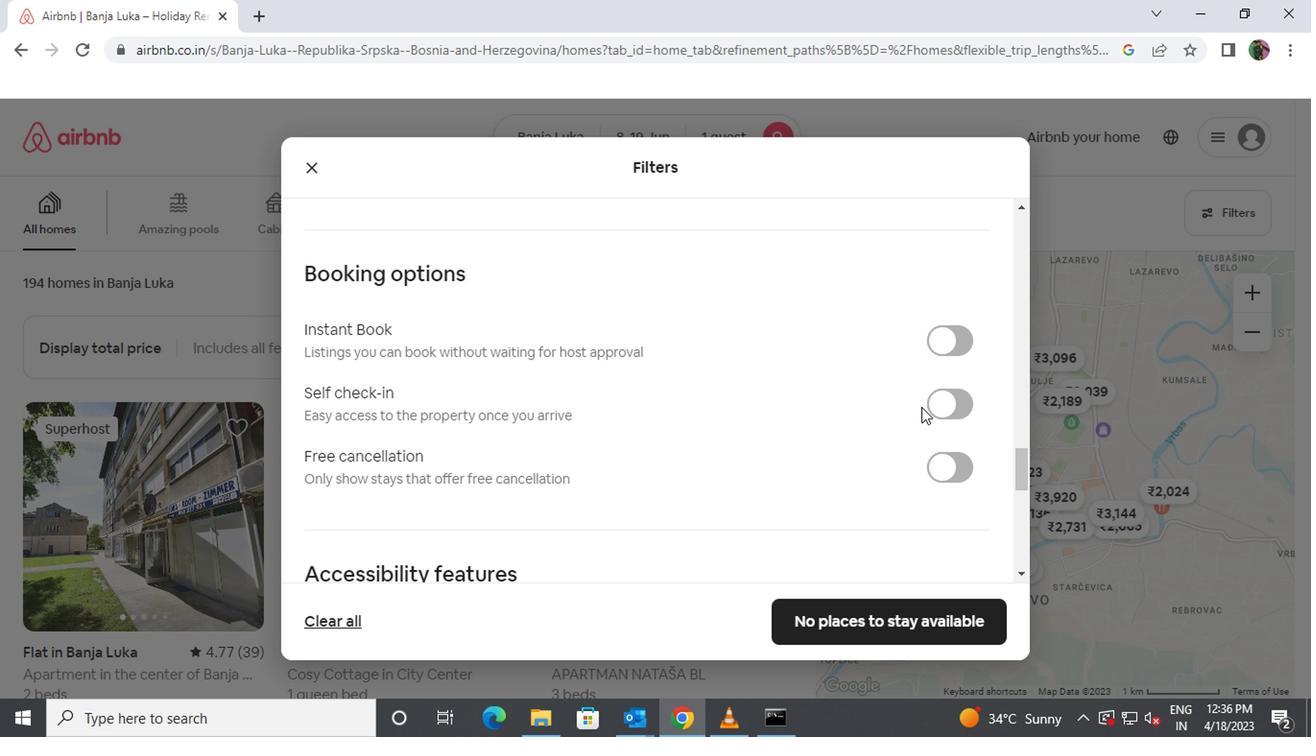 
Action: Mouse pressed left at (924, 403)
Screenshot: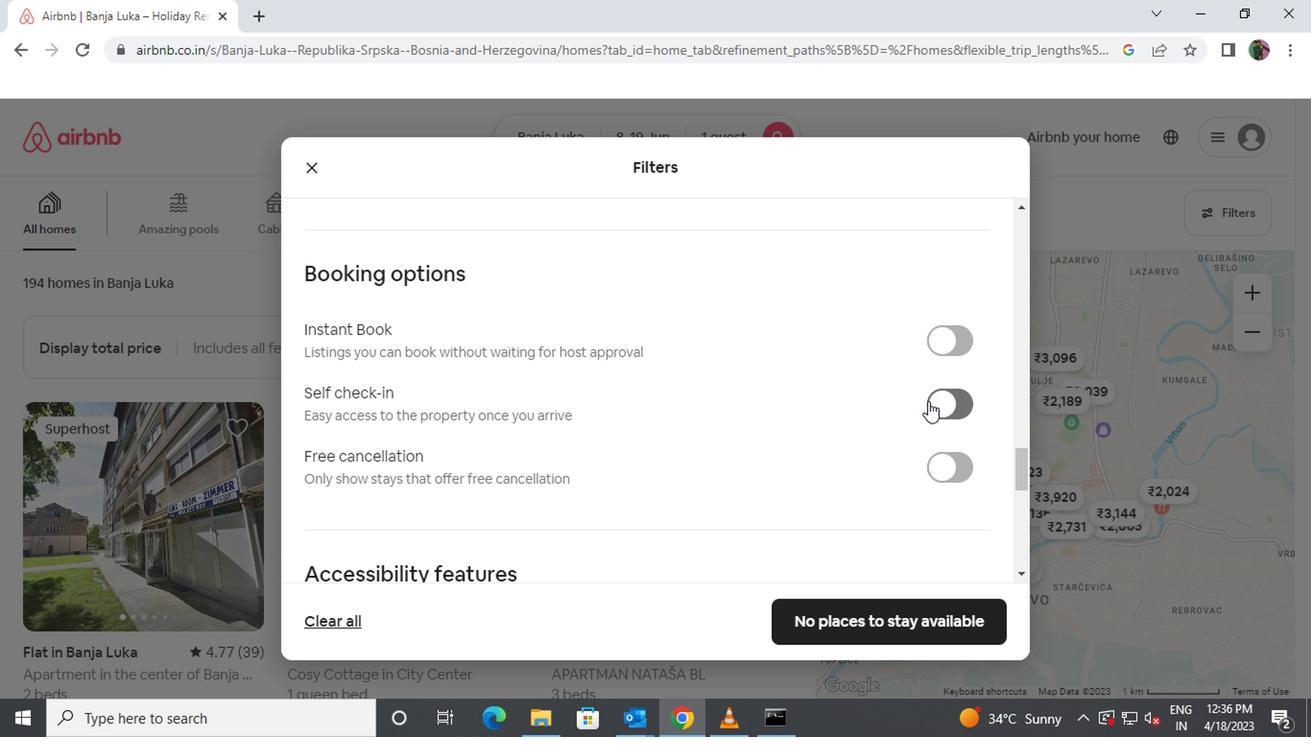 
Action: Mouse moved to (700, 456)
Screenshot: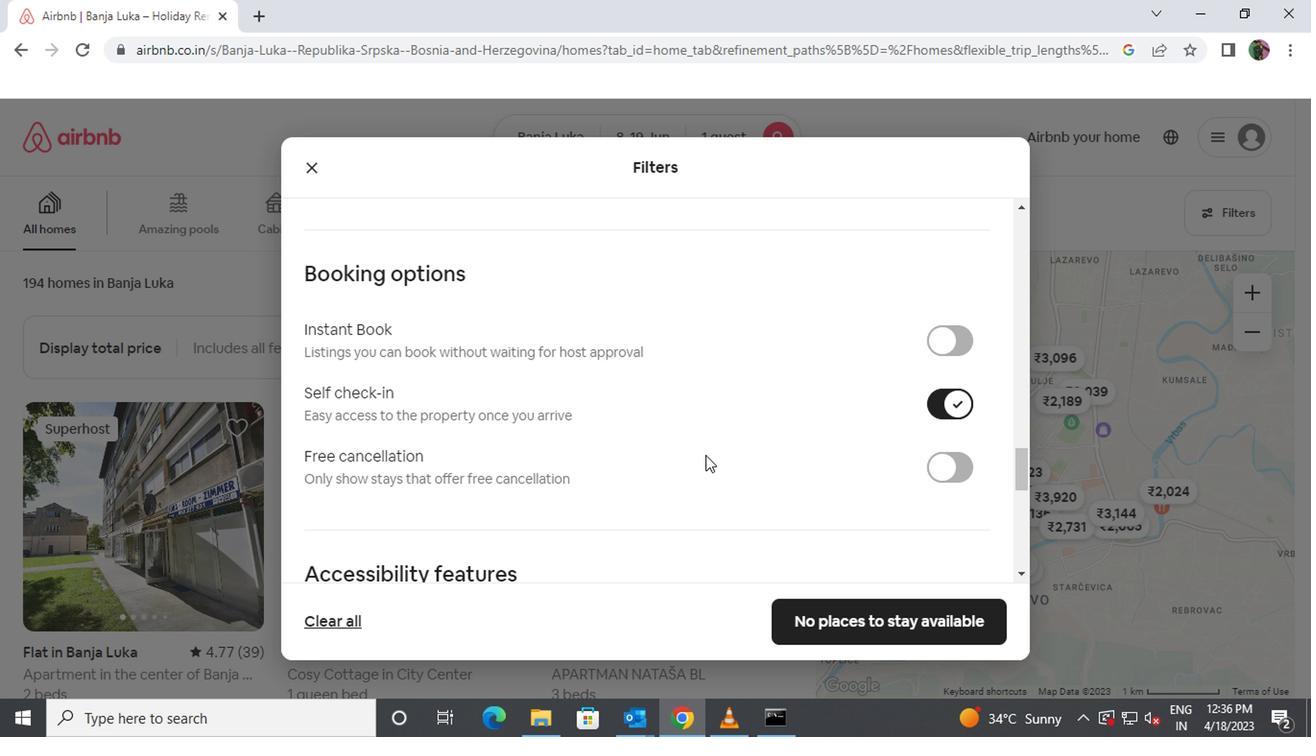 
Action: Mouse scrolled (700, 455) with delta (0, 0)
Screenshot: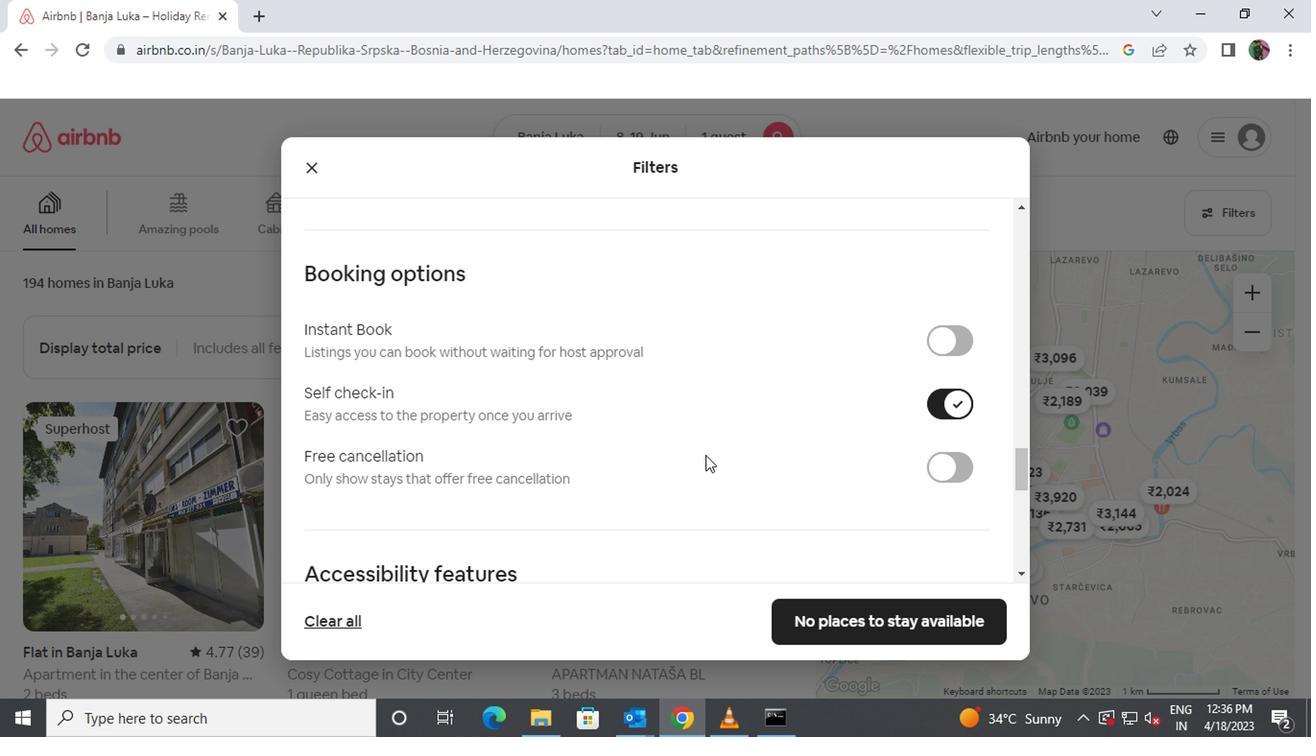 
Action: Mouse scrolled (700, 455) with delta (0, 0)
Screenshot: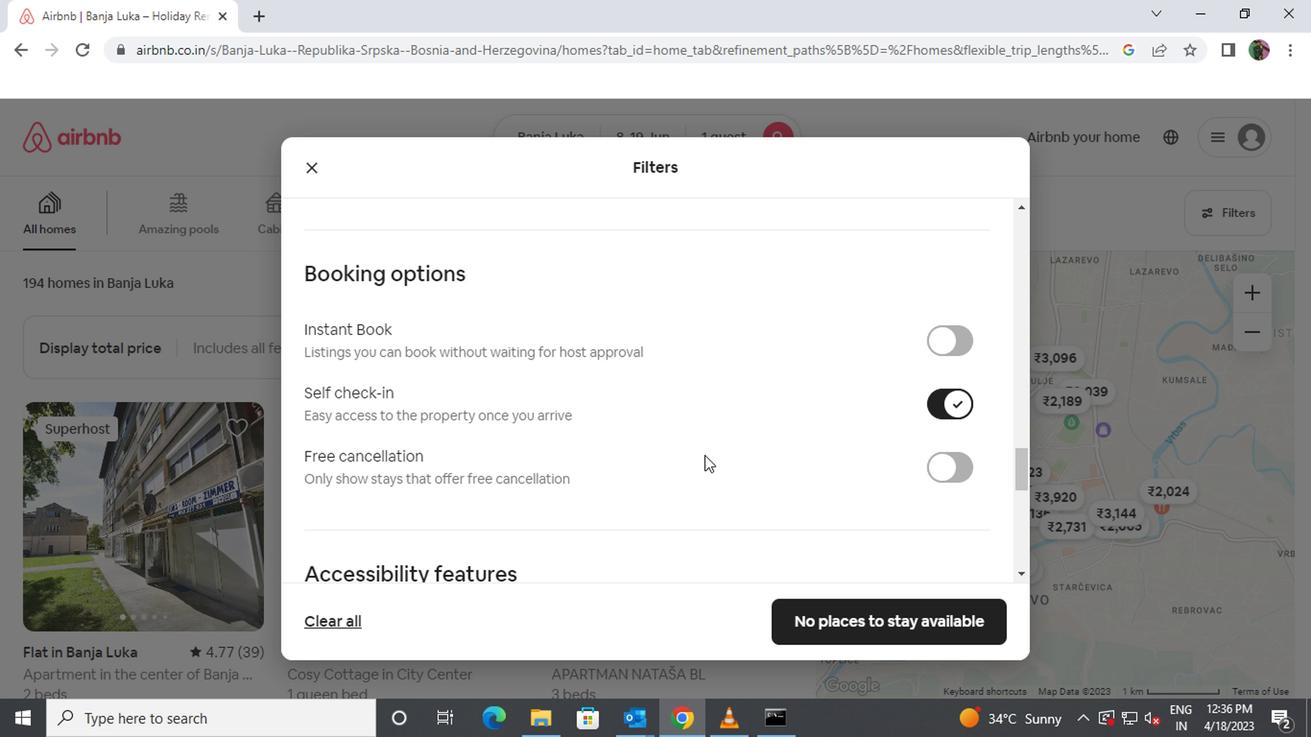 
Action: Mouse scrolled (700, 455) with delta (0, 0)
Screenshot: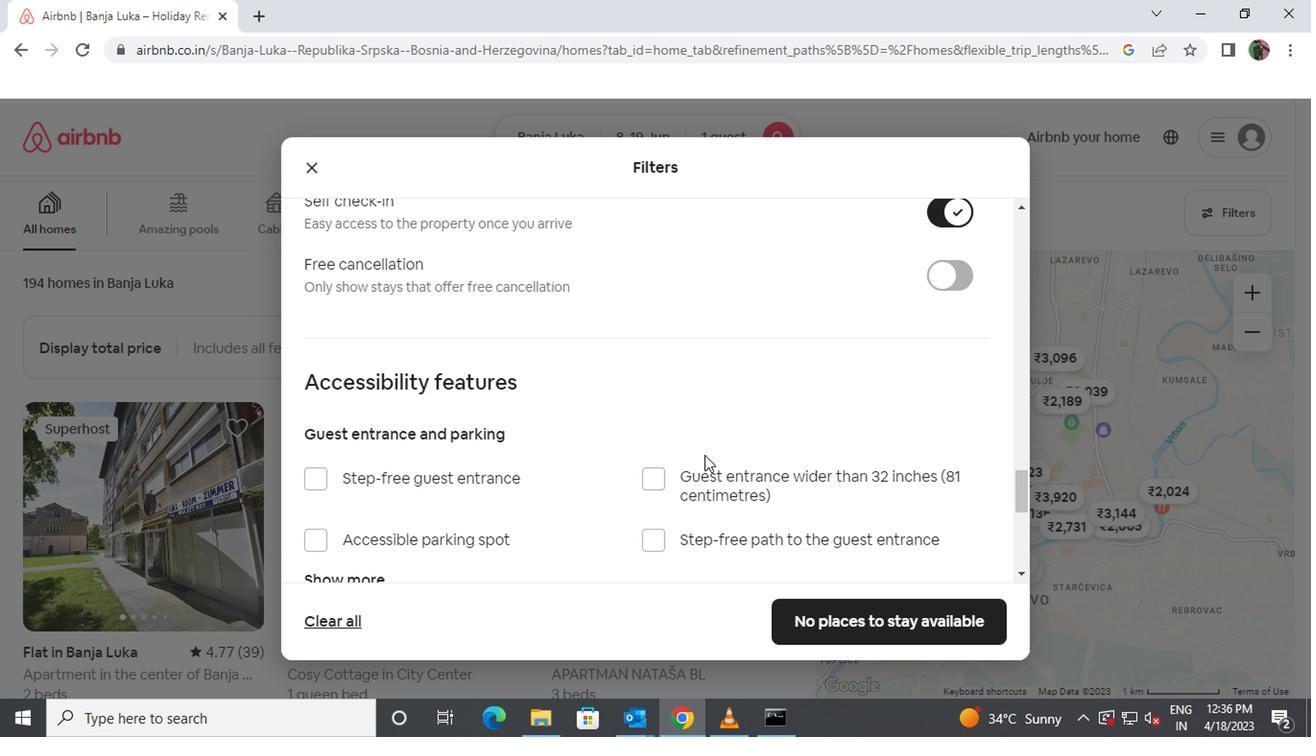 
Action: Mouse scrolled (700, 455) with delta (0, 0)
Screenshot: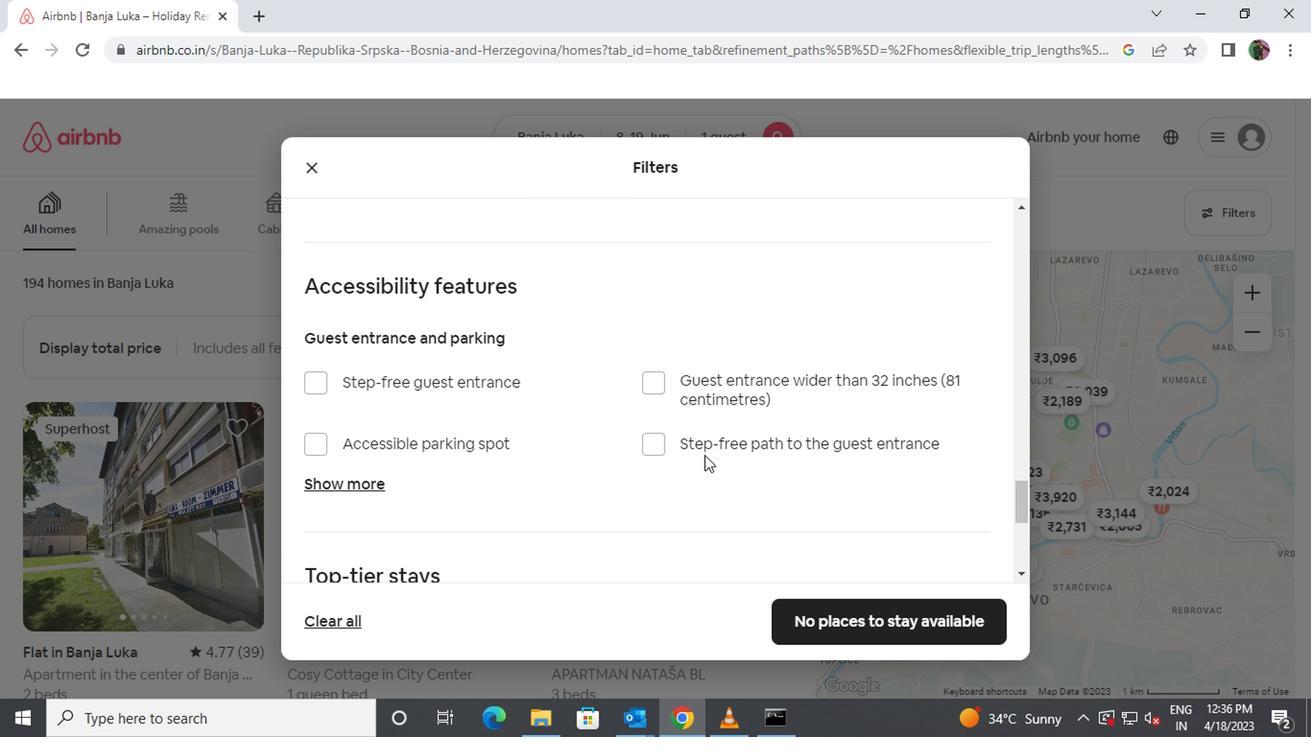 
Action: Mouse scrolled (700, 455) with delta (0, 0)
Screenshot: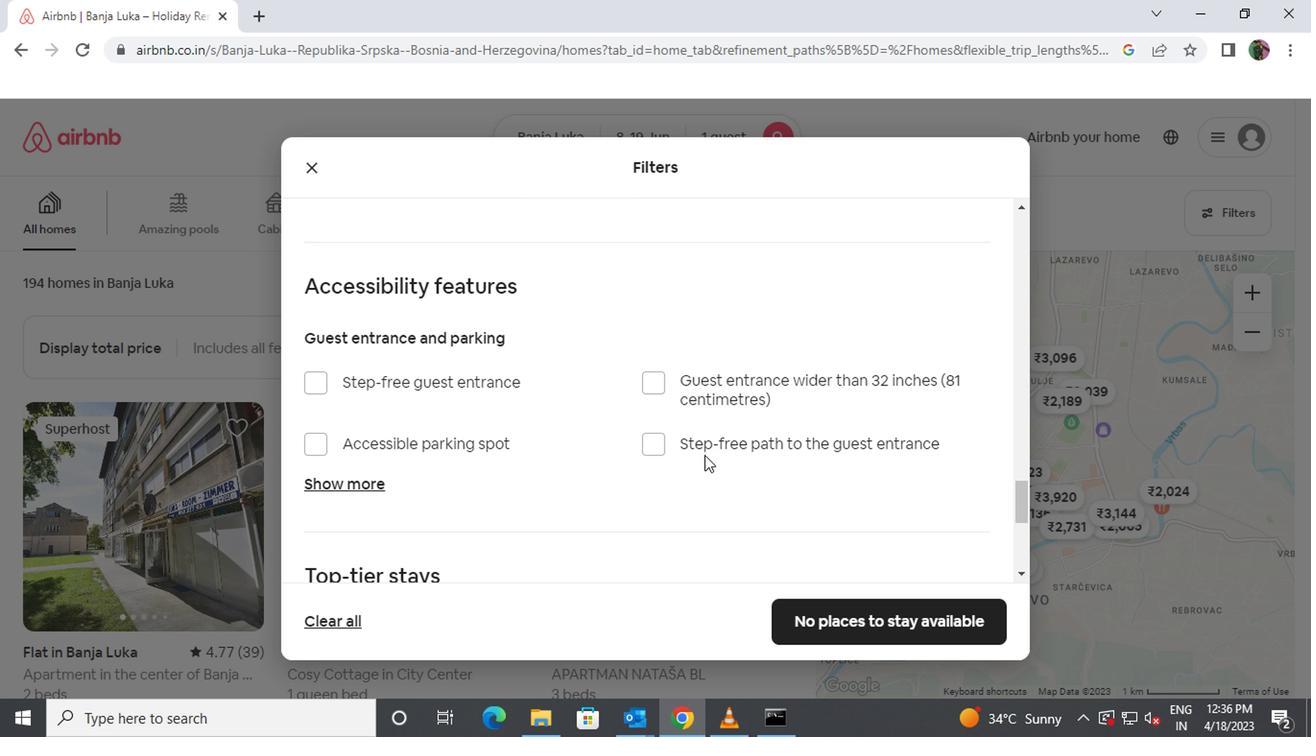 
Action: Mouse scrolled (700, 455) with delta (0, 0)
Screenshot: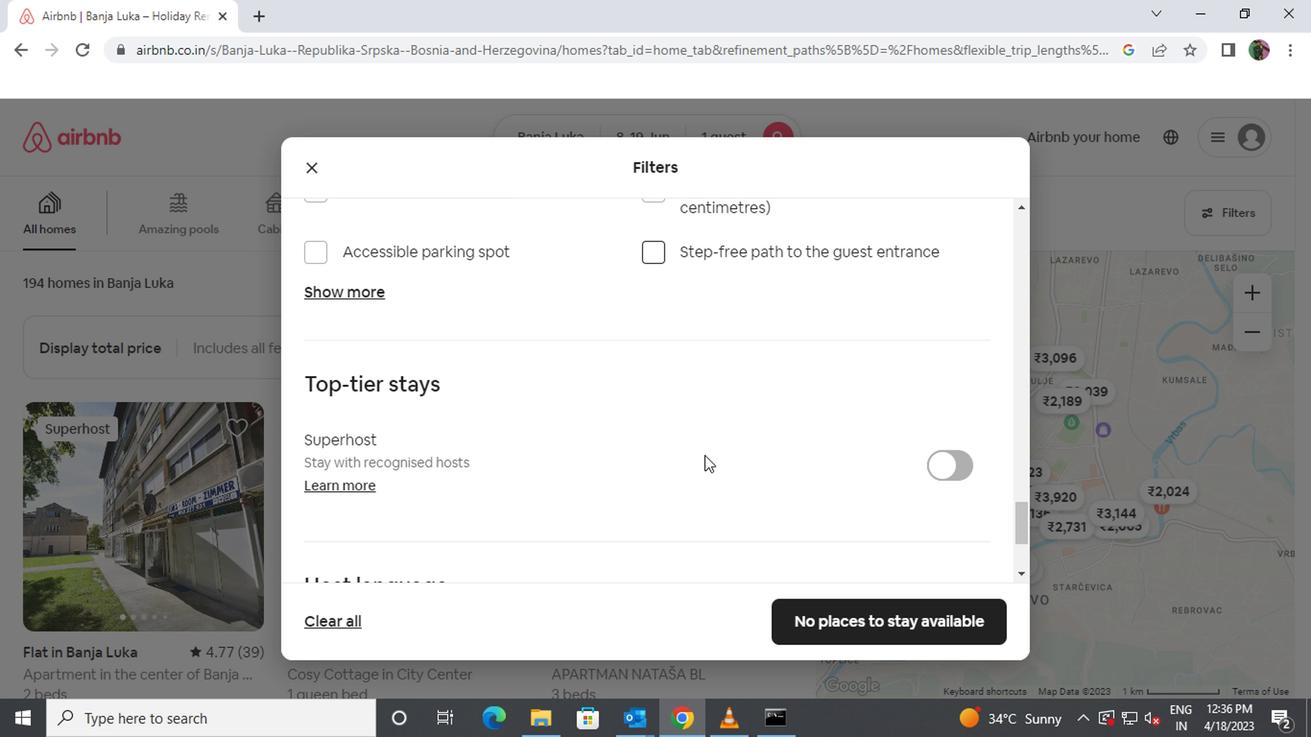 
Action: Mouse scrolled (700, 455) with delta (0, 0)
Screenshot: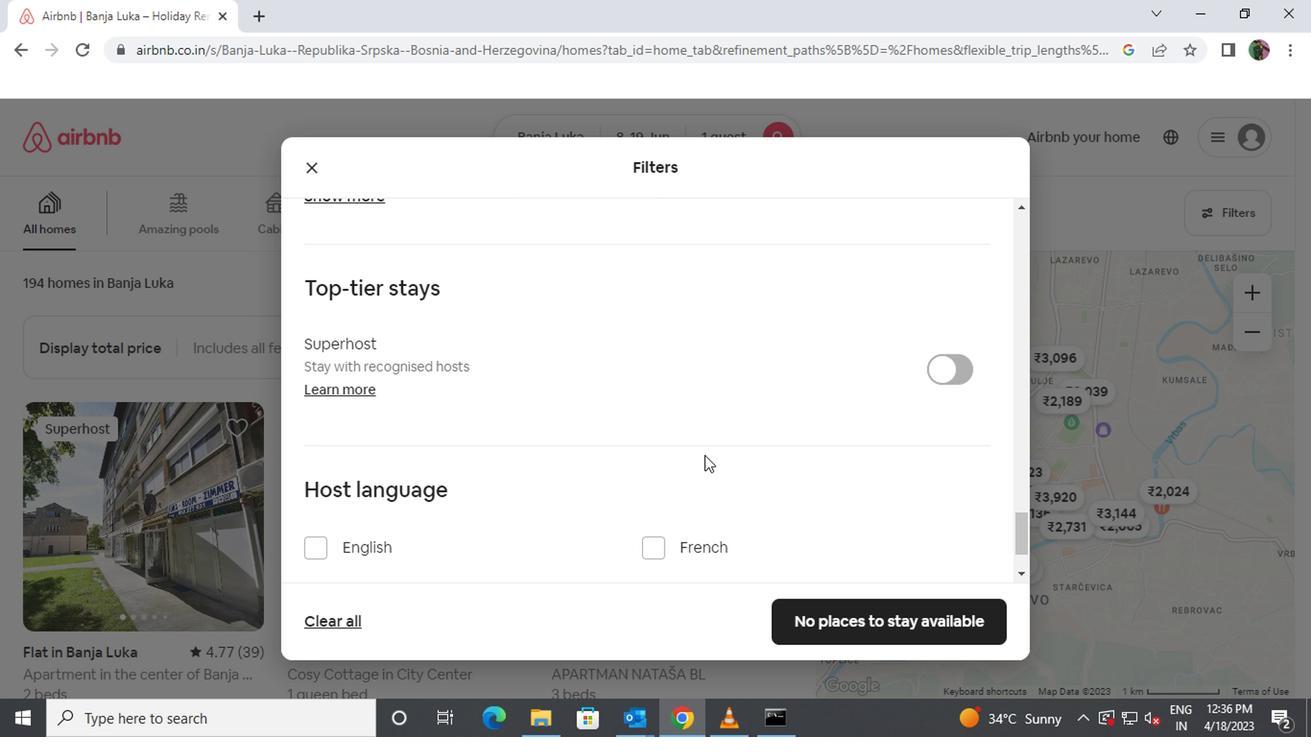 
Action: Mouse moved to (313, 448)
Screenshot: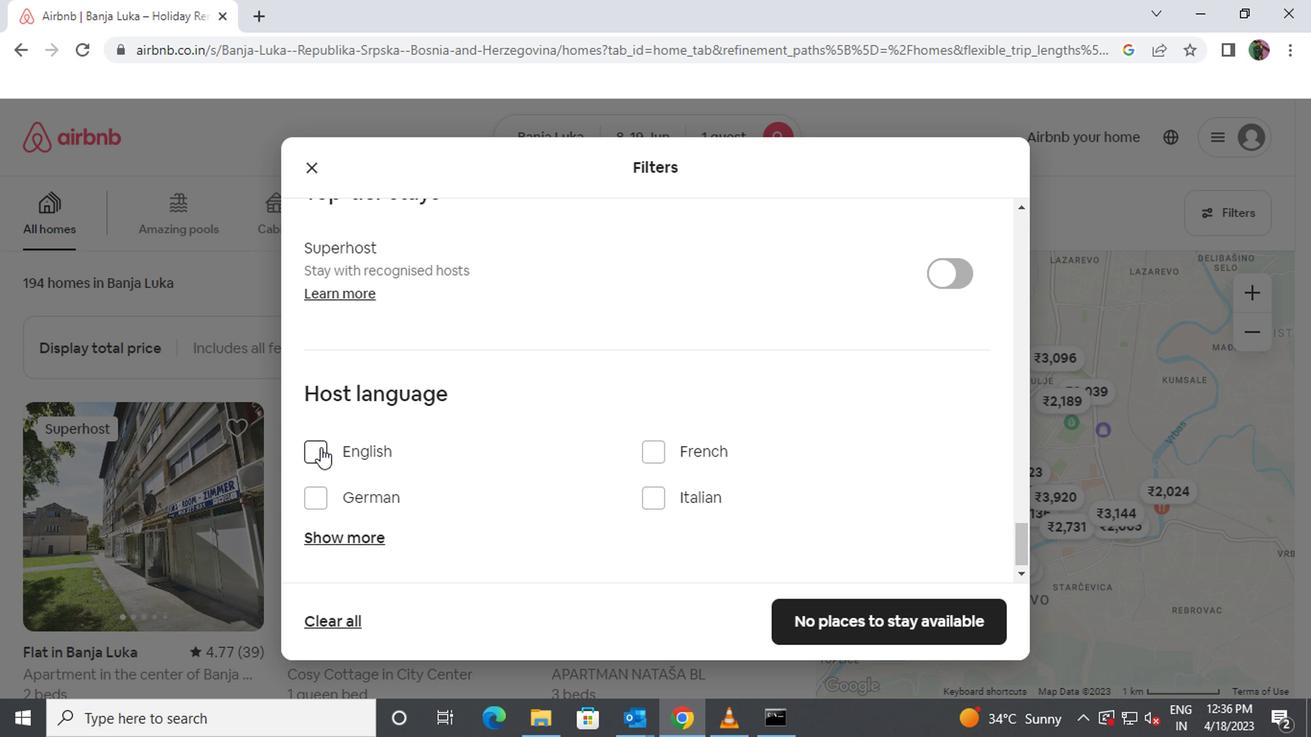 
Action: Mouse pressed left at (313, 448)
Screenshot: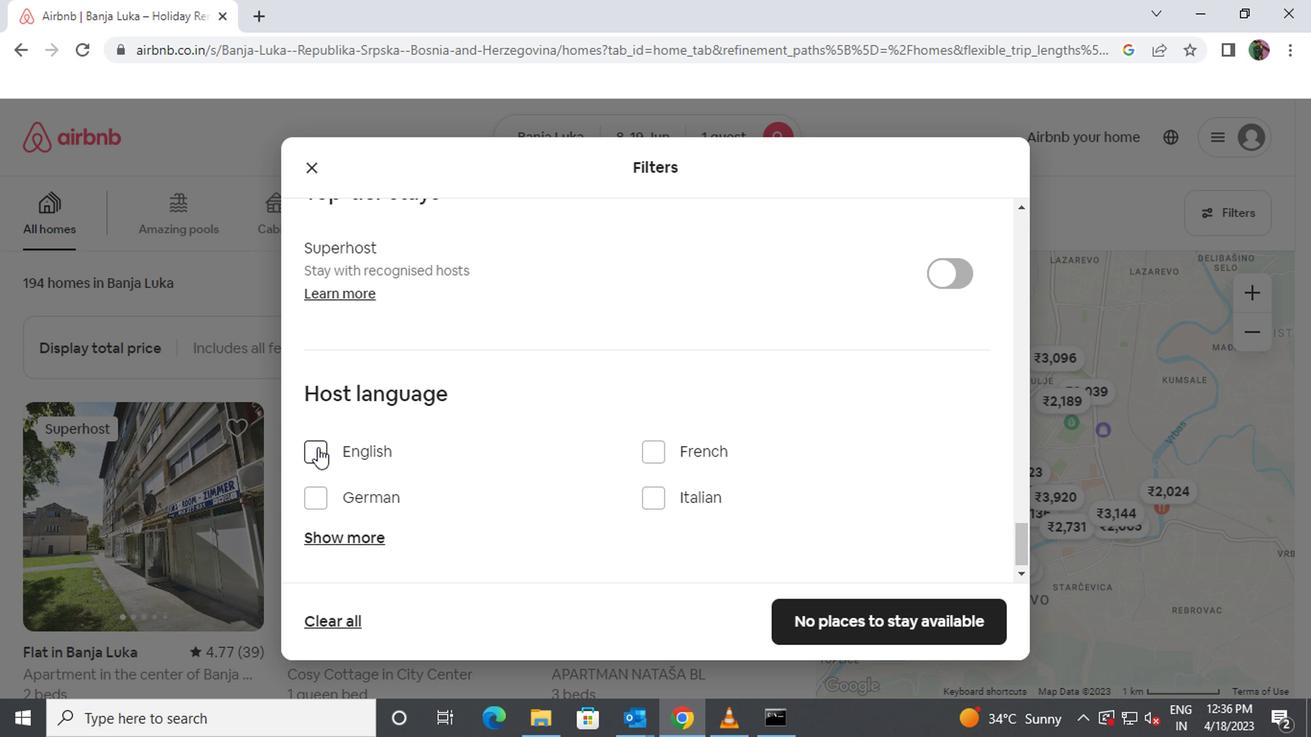 
Action: Mouse moved to (822, 607)
Screenshot: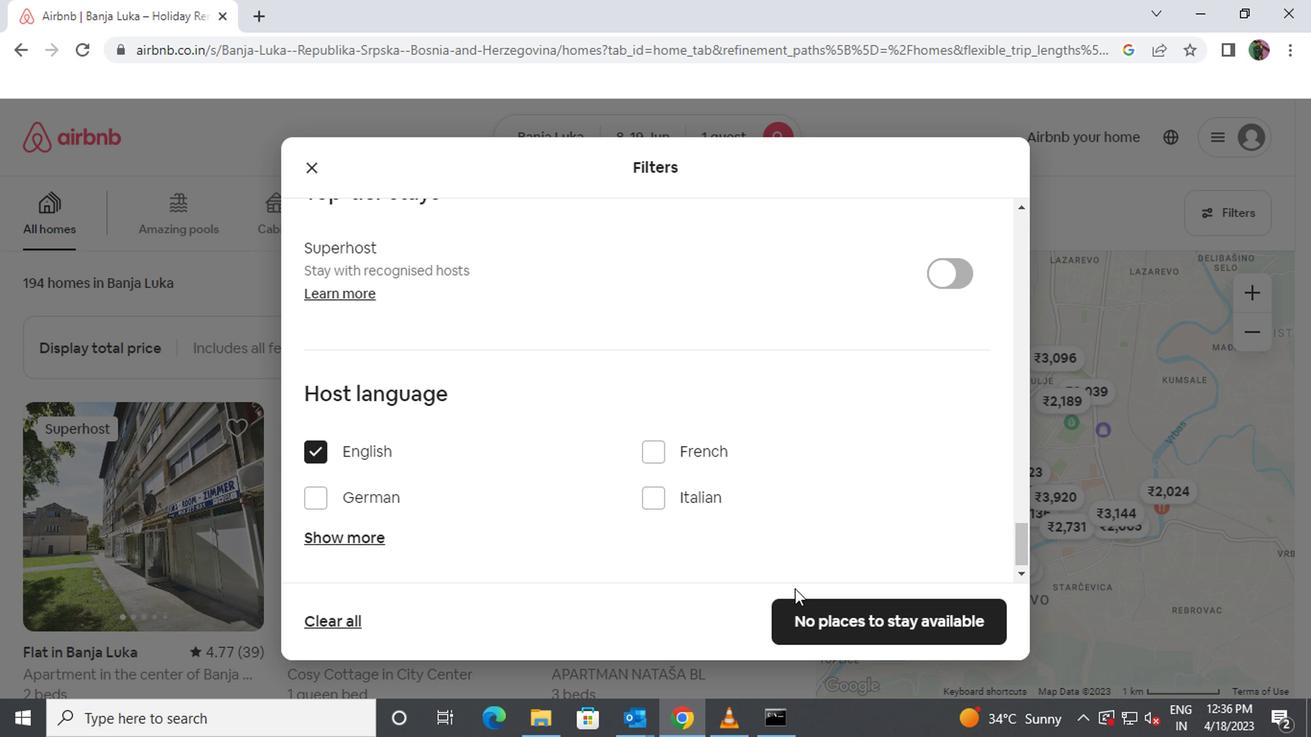 
Action: Mouse pressed left at (822, 607)
Screenshot: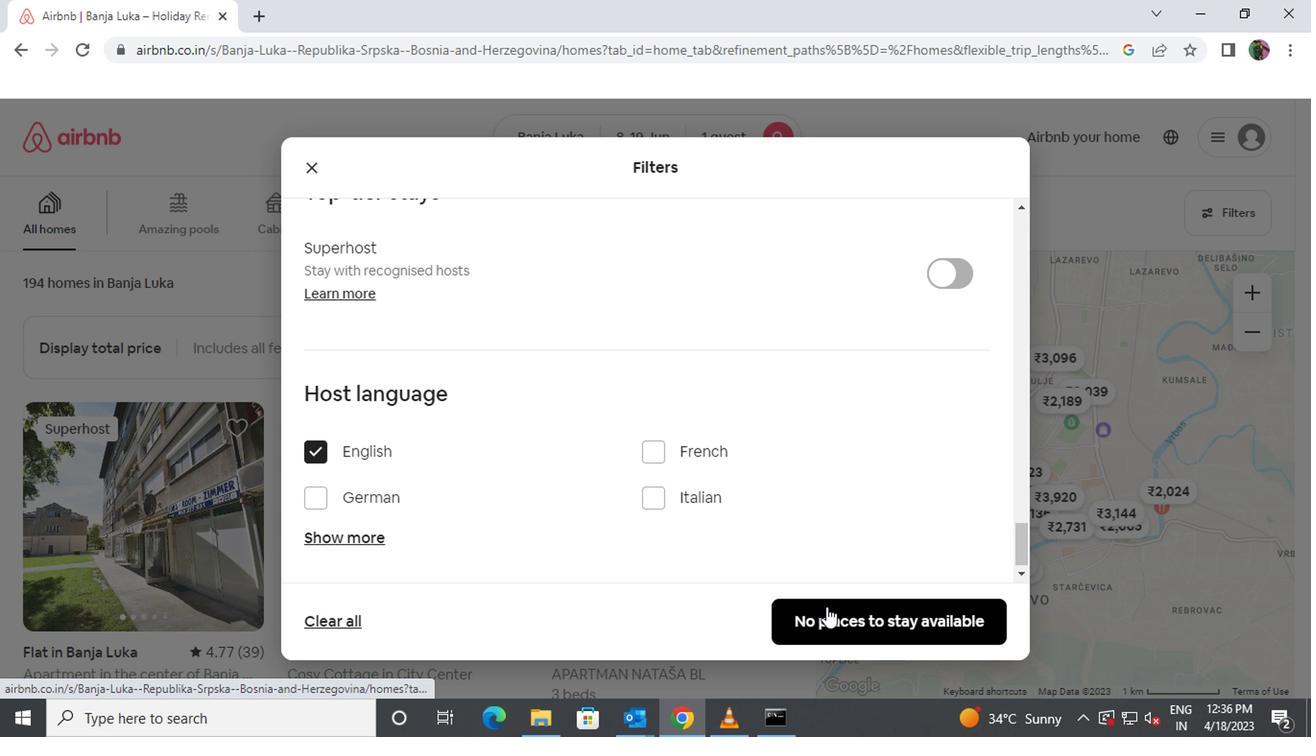 
